 Task: Purchase a PVR Cinemas gift card for movie tickets on Amazon and add it to your cart.
Action: Mouse moved to (209, 44)
Screenshot: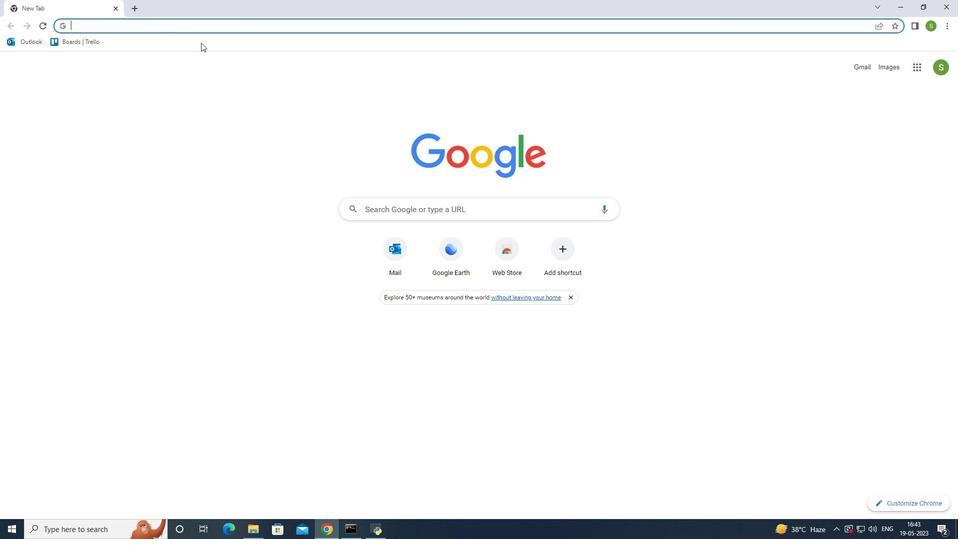 
Action: Key pressed amazon<Key.enter>
Screenshot: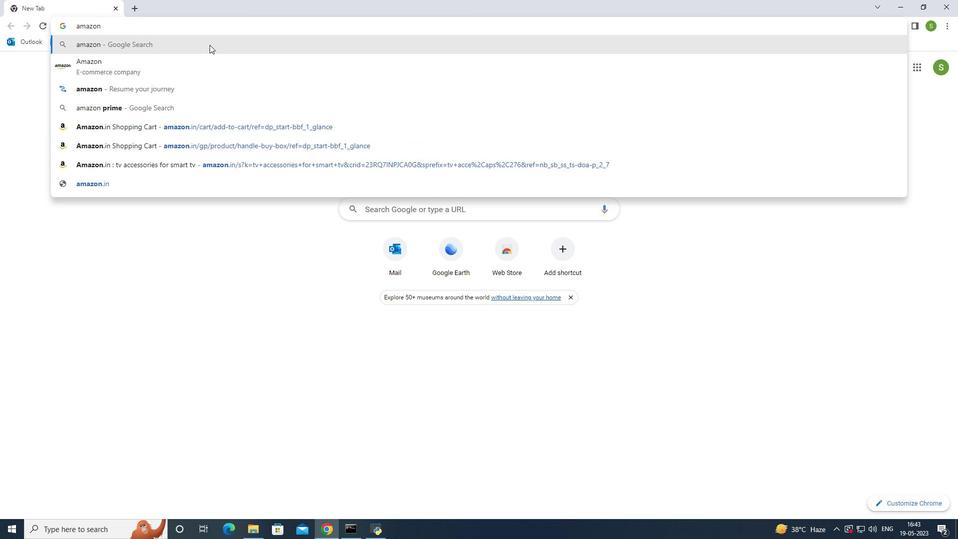 
Action: Mouse moved to (144, 163)
Screenshot: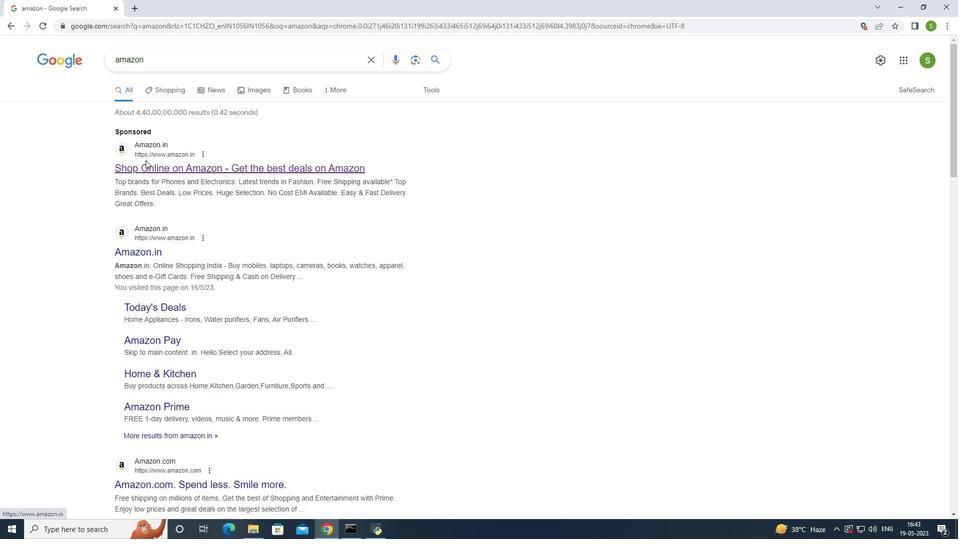 
Action: Mouse pressed left at (144, 163)
Screenshot: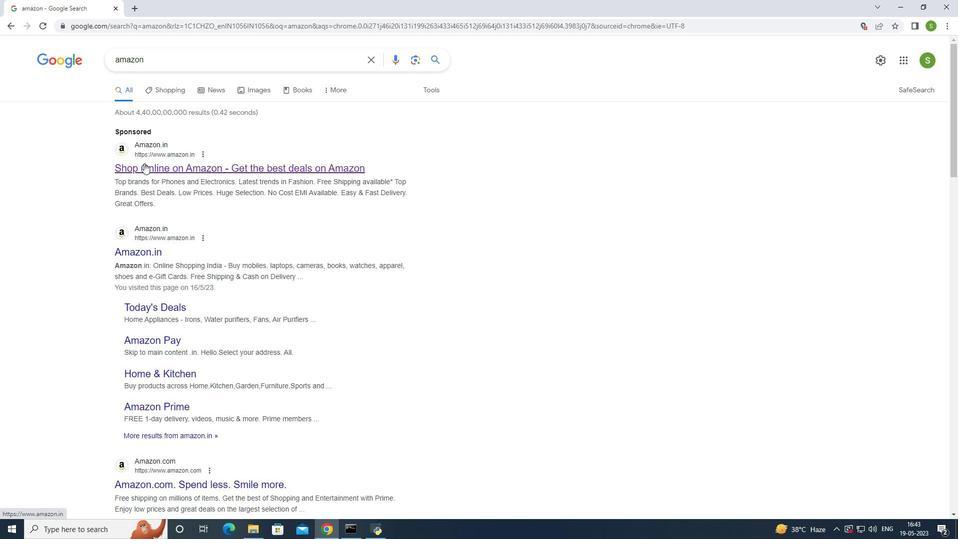 
Action: Mouse moved to (232, 53)
Screenshot: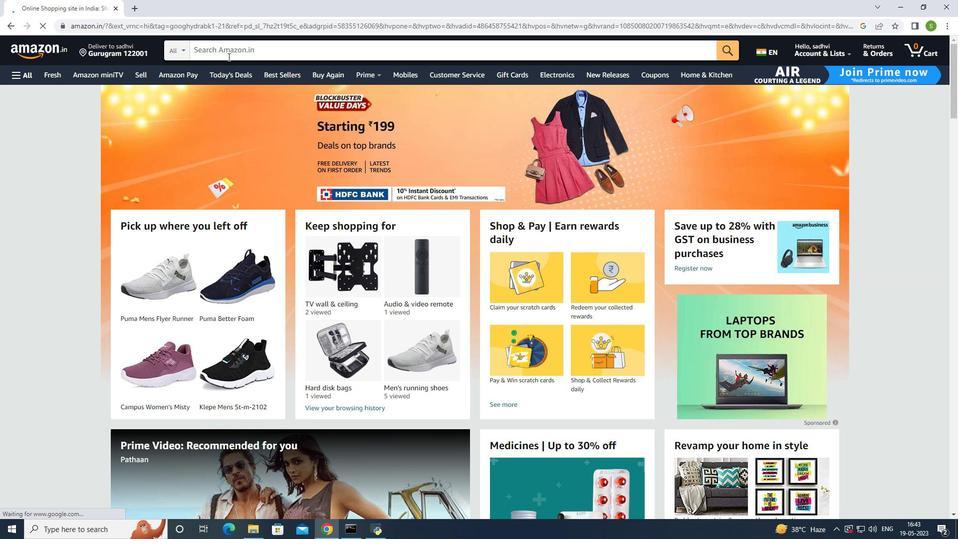 
Action: Mouse pressed left at (232, 53)
Screenshot: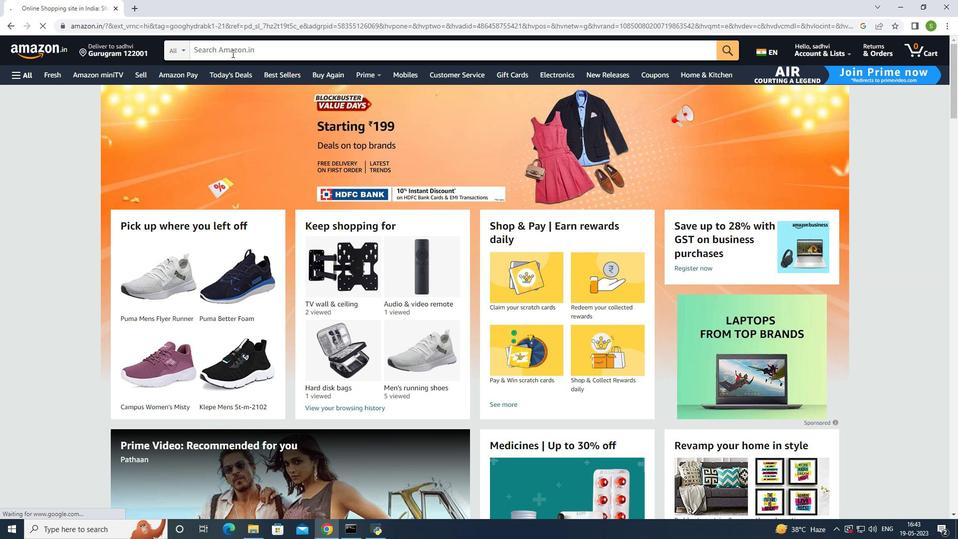 
Action: Key pressed amazon<Key.space>ticketing<Key.space>service<Key.enter>
Screenshot: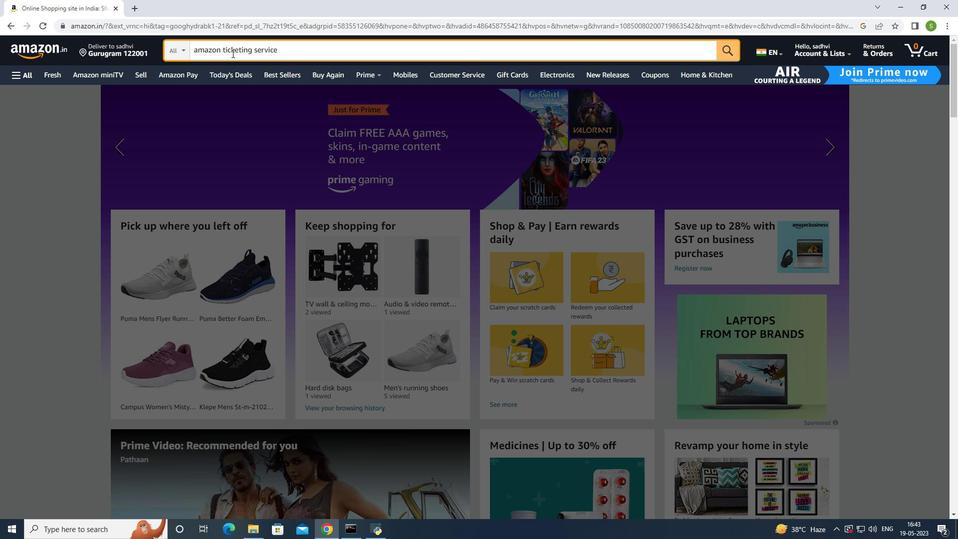 
Action: Mouse moved to (364, 228)
Screenshot: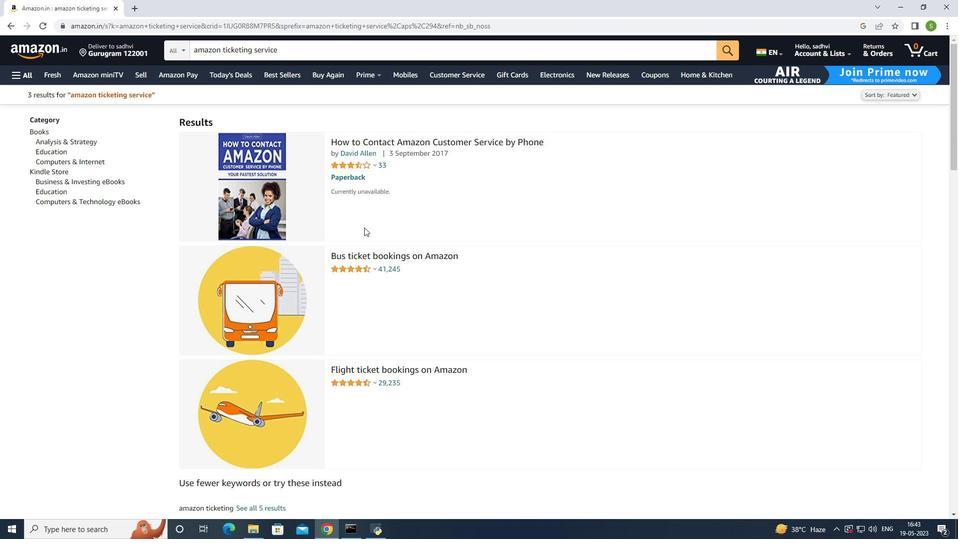 
Action: Mouse scrolled (364, 228) with delta (0, 0)
Screenshot: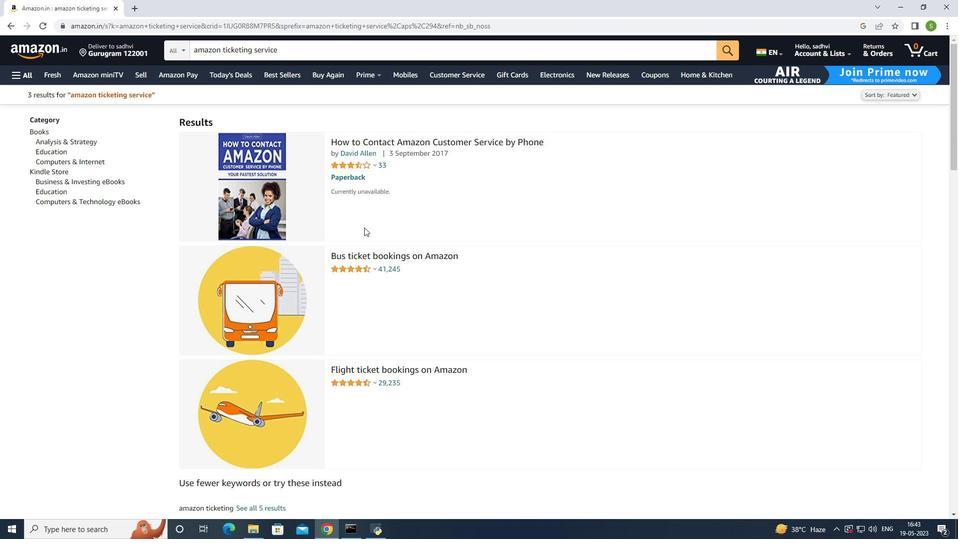 
Action: Mouse moved to (364, 229)
Screenshot: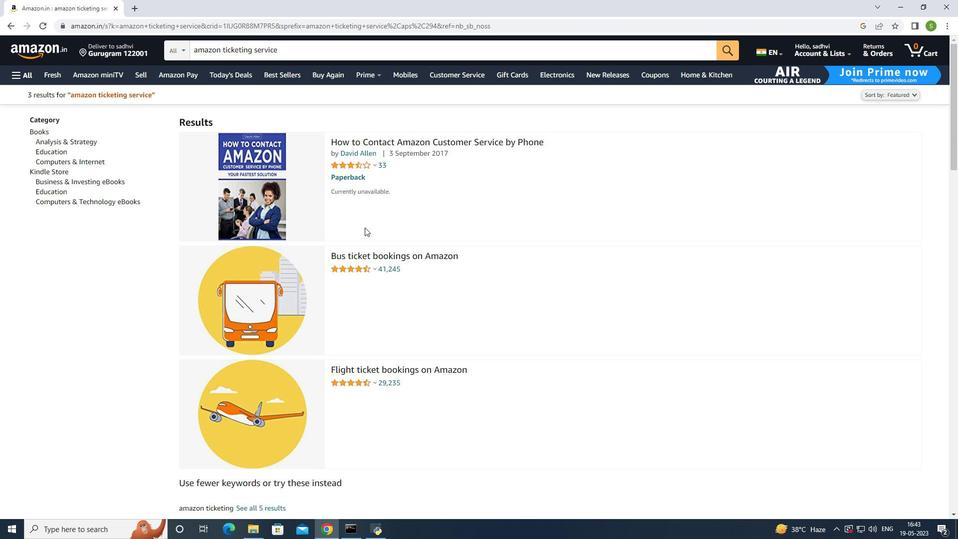 
Action: Mouse scrolled (364, 228) with delta (0, 0)
Screenshot: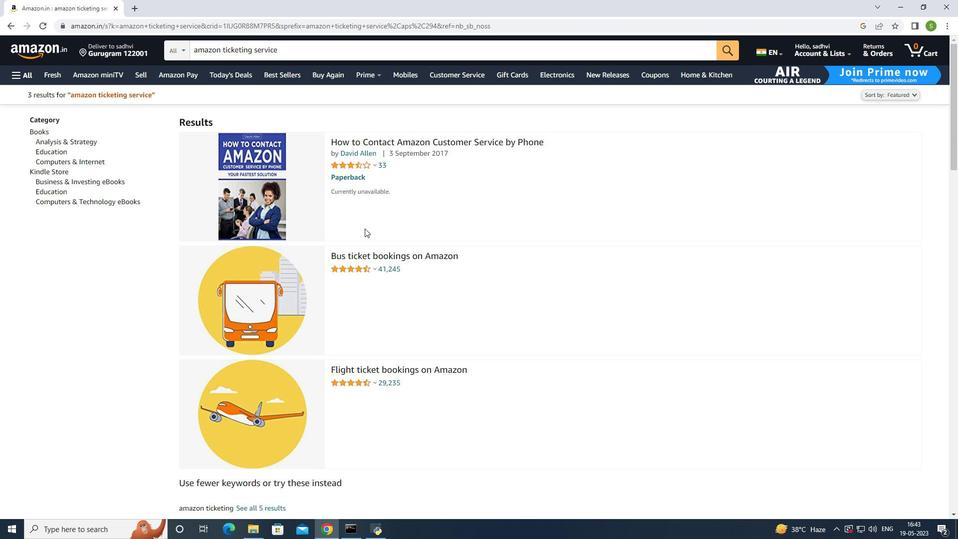 
Action: Mouse scrolled (364, 228) with delta (0, 0)
Screenshot: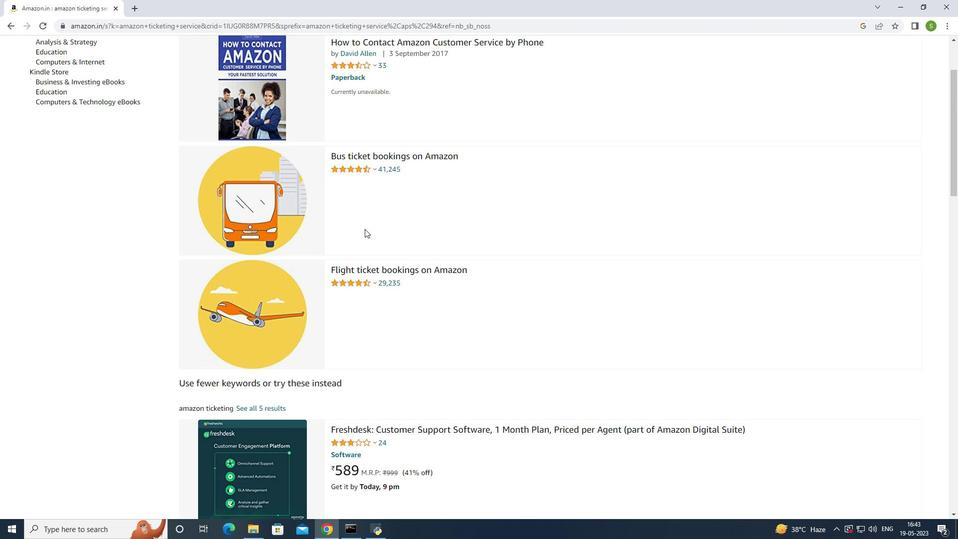 
Action: Mouse scrolled (364, 228) with delta (0, 0)
Screenshot: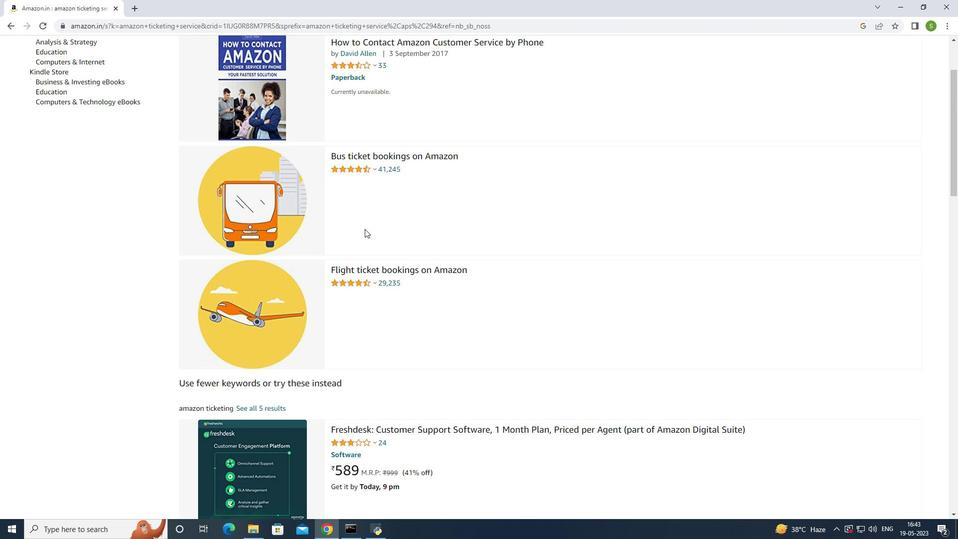 
Action: Mouse scrolled (364, 228) with delta (0, 0)
Screenshot: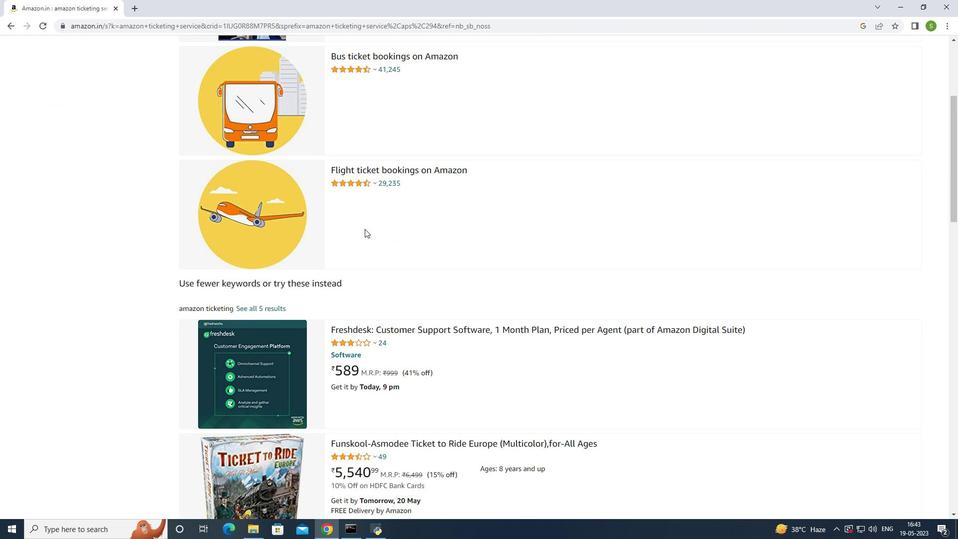 
Action: Mouse scrolled (364, 228) with delta (0, 0)
Screenshot: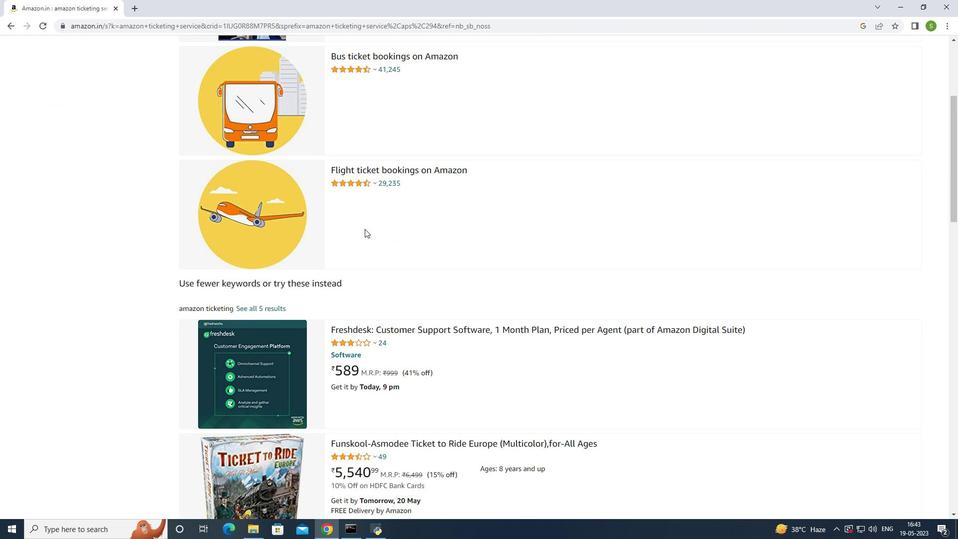 
Action: Mouse scrolled (364, 228) with delta (0, 0)
Screenshot: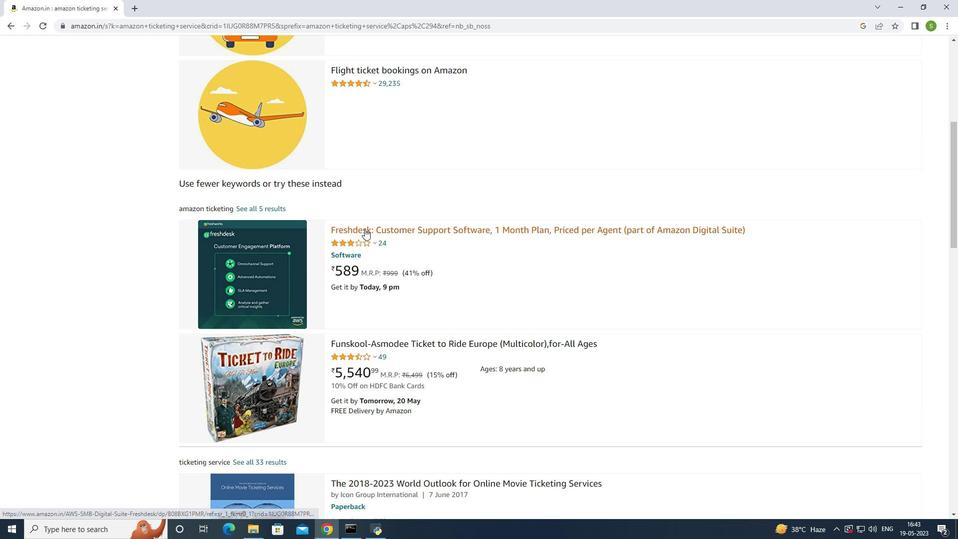
Action: Mouse scrolled (364, 228) with delta (0, 0)
Screenshot: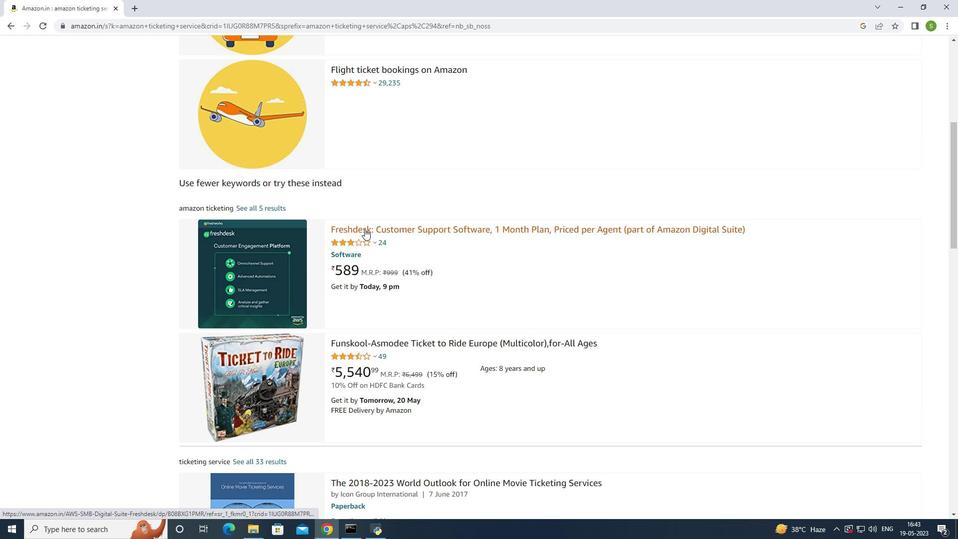 
Action: Mouse scrolled (364, 228) with delta (0, 0)
Screenshot: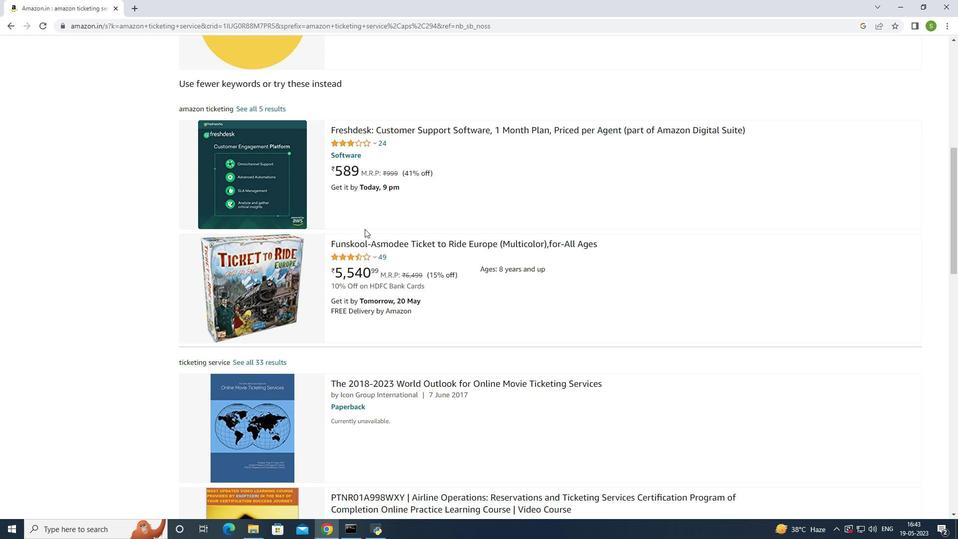 
Action: Mouse scrolled (364, 228) with delta (0, 0)
Screenshot: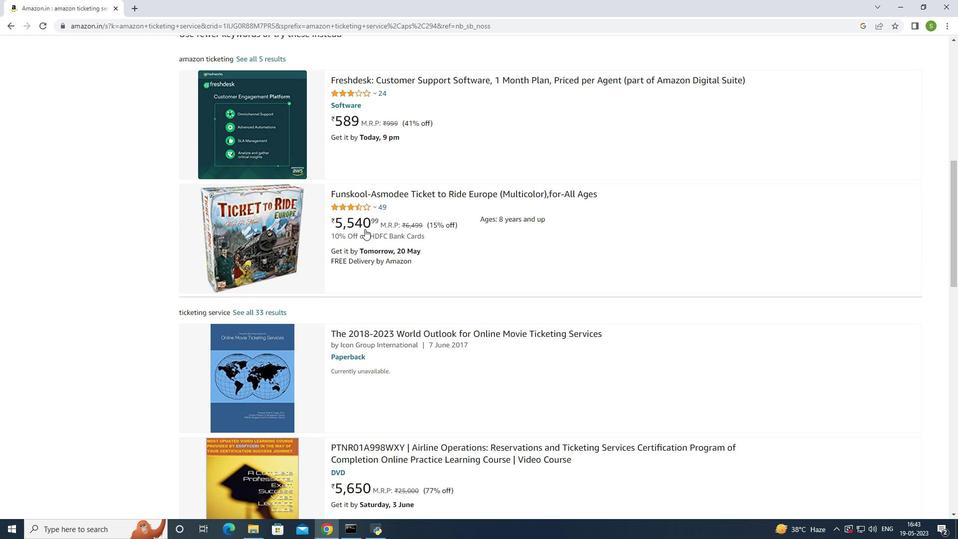 
Action: Mouse scrolled (364, 228) with delta (0, 0)
Screenshot: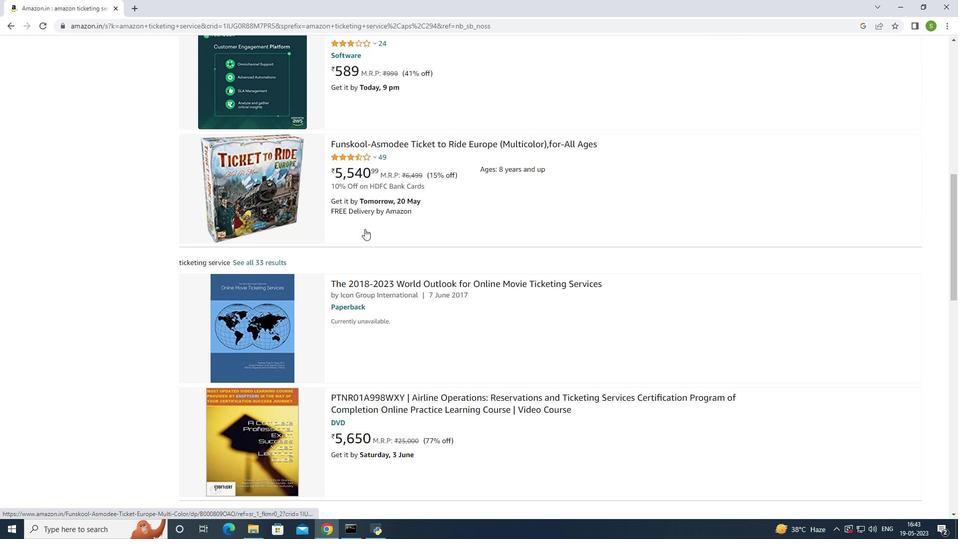 
Action: Mouse scrolled (364, 228) with delta (0, 0)
Screenshot: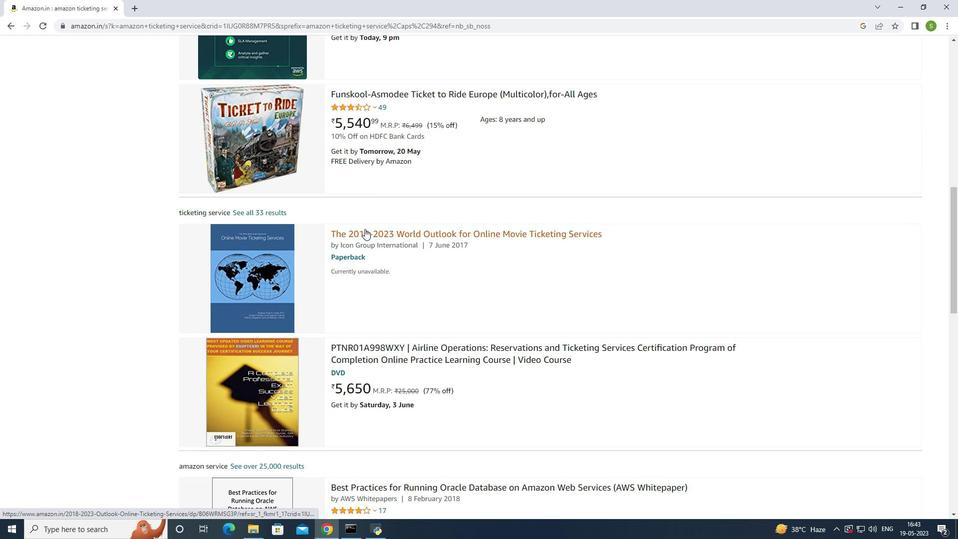 
Action: Mouse scrolled (364, 228) with delta (0, 0)
Screenshot: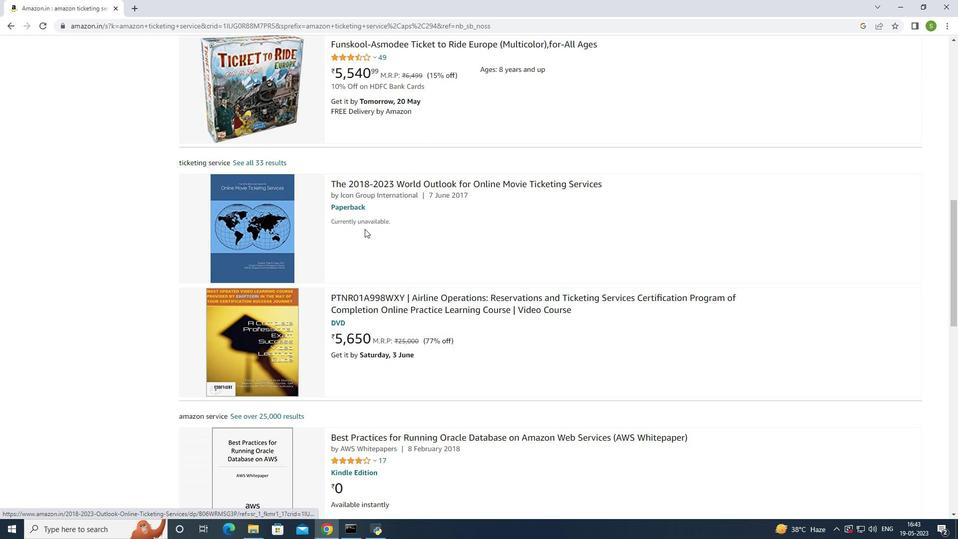 
Action: Mouse scrolled (364, 228) with delta (0, 0)
Screenshot: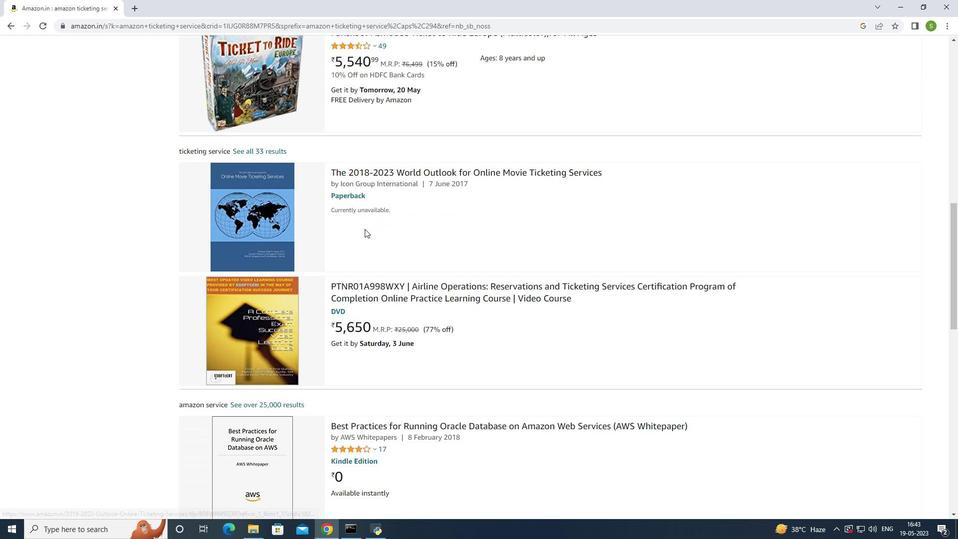 
Action: Mouse scrolled (364, 228) with delta (0, 0)
Screenshot: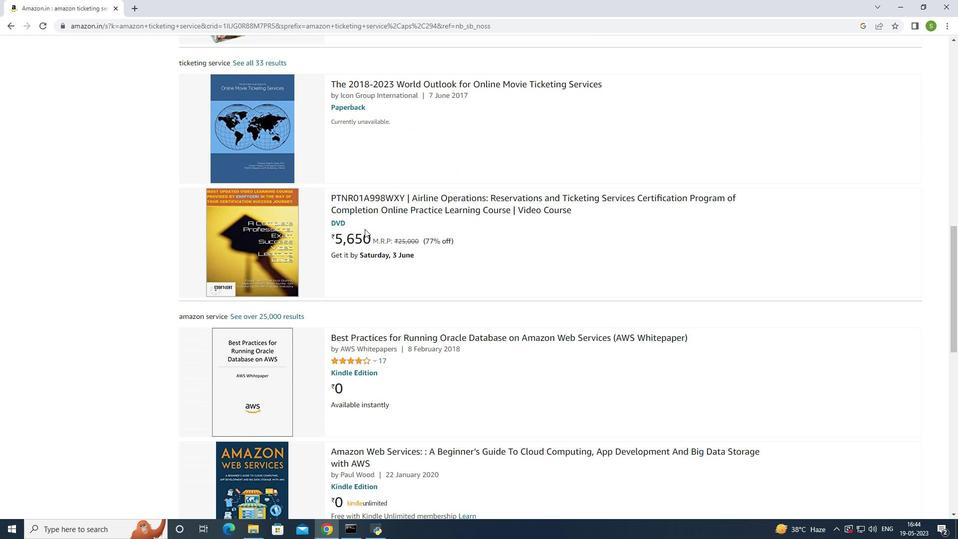 
Action: Mouse scrolled (364, 228) with delta (0, 0)
Screenshot: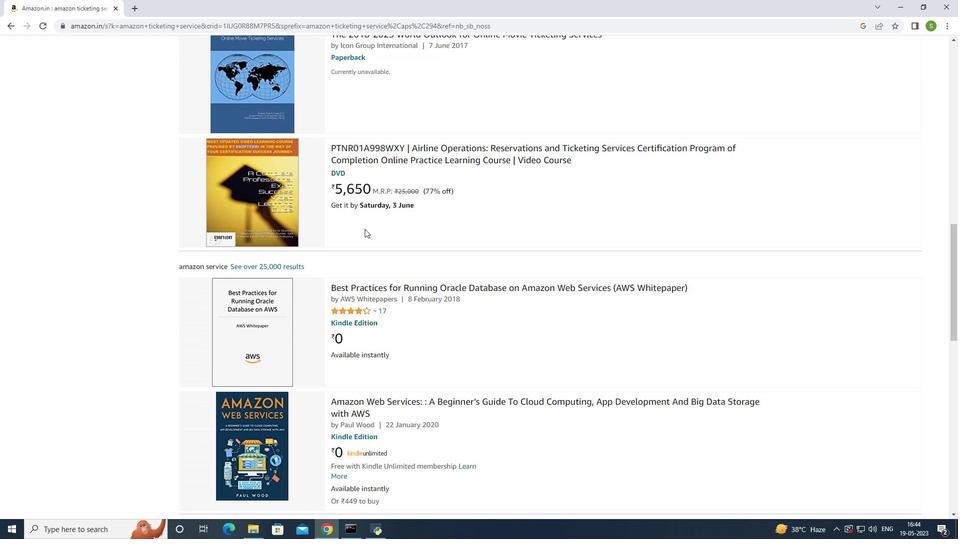 
Action: Mouse scrolled (364, 228) with delta (0, 0)
Screenshot: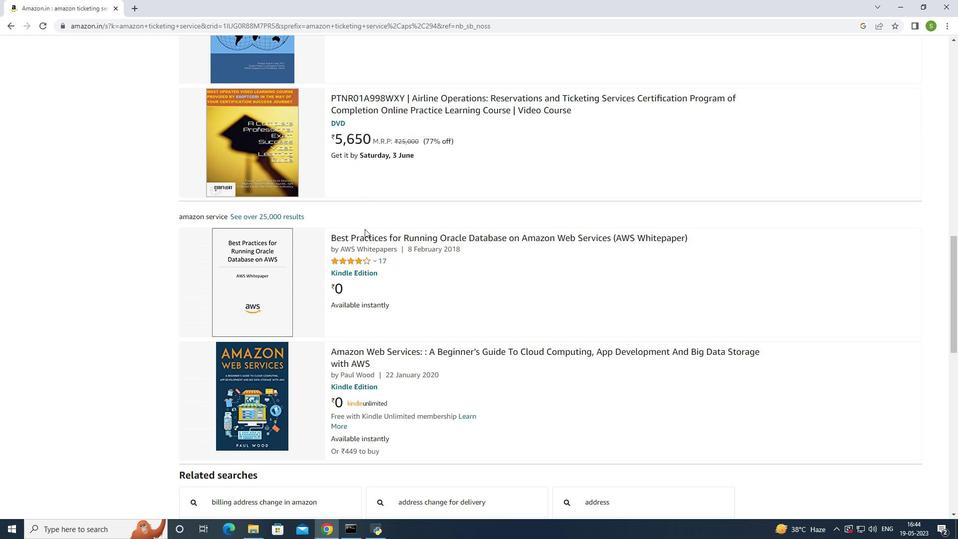 
Action: Mouse scrolled (364, 228) with delta (0, 0)
Screenshot: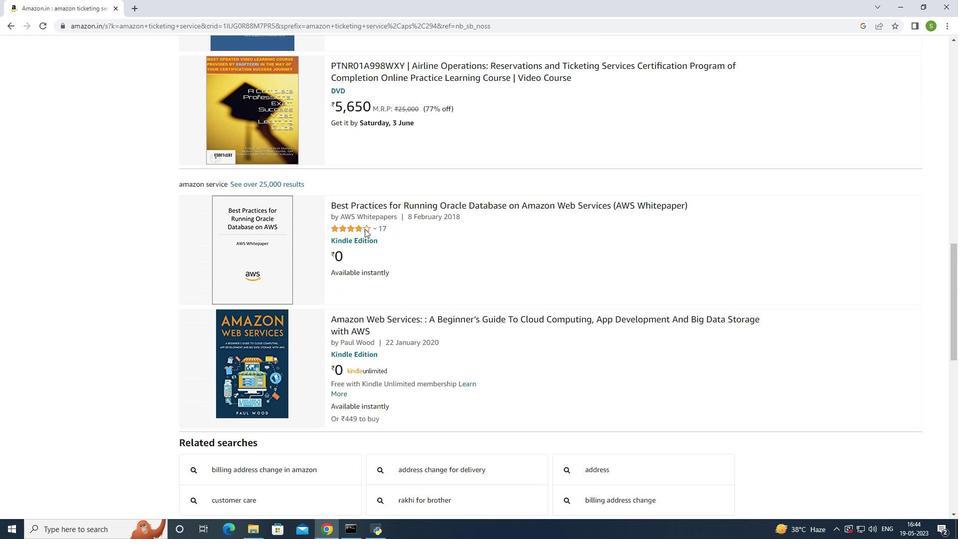 
Action: Mouse scrolled (364, 228) with delta (0, 0)
Screenshot: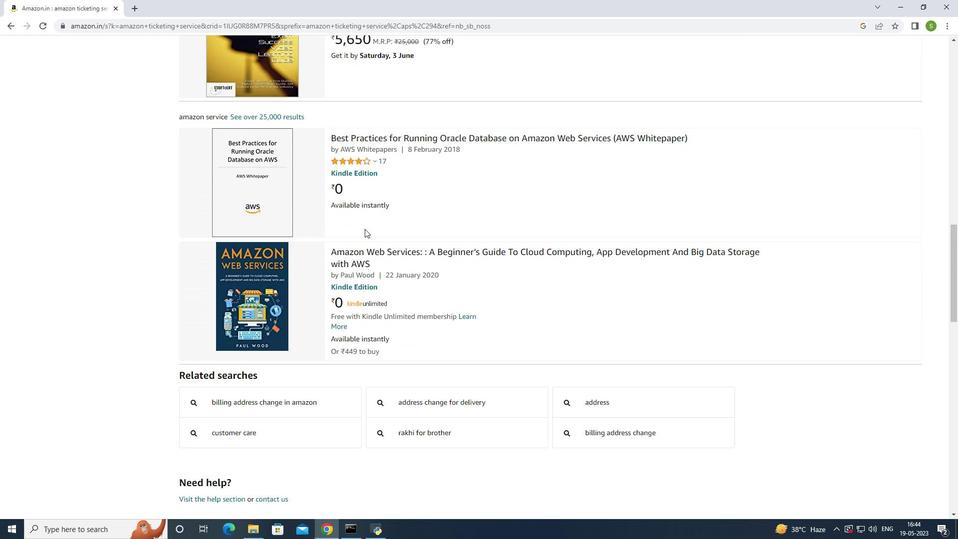 
Action: Mouse scrolled (364, 228) with delta (0, 0)
Screenshot: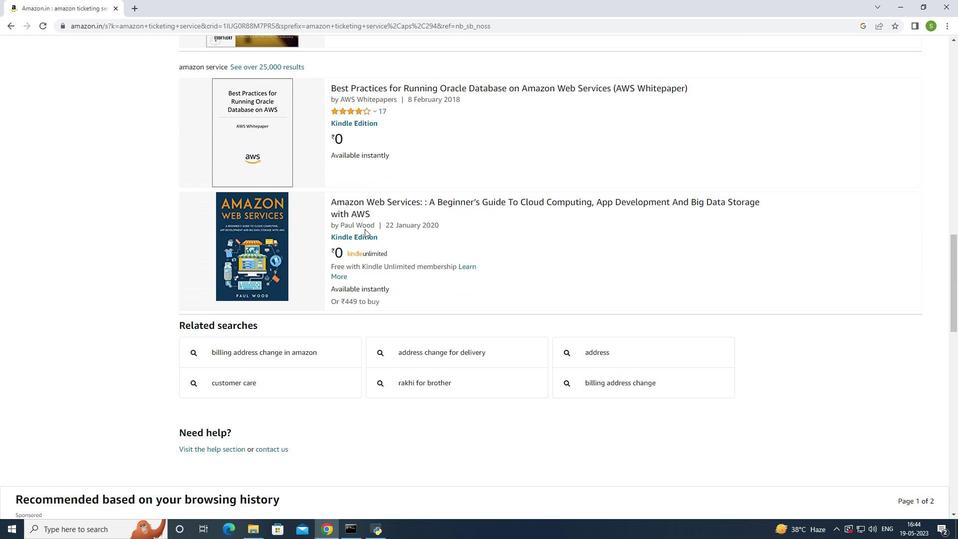 
Action: Mouse scrolled (364, 228) with delta (0, 0)
Screenshot: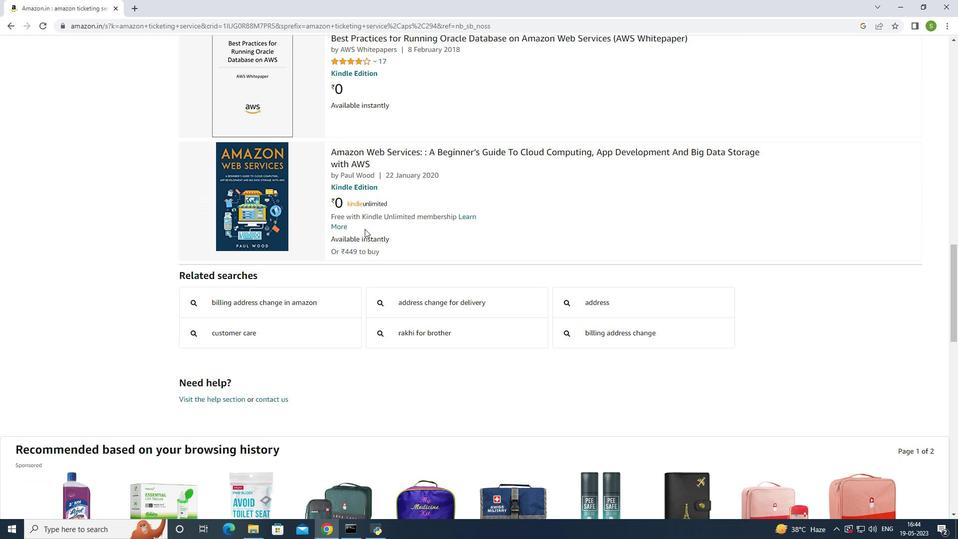 
Action: Mouse scrolled (364, 228) with delta (0, 0)
Screenshot: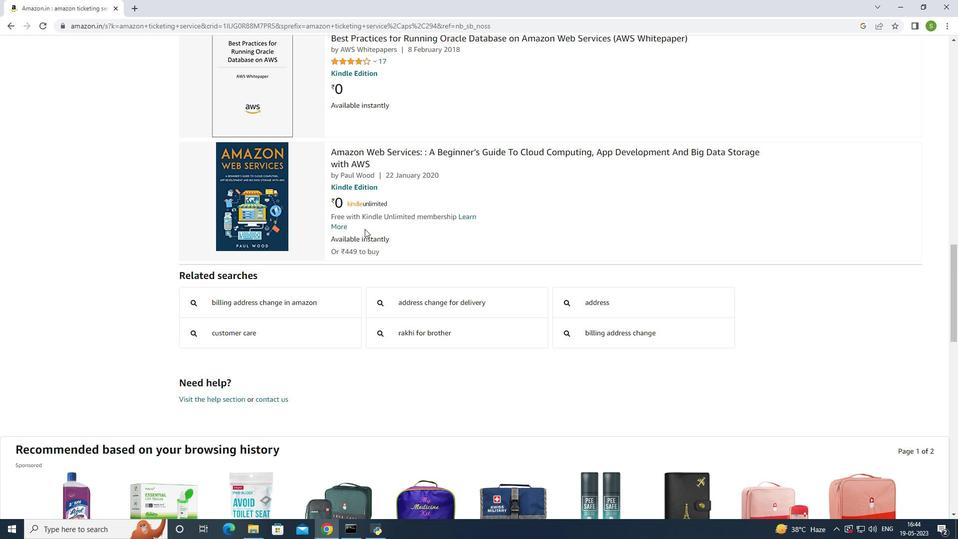 
Action: Mouse scrolled (364, 228) with delta (0, 0)
Screenshot: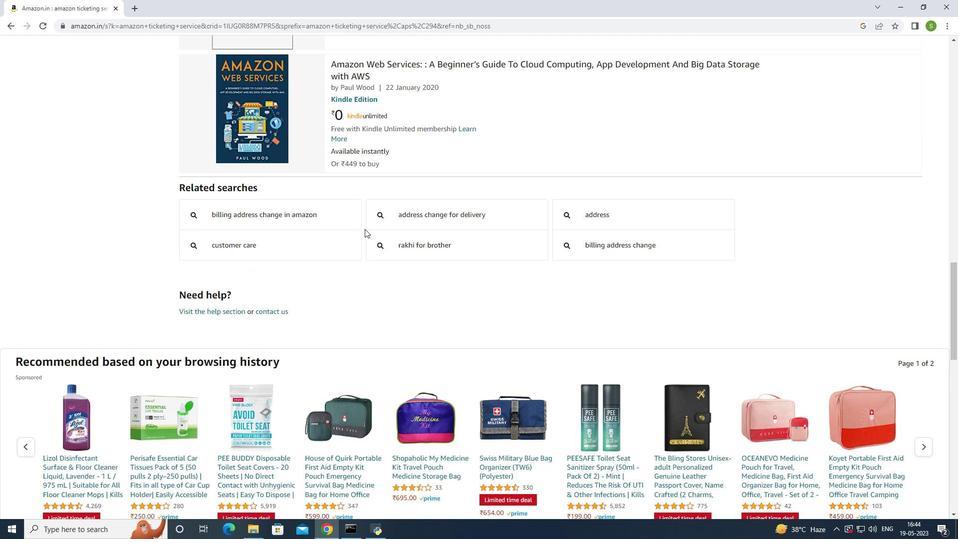 
Action: Mouse scrolled (364, 229) with delta (0, 0)
Screenshot: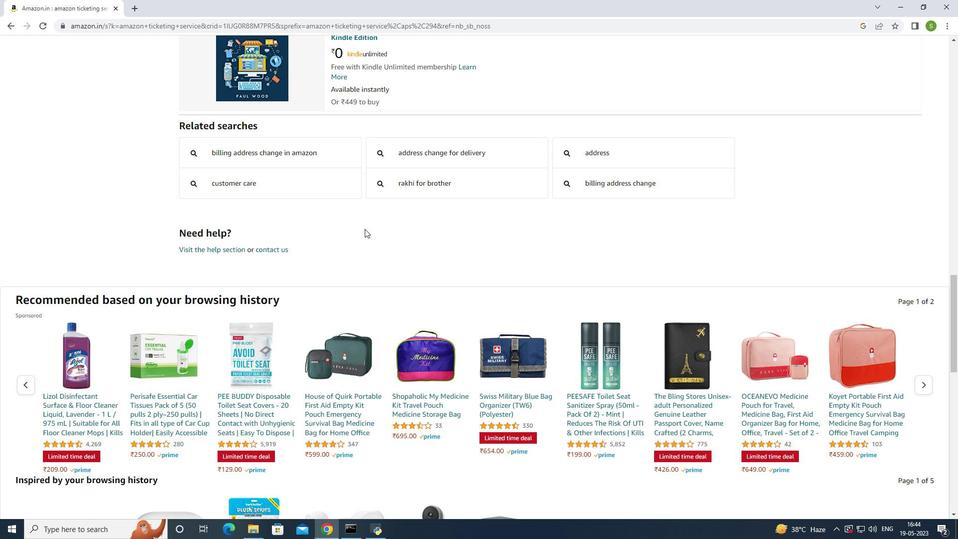 
Action: Mouse scrolled (364, 229) with delta (0, 0)
Screenshot: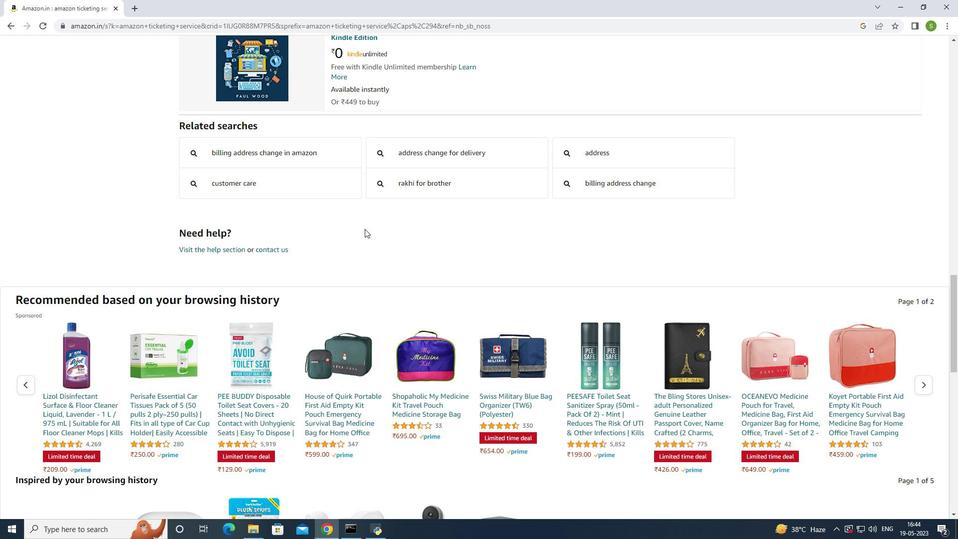 
Action: Mouse scrolled (364, 229) with delta (0, 0)
Screenshot: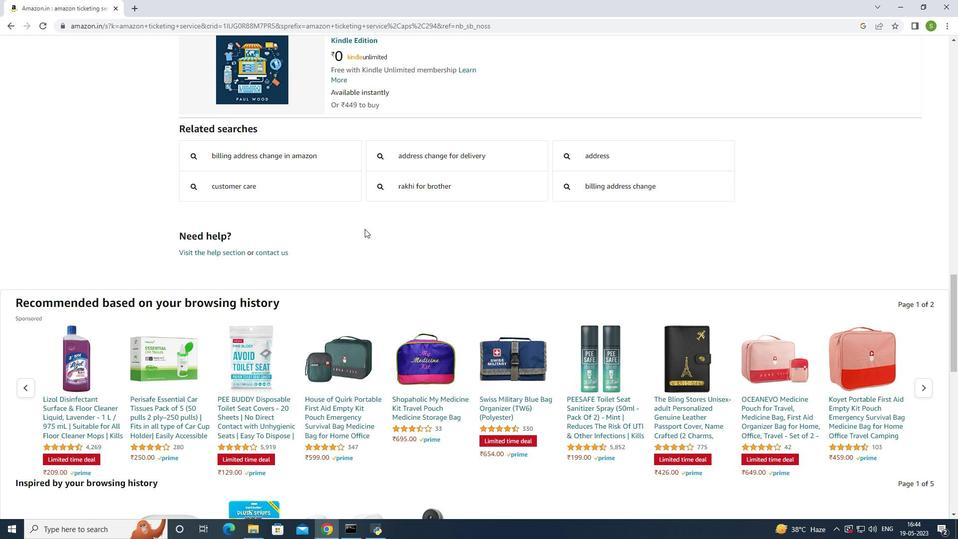 
Action: Mouse moved to (365, 229)
Screenshot: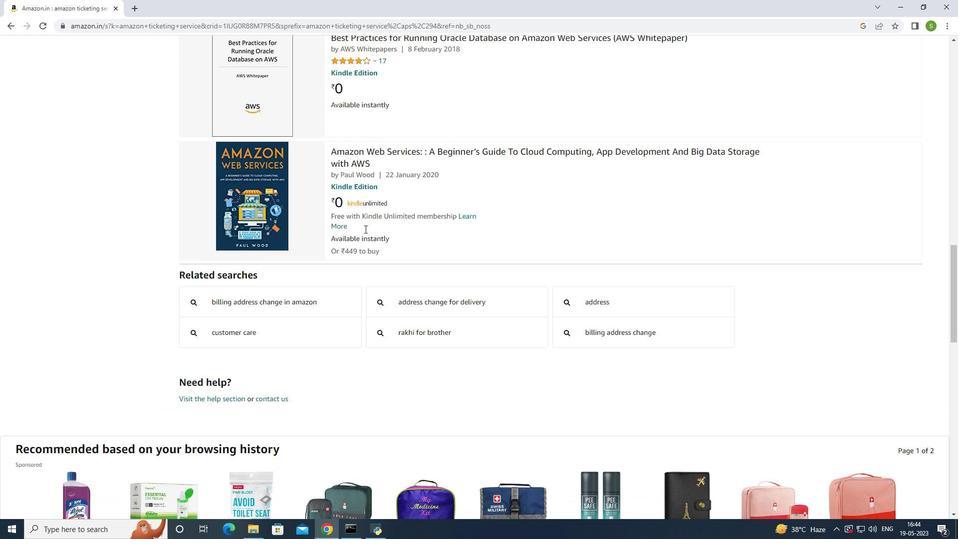 
Action: Mouse scrolled (365, 229) with delta (0, 0)
Screenshot: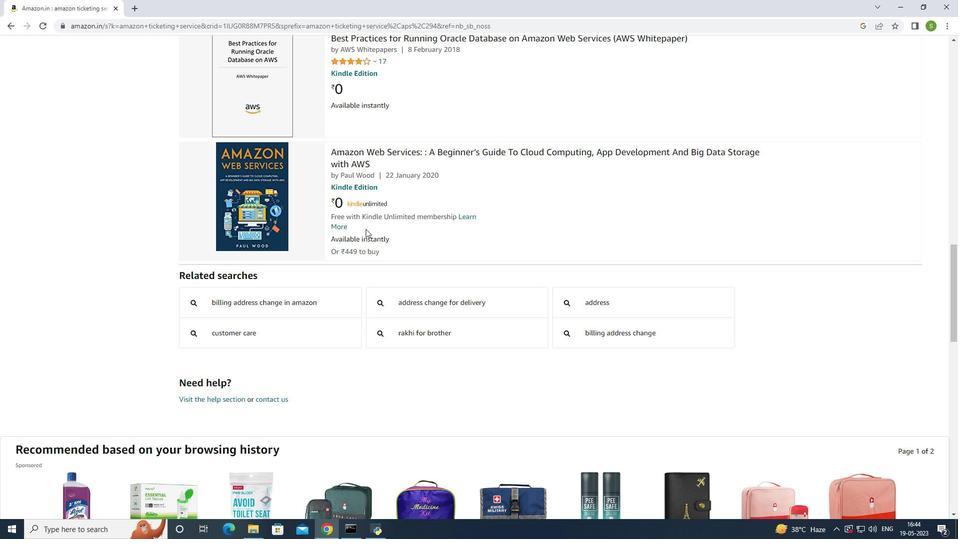 
Action: Mouse scrolled (365, 229) with delta (0, 0)
Screenshot: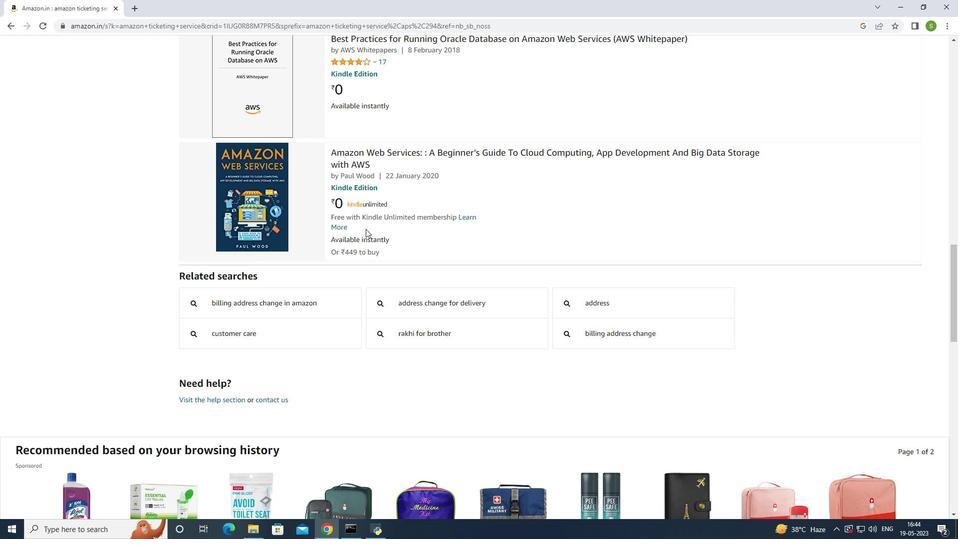 
Action: Mouse scrolled (365, 229) with delta (0, 0)
Screenshot: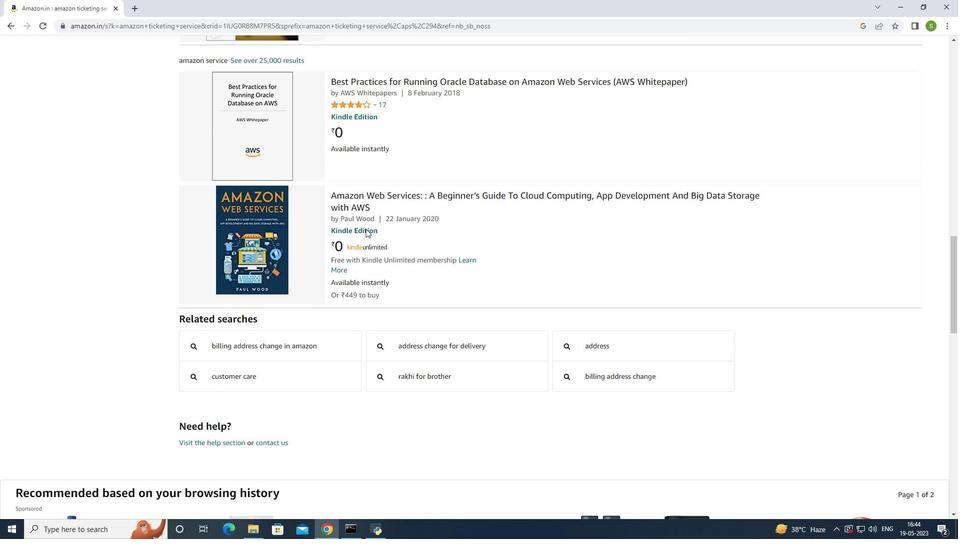 
Action: Mouse scrolled (365, 229) with delta (0, 0)
Screenshot: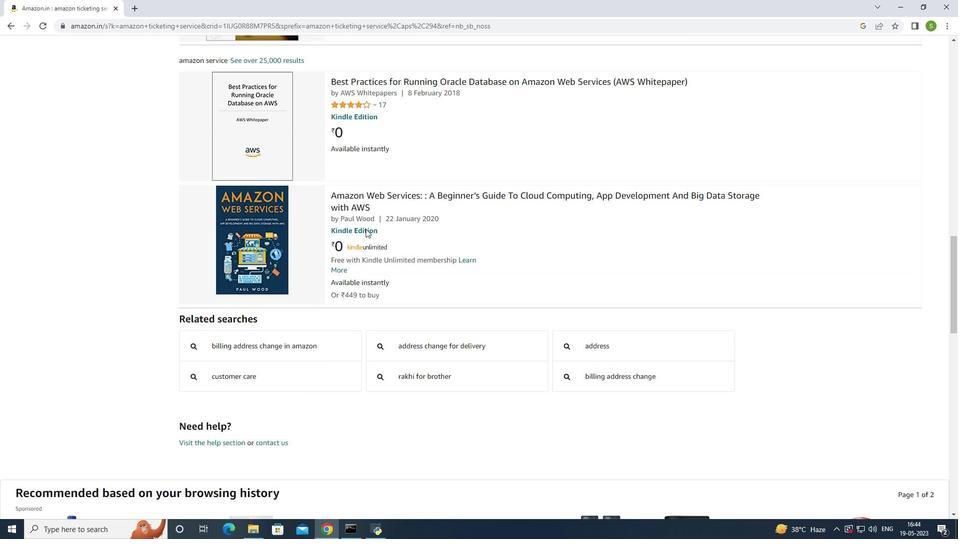 
Action: Mouse scrolled (365, 229) with delta (0, 0)
Screenshot: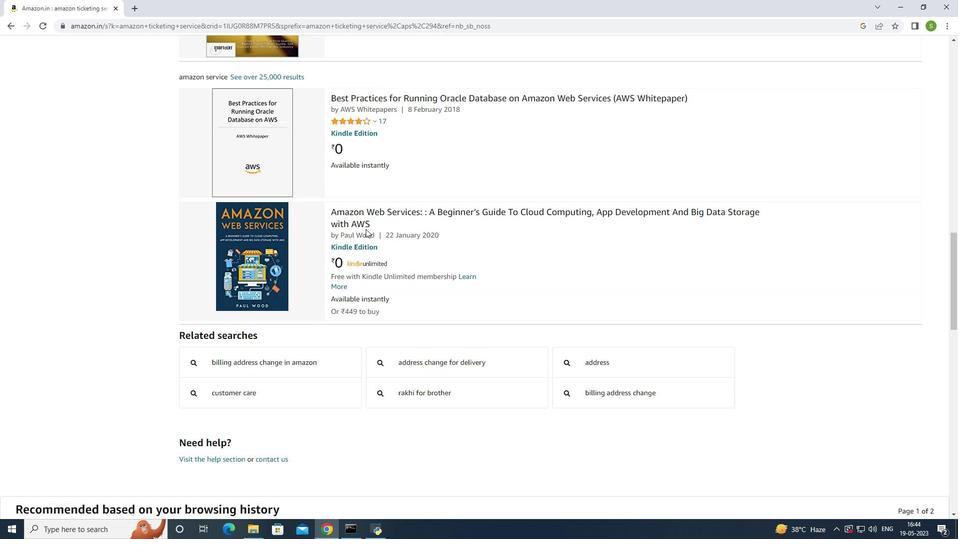 
Action: Mouse moved to (368, 224)
Screenshot: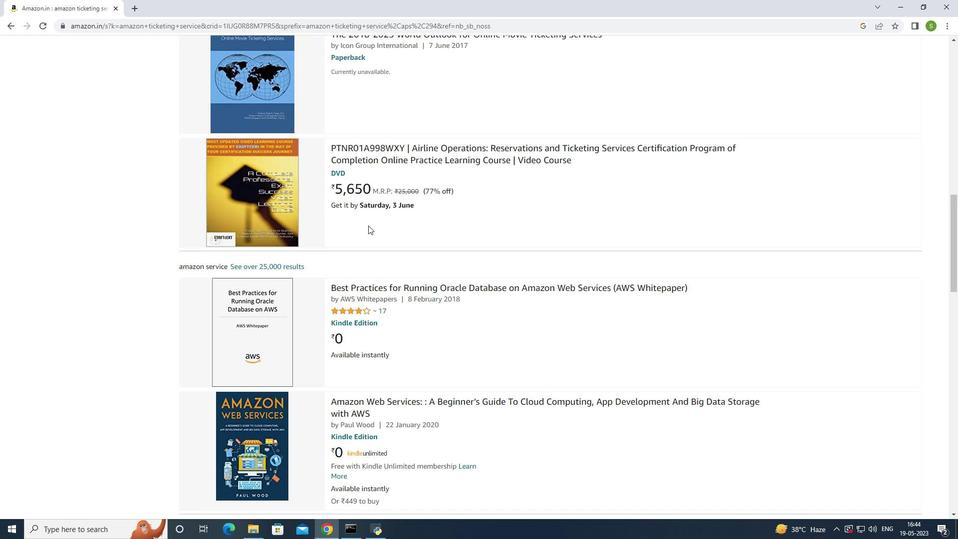 
Action: Mouse scrolled (368, 224) with delta (0, 0)
Screenshot: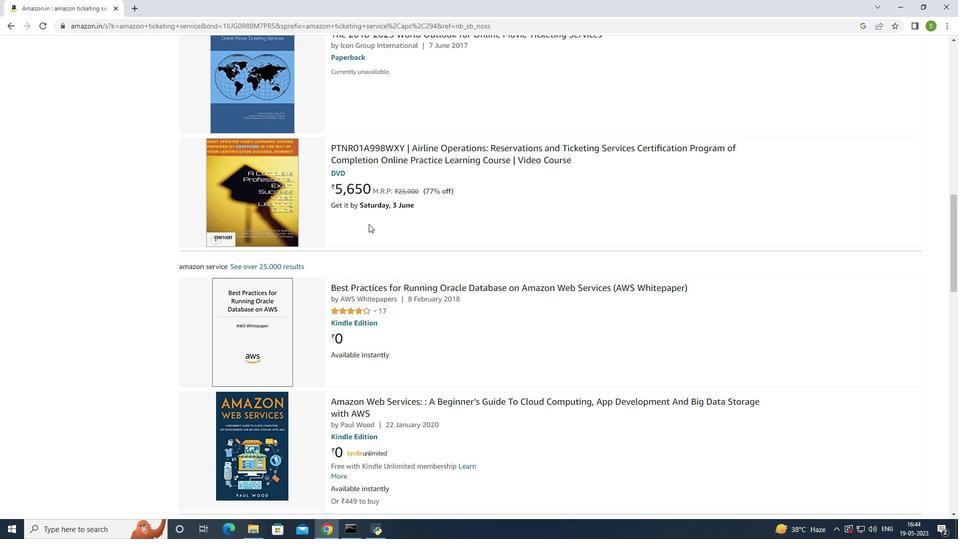 
Action: Mouse scrolled (368, 224) with delta (0, 0)
Screenshot: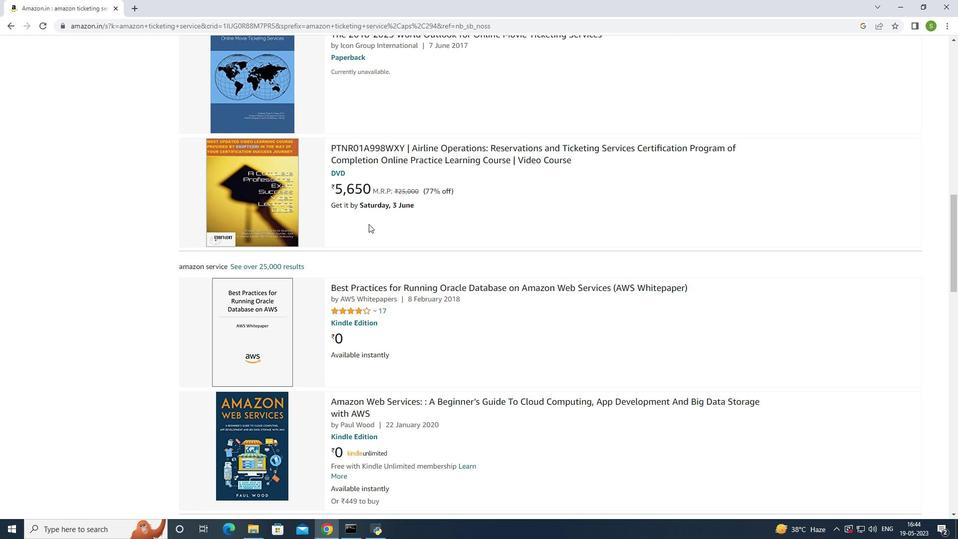 
Action: Mouse scrolled (368, 224) with delta (0, 0)
Screenshot: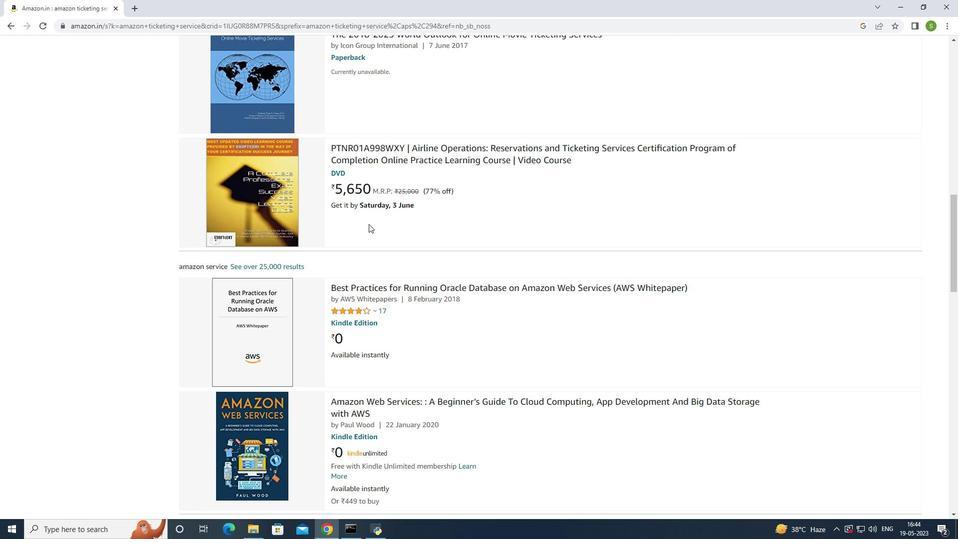 
Action: Mouse scrolled (368, 224) with delta (0, 0)
Screenshot: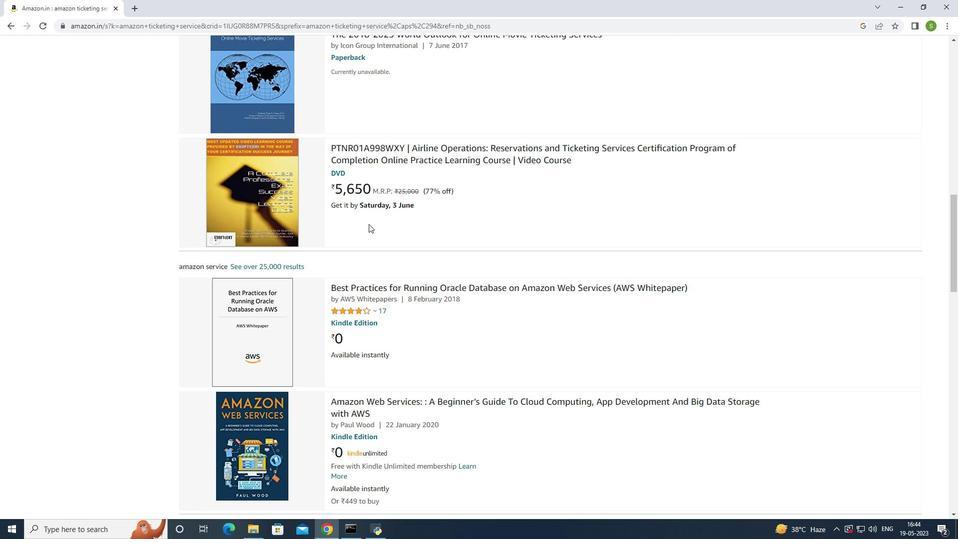 
Action: Mouse scrolled (368, 224) with delta (0, 0)
Screenshot: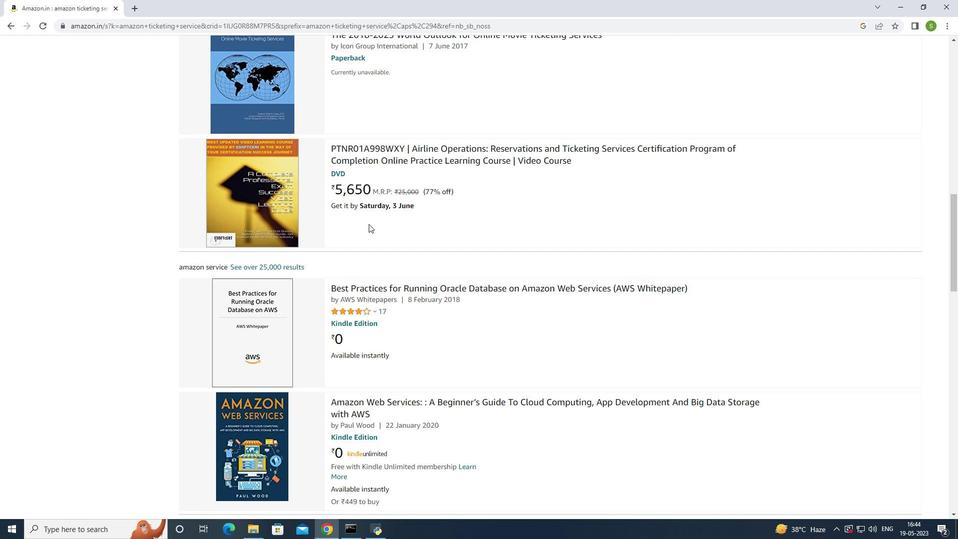 
Action: Mouse moved to (365, 212)
Screenshot: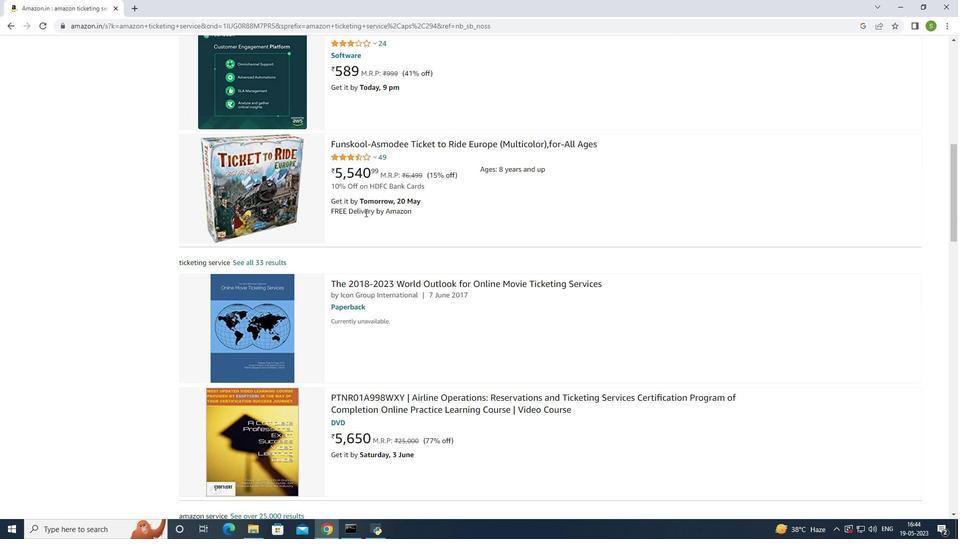 
Action: Mouse scrolled (365, 212) with delta (0, 0)
Screenshot: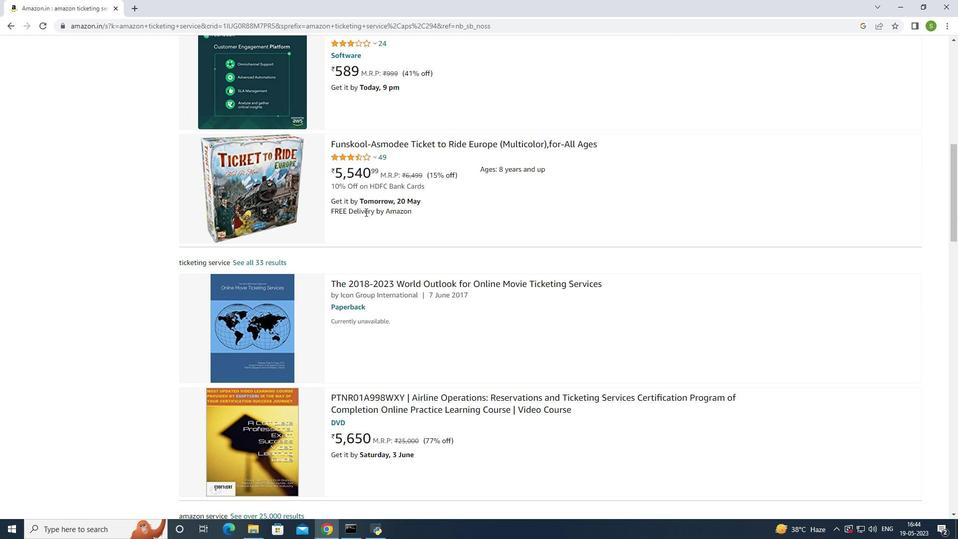 
Action: Mouse scrolled (365, 212) with delta (0, 0)
Screenshot: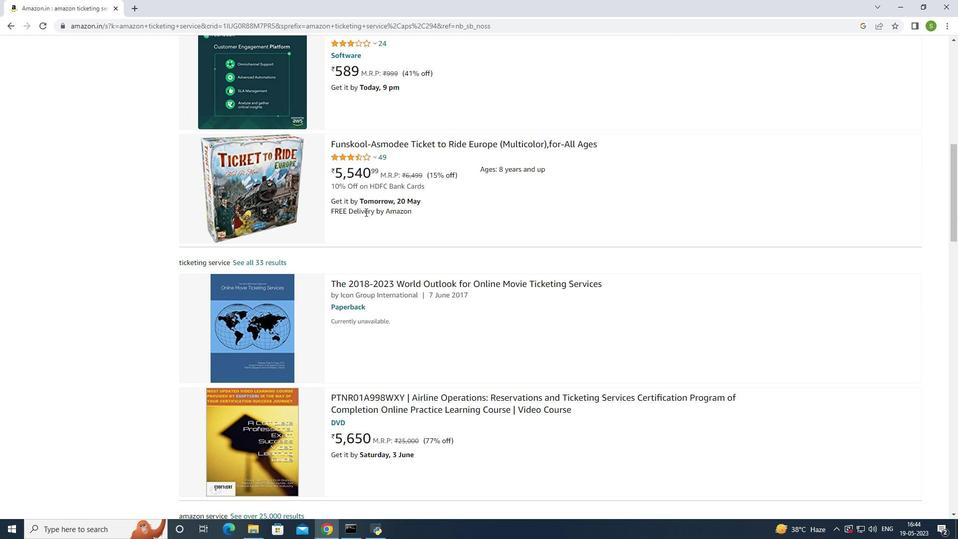 
Action: Mouse scrolled (365, 212) with delta (0, 0)
Screenshot: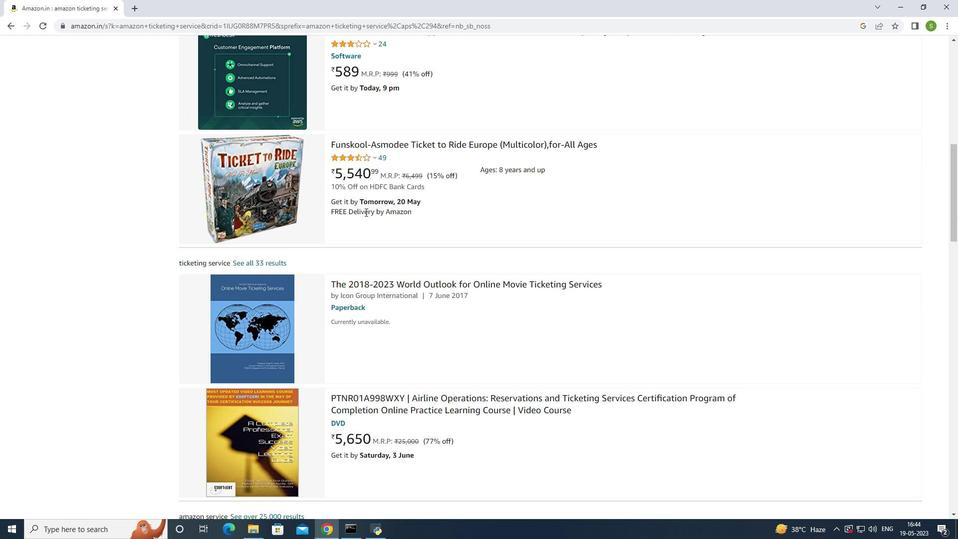 
Action: Mouse scrolled (365, 212) with delta (0, 0)
Screenshot: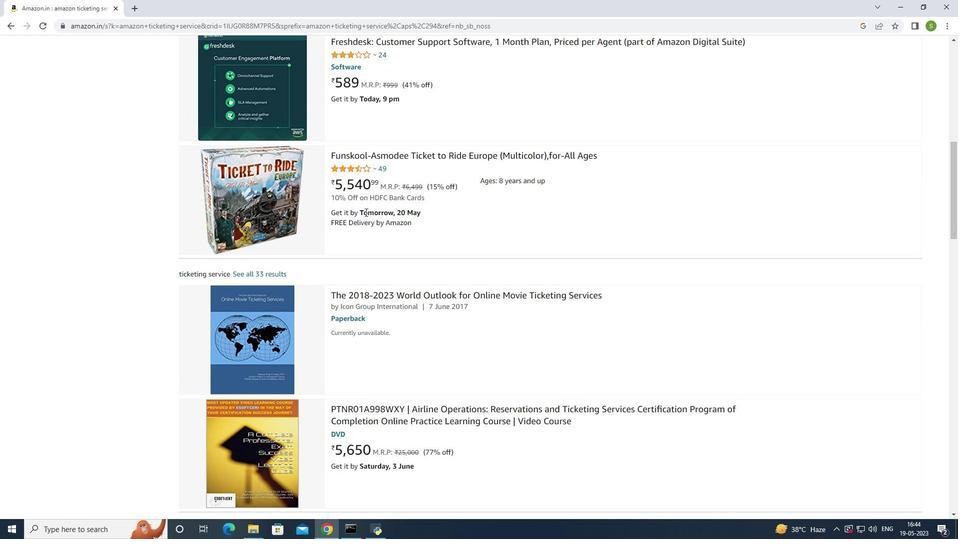 
Action: Mouse scrolled (365, 212) with delta (0, 0)
Screenshot: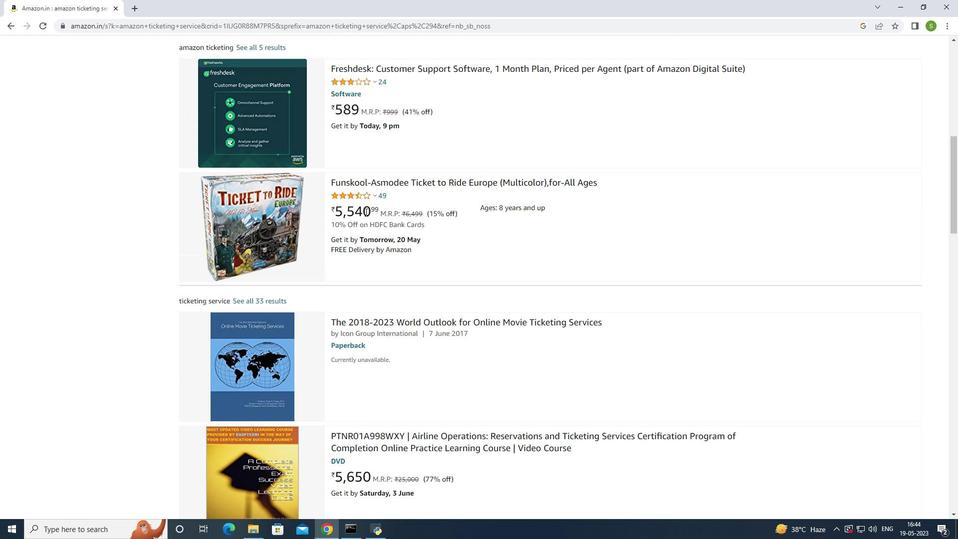 
Action: Mouse moved to (6, 24)
Screenshot: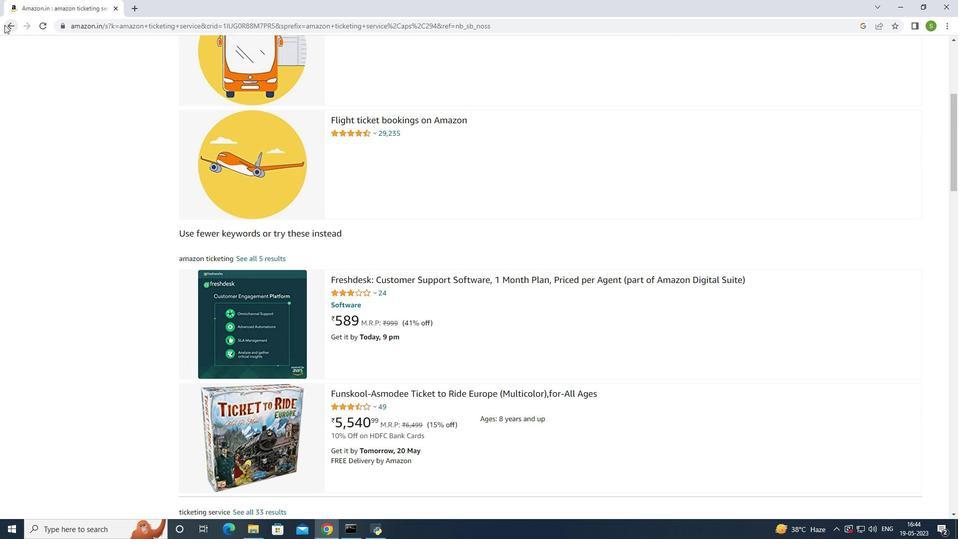 
Action: Mouse pressed left at (6, 24)
Screenshot: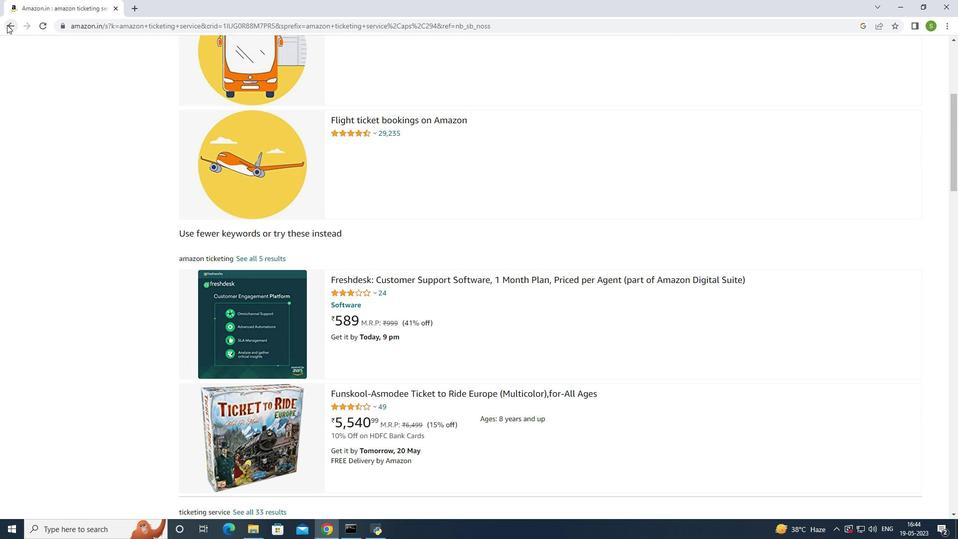 
Action: Mouse moved to (362, 72)
Screenshot: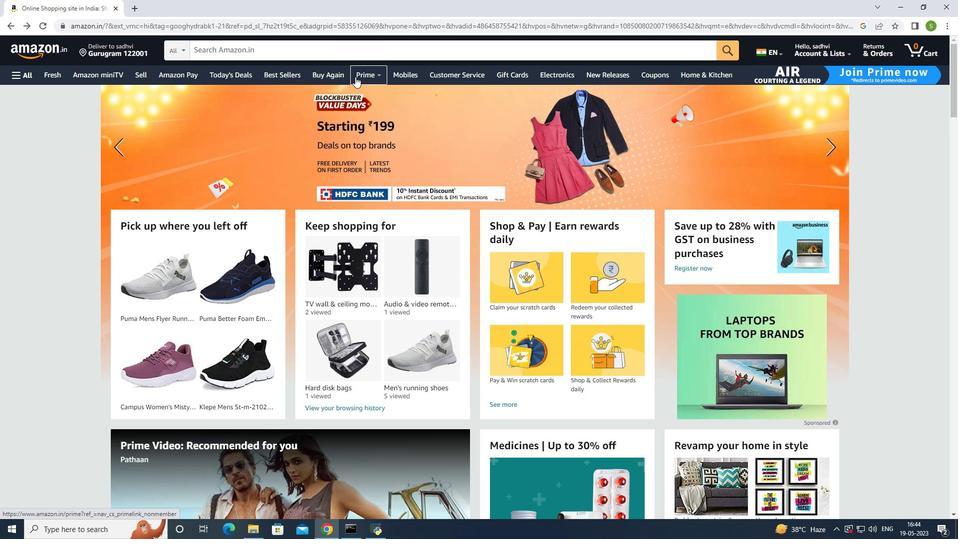 
Action: Mouse pressed left at (362, 72)
Screenshot: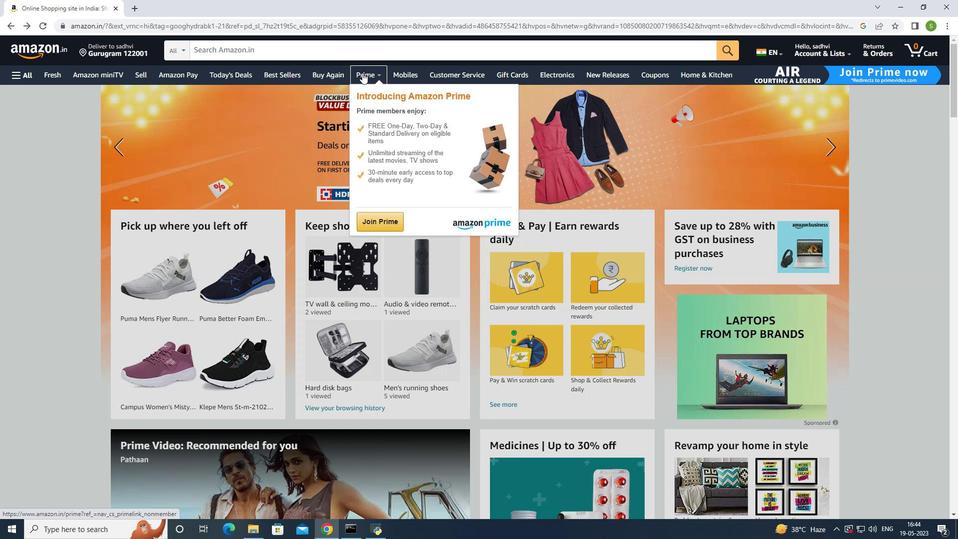 
Action: Mouse moved to (420, 349)
Screenshot: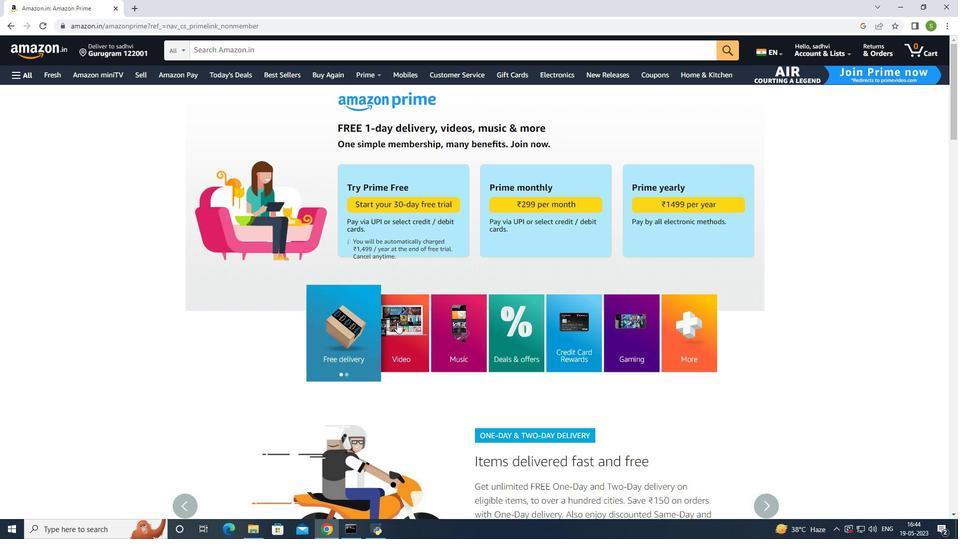 
Action: Mouse scrolled (420, 349) with delta (0, 0)
Screenshot: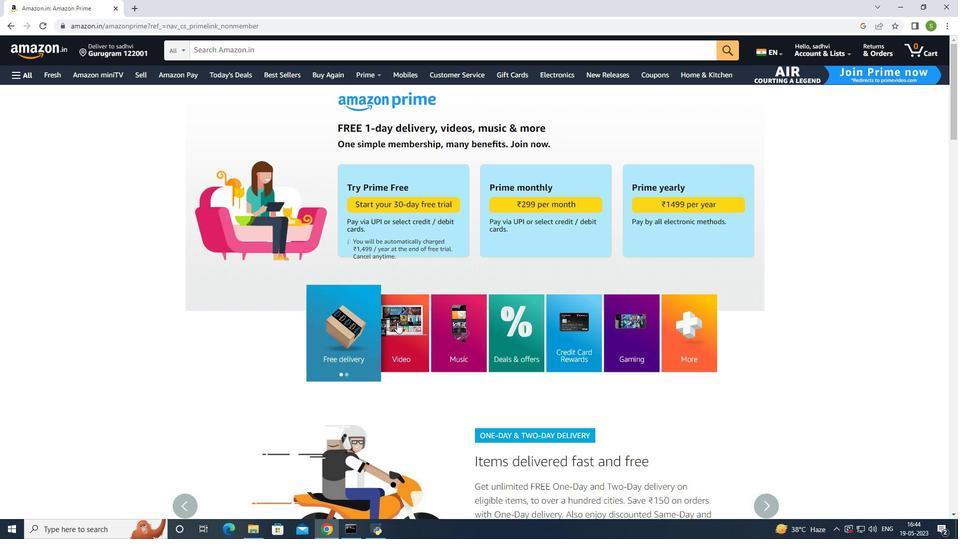 
Action: Mouse moved to (421, 350)
Screenshot: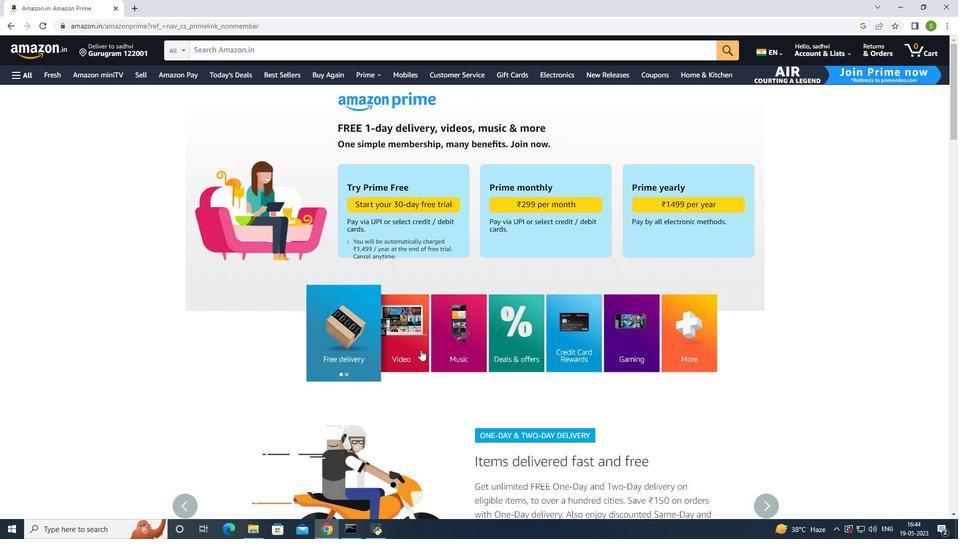 
Action: Mouse scrolled (421, 349) with delta (0, 0)
Screenshot: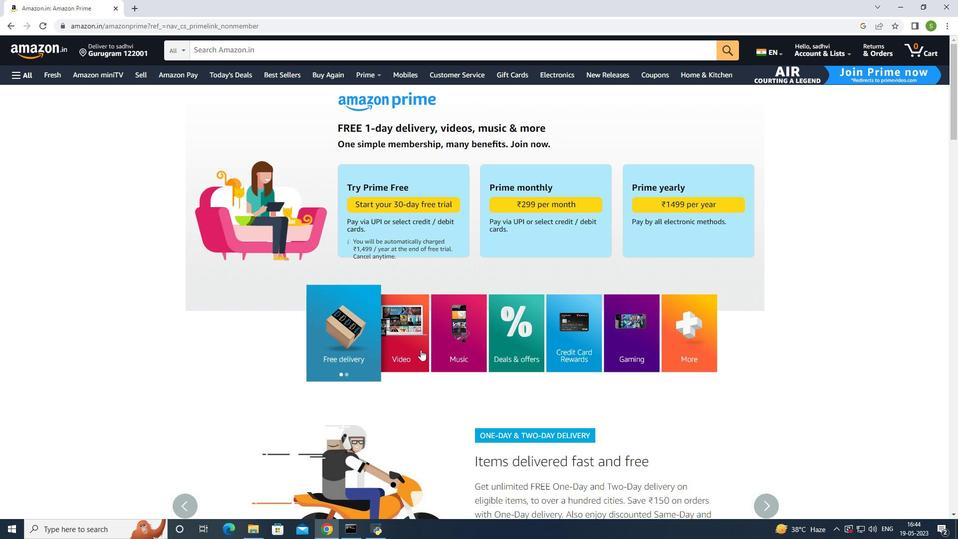
Action: Mouse moved to (423, 349)
Screenshot: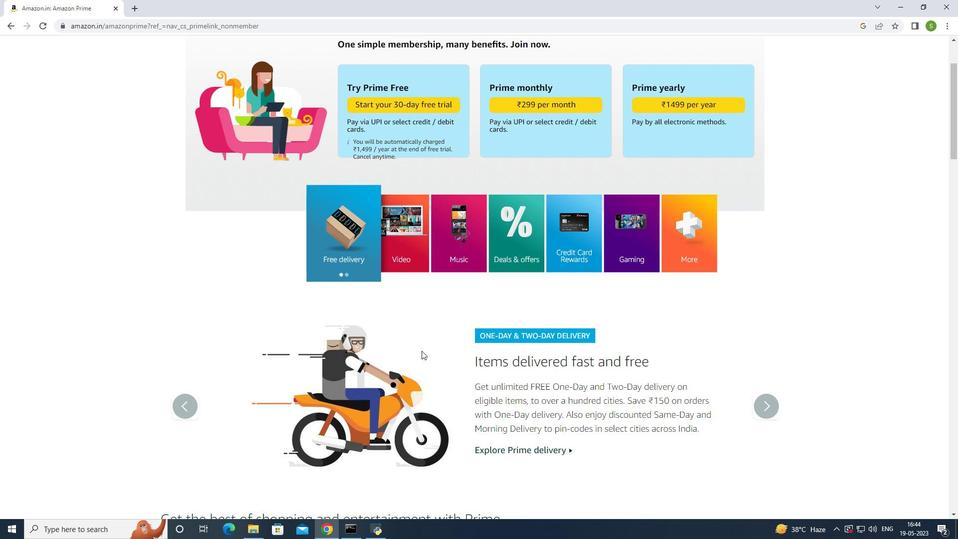 
Action: Mouse scrolled (423, 349) with delta (0, 0)
Screenshot: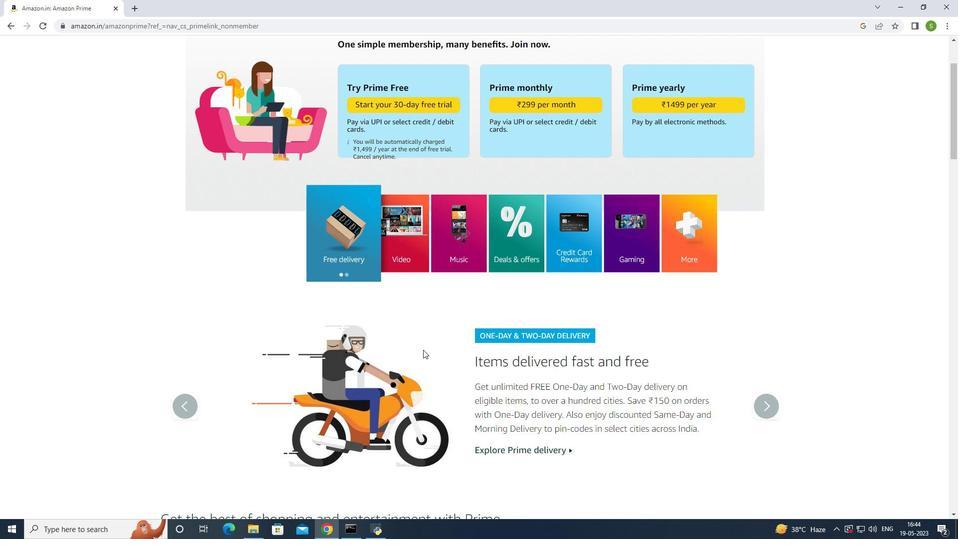 
Action: Mouse scrolled (423, 349) with delta (0, 0)
Screenshot: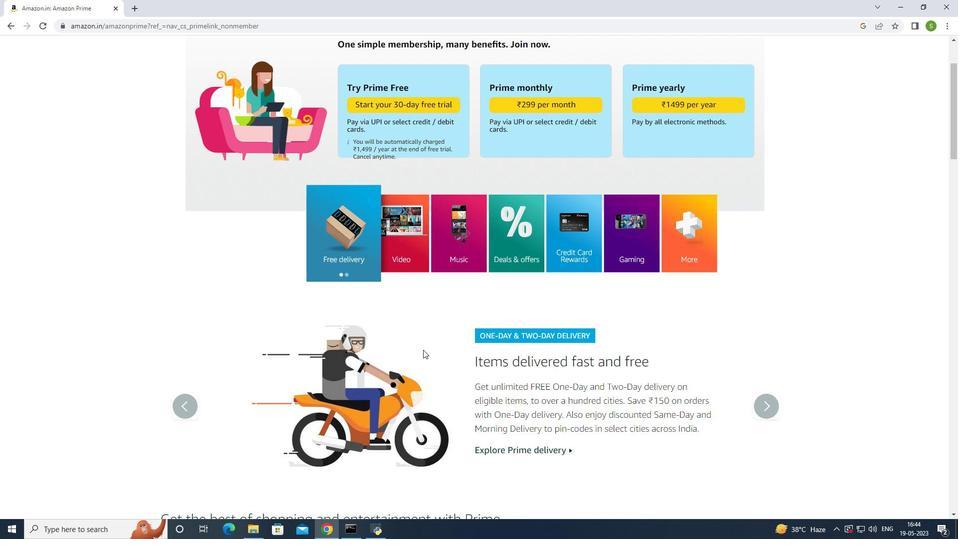 
Action: Mouse moved to (424, 347)
Screenshot: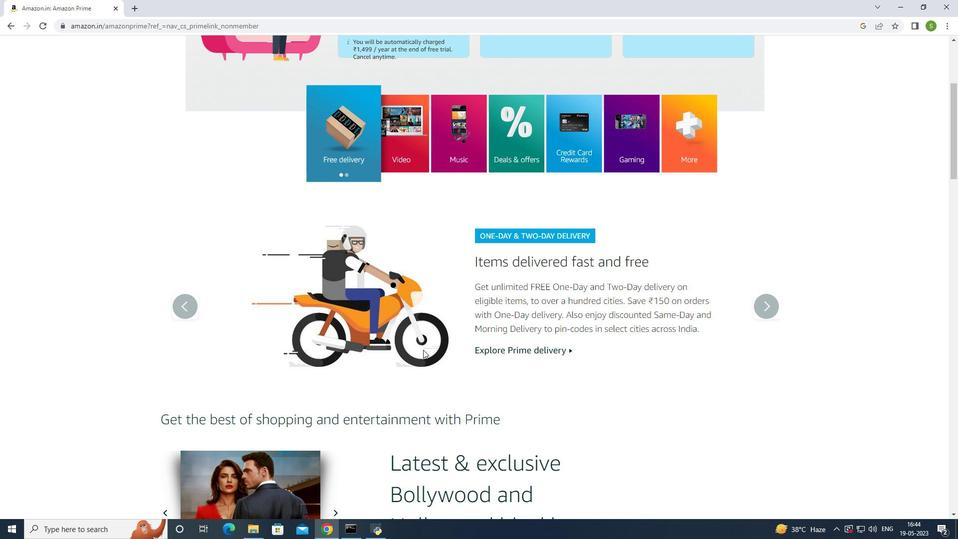 
Action: Mouse scrolled (424, 347) with delta (0, 0)
Screenshot: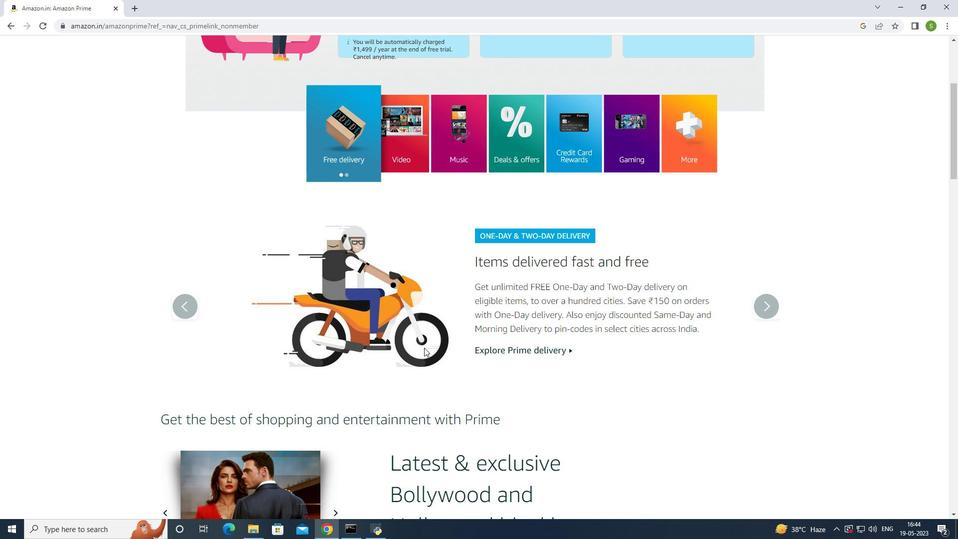 
Action: Mouse scrolled (424, 347) with delta (0, 0)
Screenshot: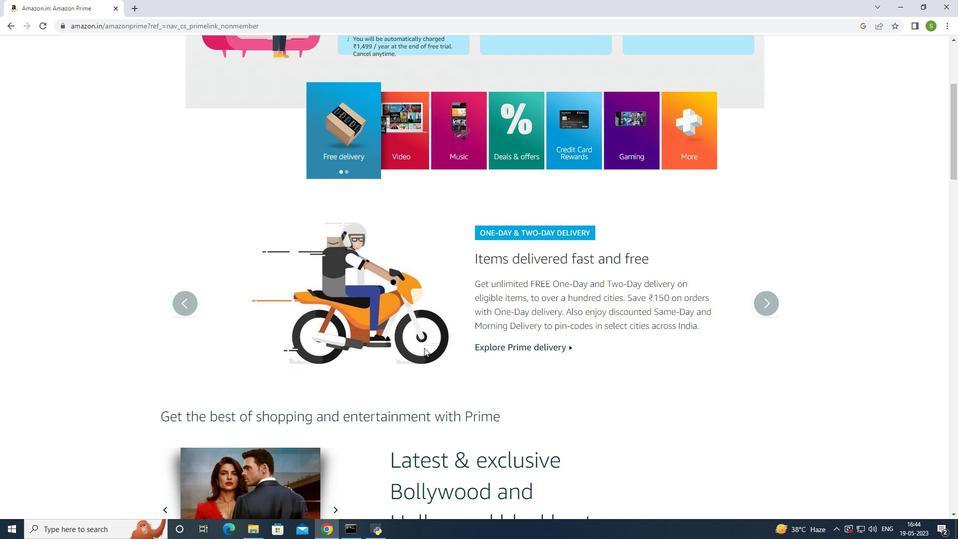 
Action: Mouse scrolled (424, 347) with delta (0, 0)
Screenshot: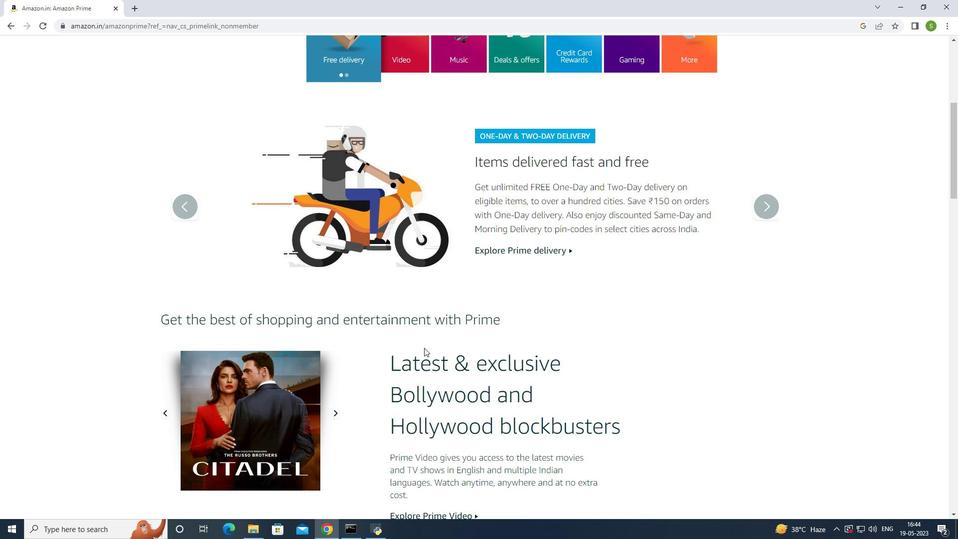 
Action: Mouse scrolled (424, 347) with delta (0, 0)
Screenshot: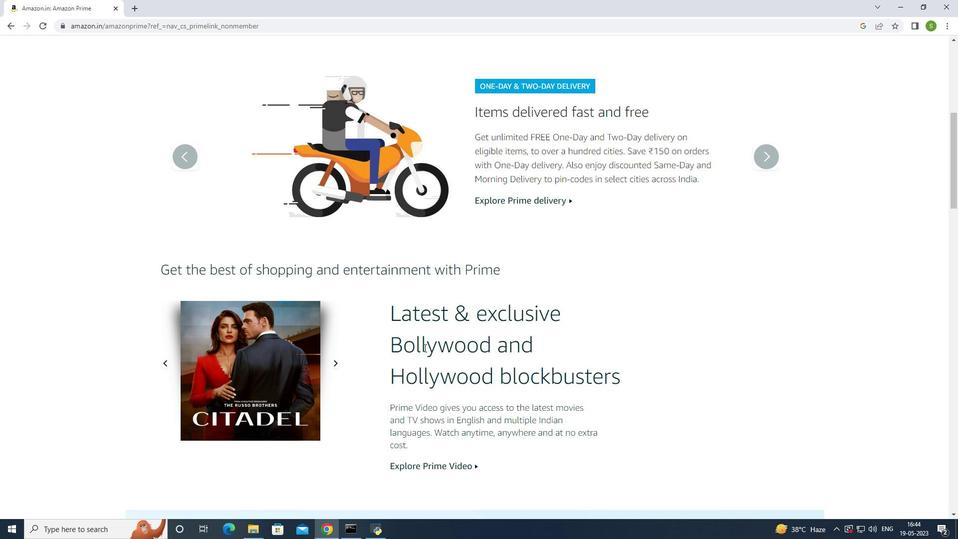 
Action: Mouse moved to (272, 335)
Screenshot: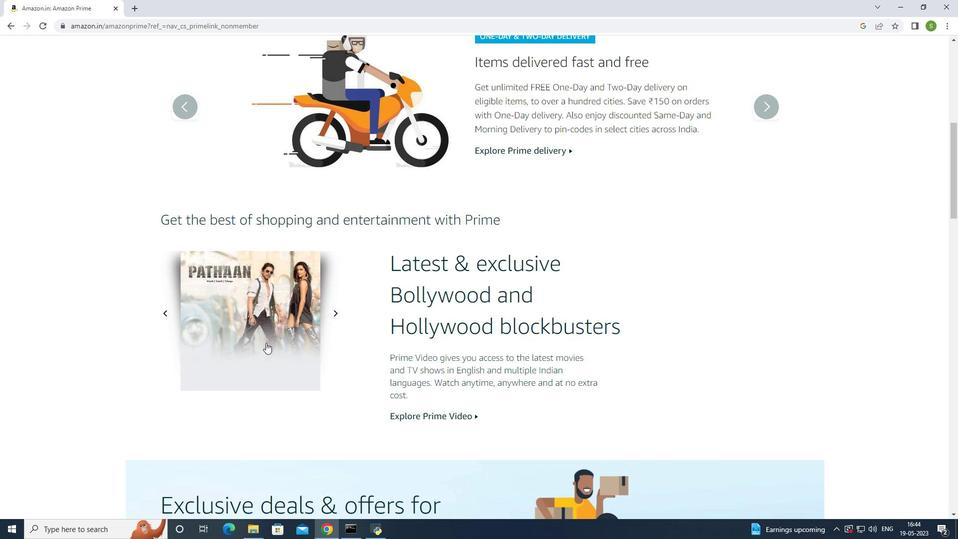 
Action: Mouse pressed left at (272, 335)
Screenshot: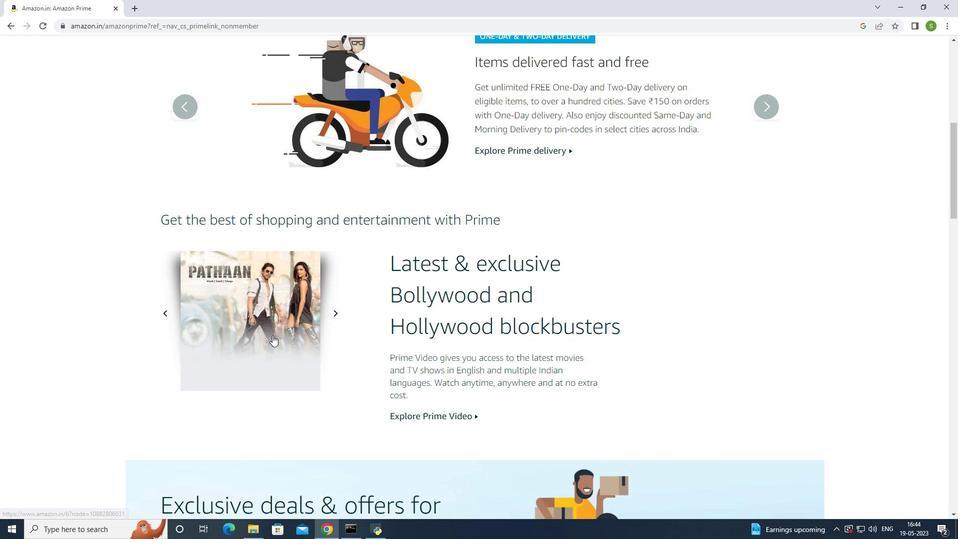 
Action: Mouse pressed left at (272, 335)
Screenshot: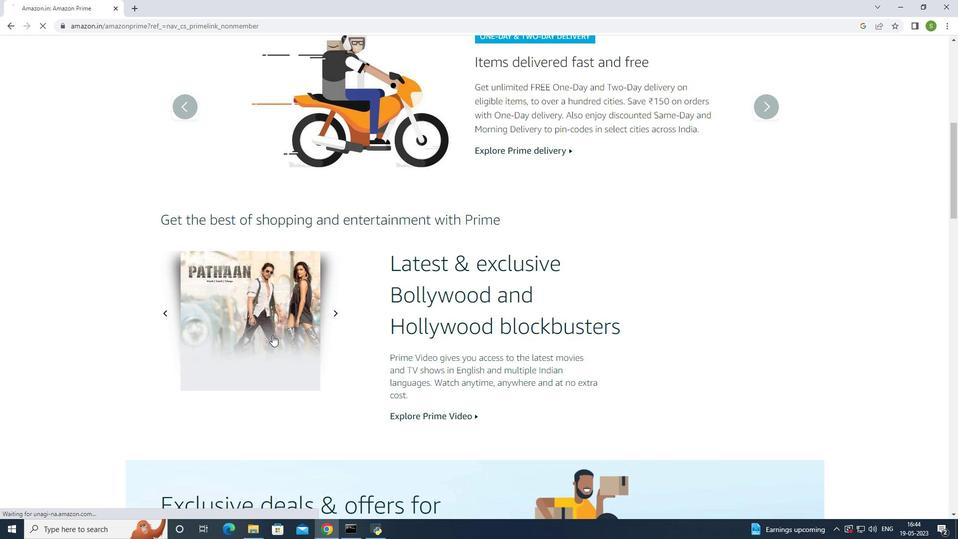 
Action: Mouse moved to (281, 328)
Screenshot: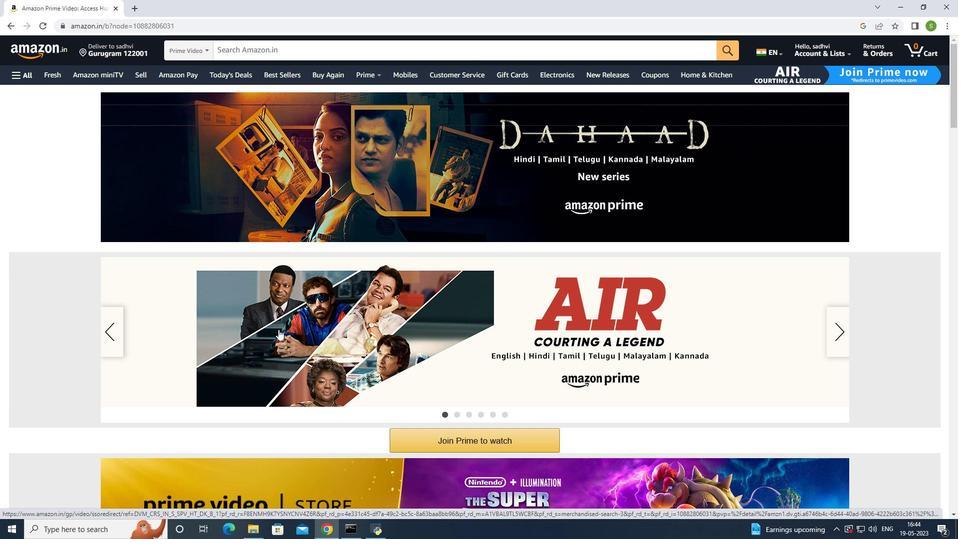 
Action: Mouse scrolled (281, 327) with delta (0, 0)
Screenshot: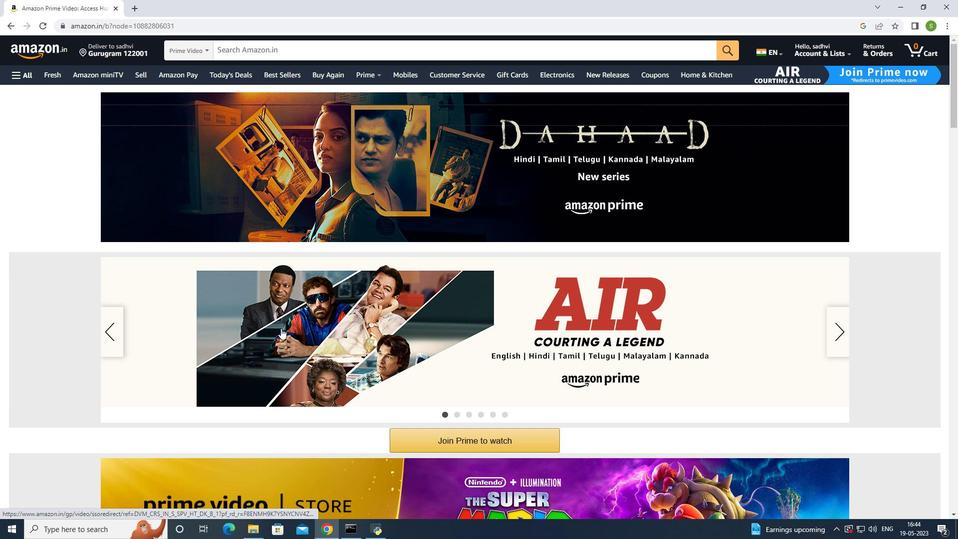 
Action: Mouse scrolled (281, 327) with delta (0, 0)
Screenshot: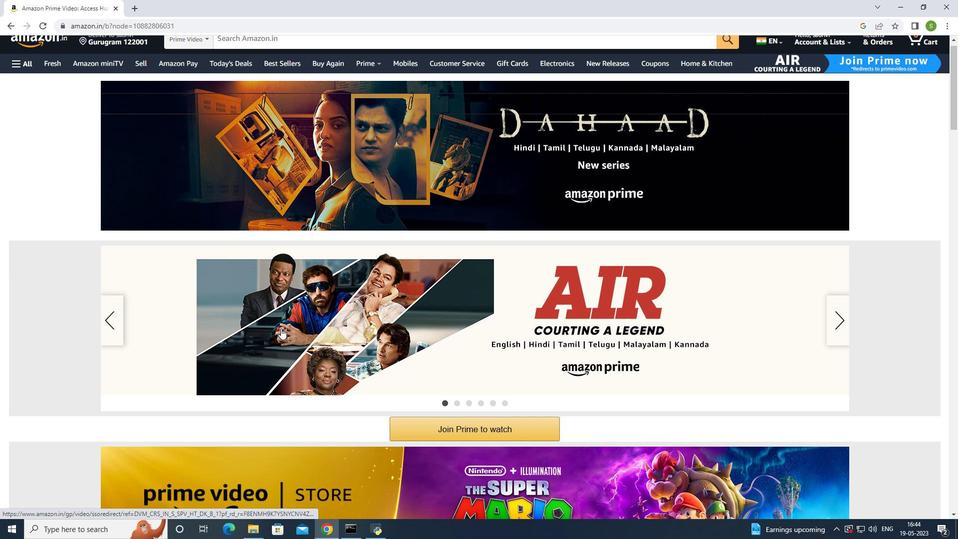 
Action: Mouse moved to (560, 347)
Screenshot: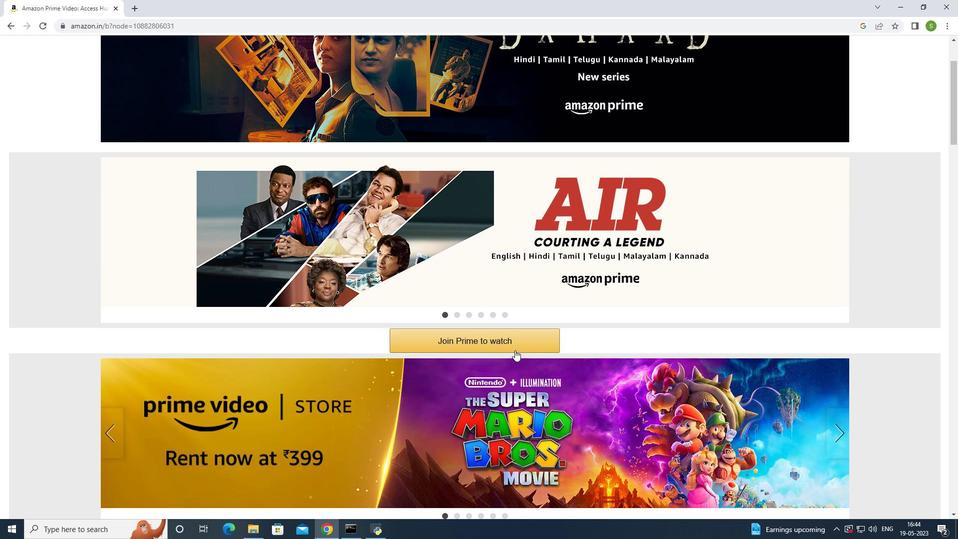 
Action: Mouse scrolled (560, 347) with delta (0, 0)
Screenshot: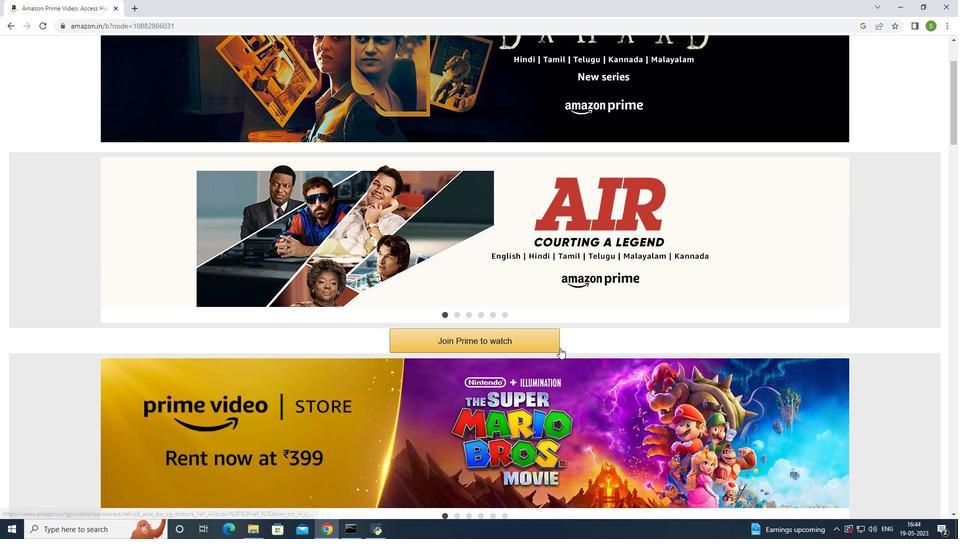 
Action: Mouse scrolled (560, 347) with delta (0, 0)
Screenshot: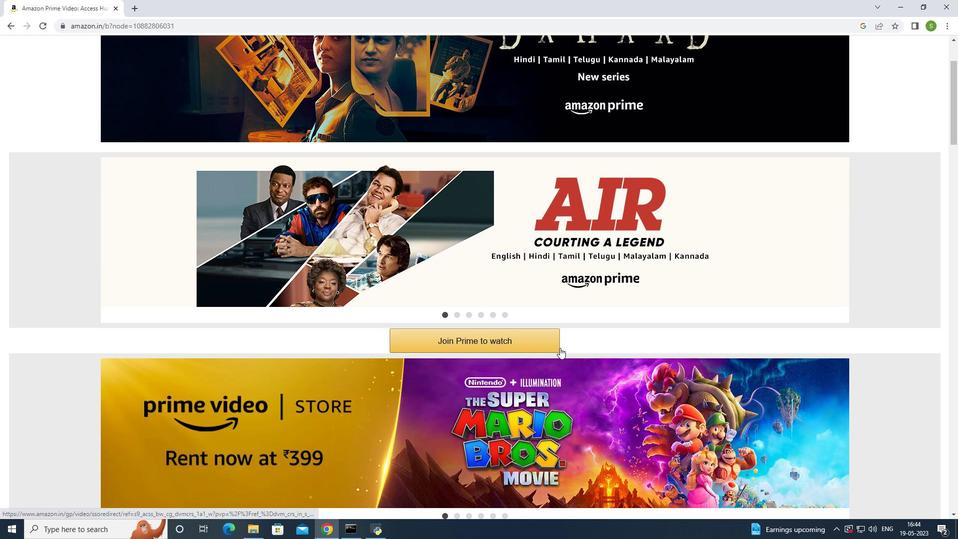 
Action: Mouse scrolled (560, 347) with delta (0, 0)
Screenshot: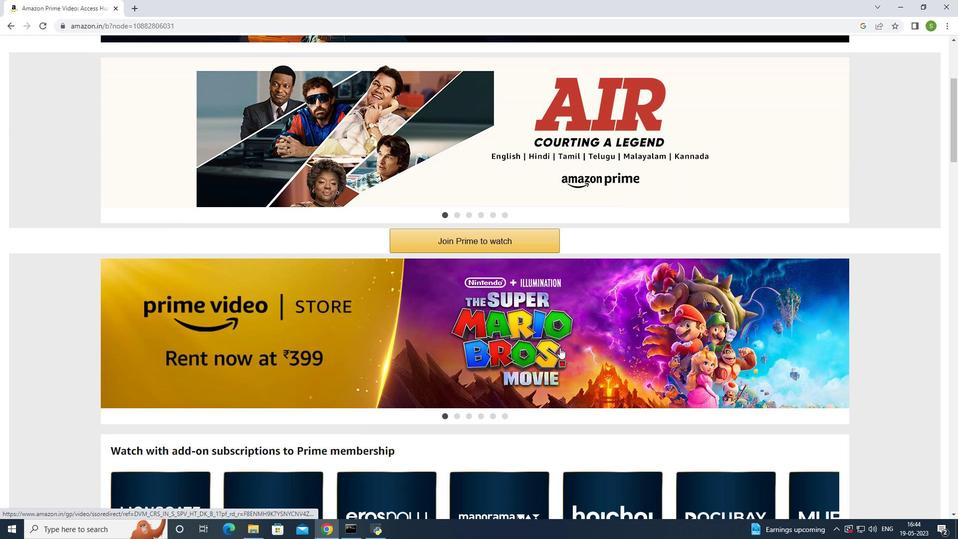 
Action: Mouse moved to (560, 344)
Screenshot: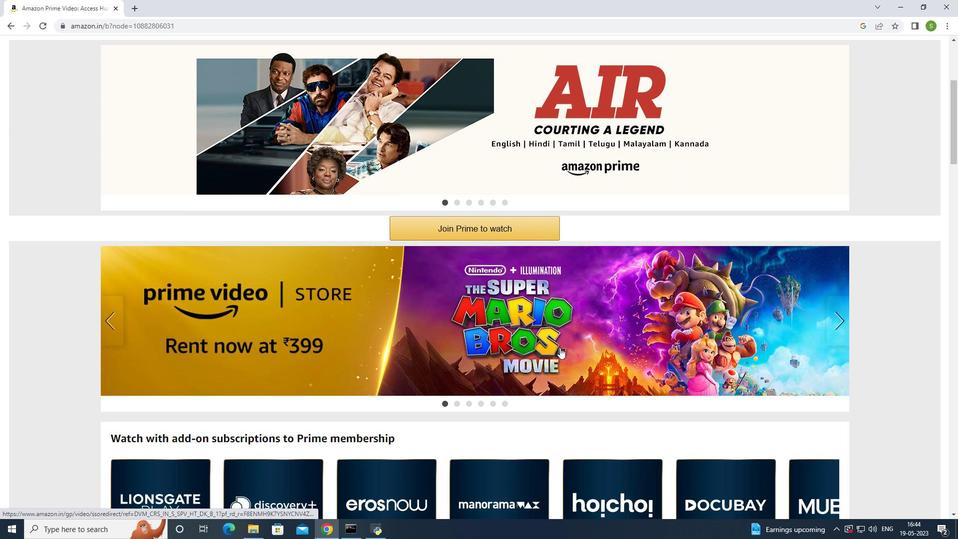 
Action: Mouse scrolled (560, 343) with delta (0, 0)
Screenshot: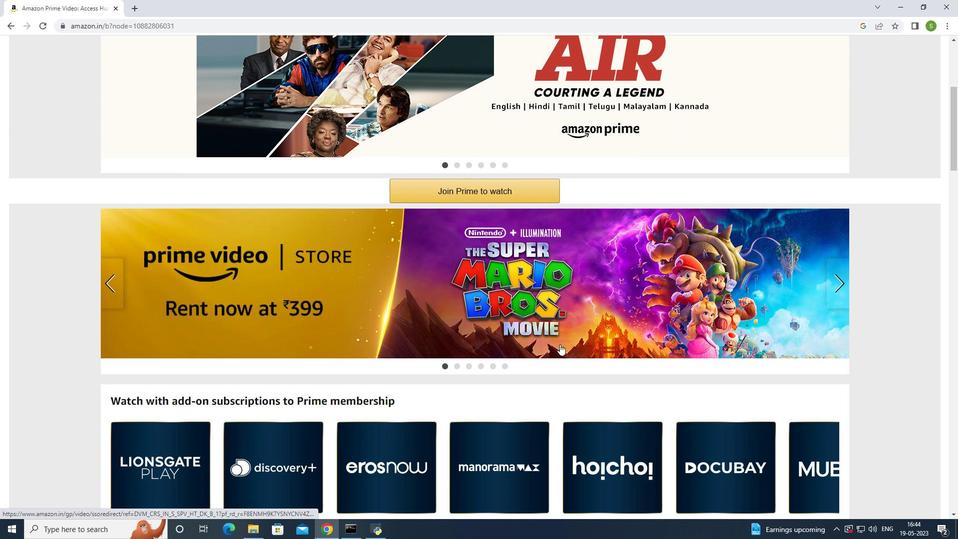 
Action: Mouse scrolled (560, 343) with delta (0, 0)
Screenshot: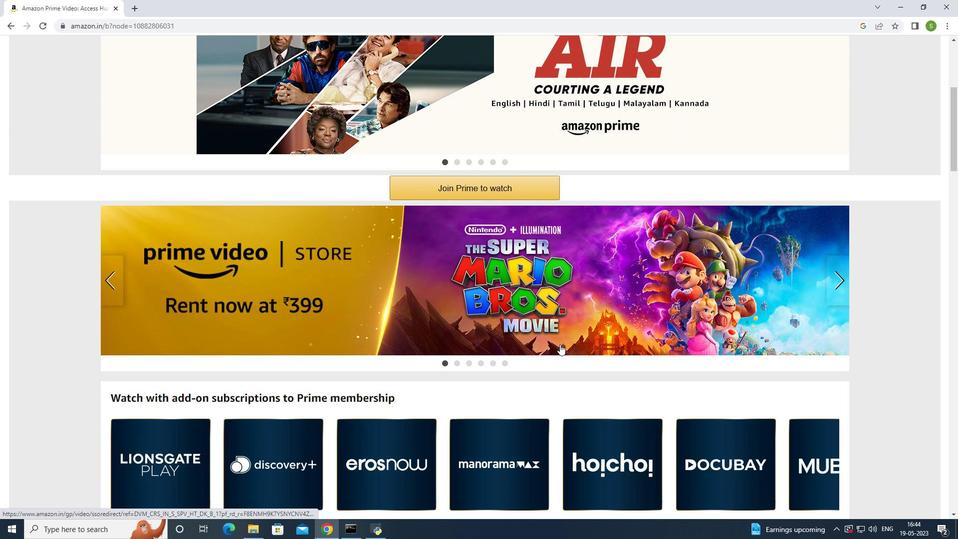 
Action: Mouse moved to (560, 343)
Screenshot: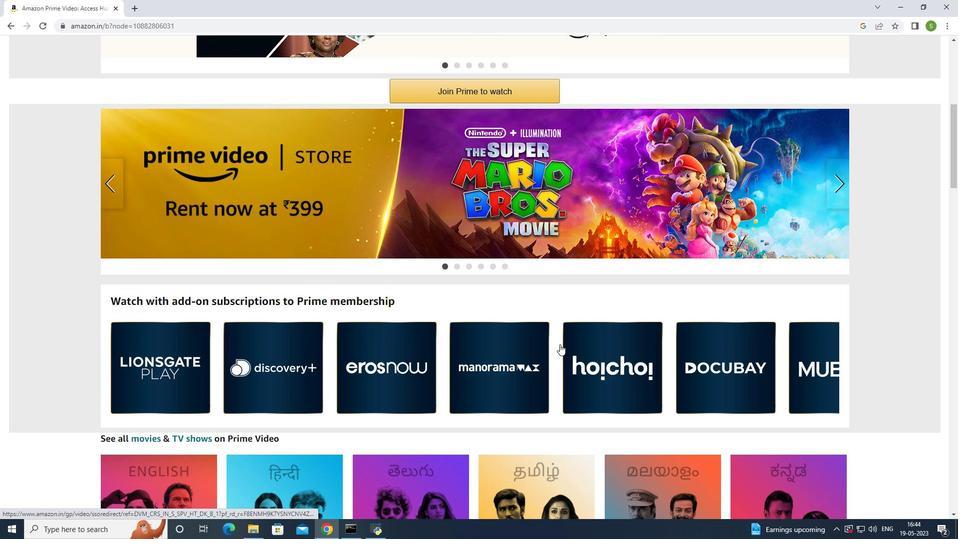 
Action: Mouse scrolled (560, 343) with delta (0, 0)
Screenshot: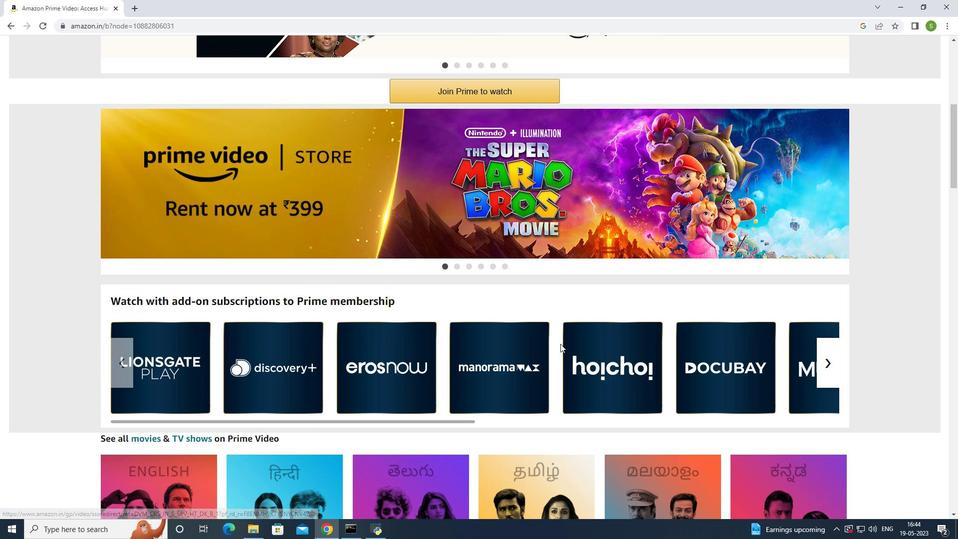 
Action: Mouse scrolled (560, 343) with delta (0, 0)
Screenshot: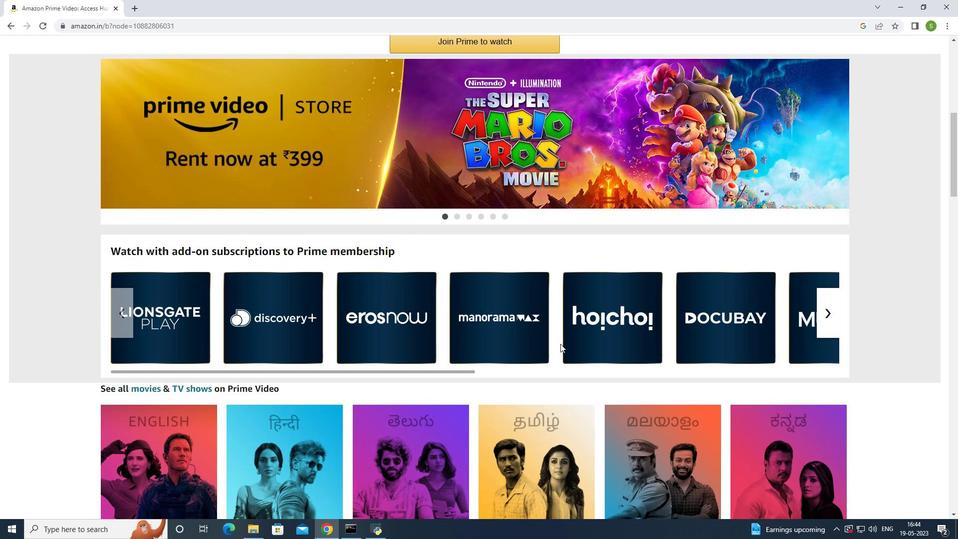 
Action: Mouse scrolled (560, 343) with delta (0, 0)
Screenshot: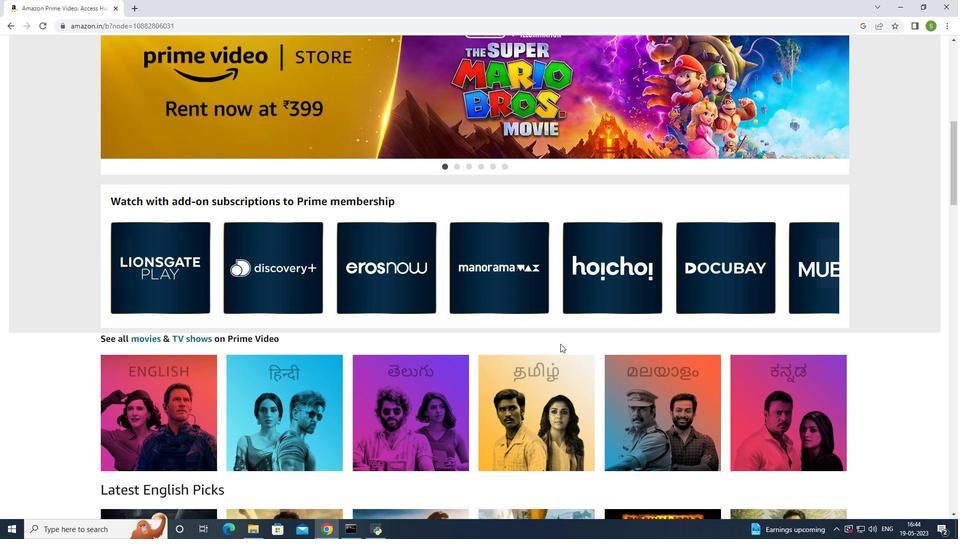 
Action: Mouse scrolled (560, 343) with delta (0, 0)
Screenshot: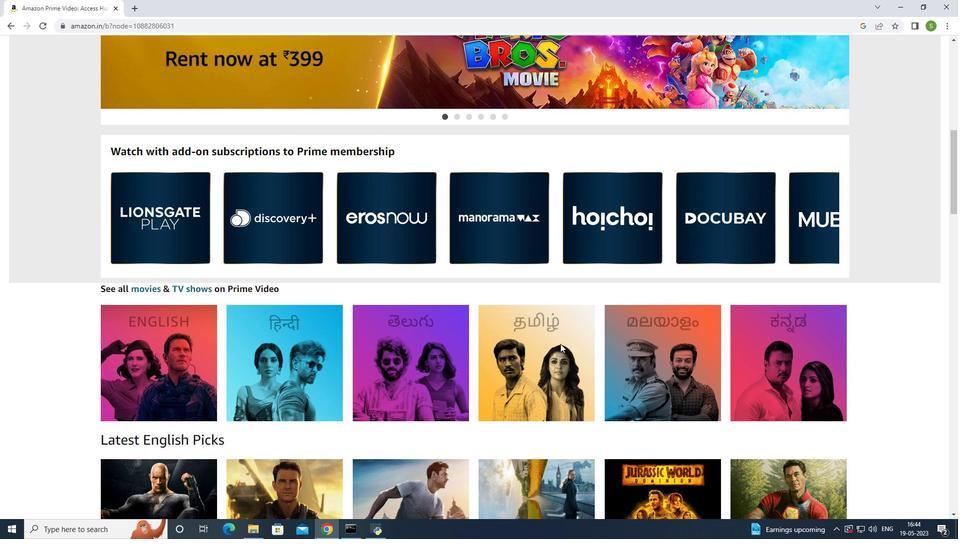 
Action: Mouse scrolled (560, 343) with delta (0, 0)
Screenshot: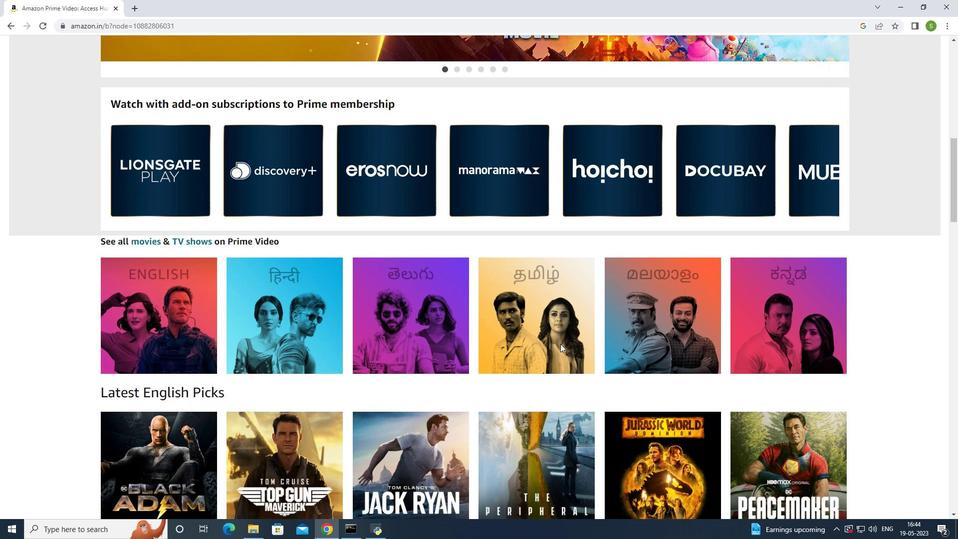 
Action: Mouse moved to (433, 305)
Screenshot: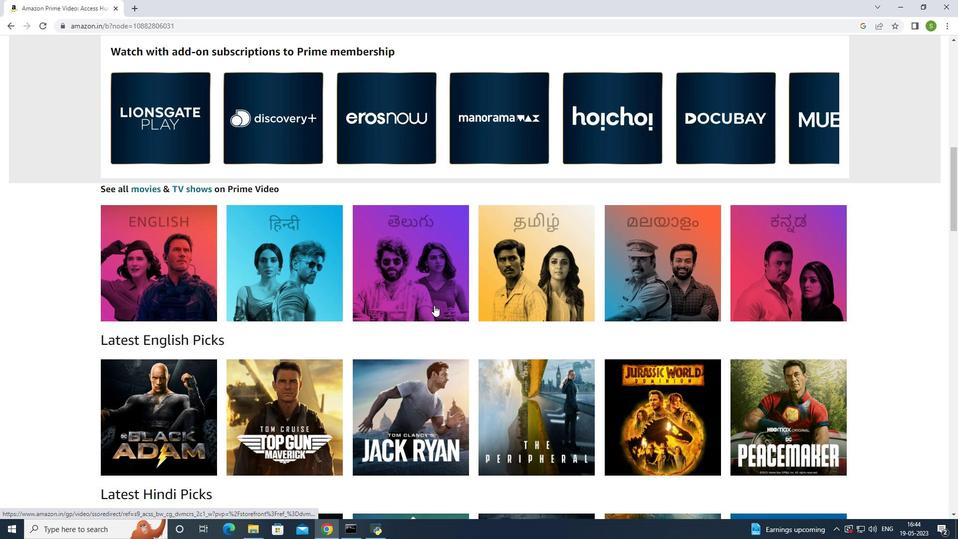 
Action: Mouse scrolled (433, 304) with delta (0, 0)
Screenshot: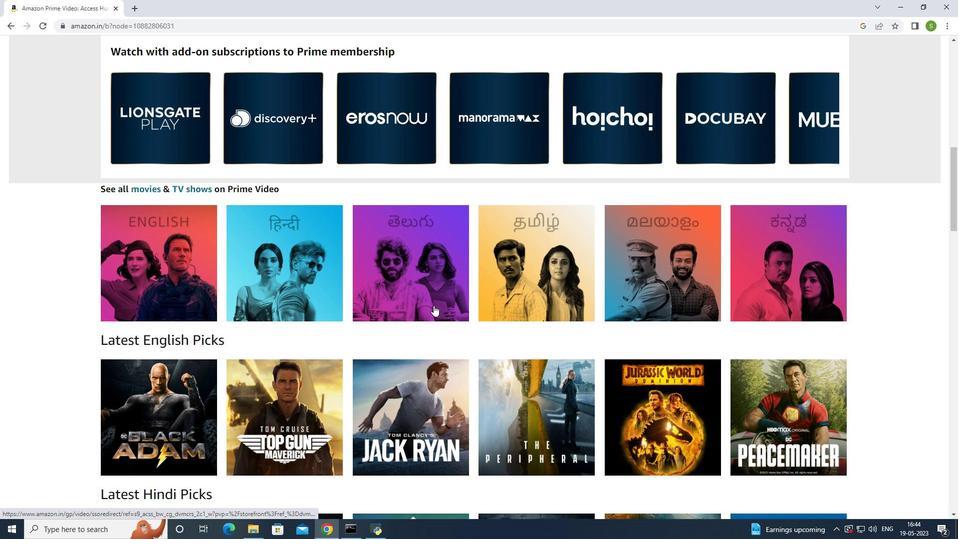 
Action: Mouse scrolled (433, 304) with delta (0, 0)
Screenshot: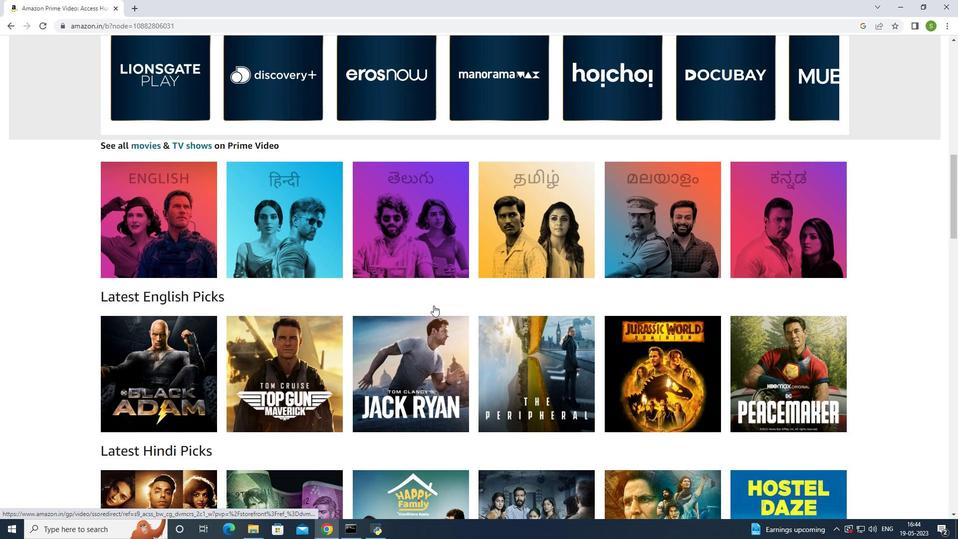 
Action: Mouse scrolled (433, 304) with delta (0, 0)
Screenshot: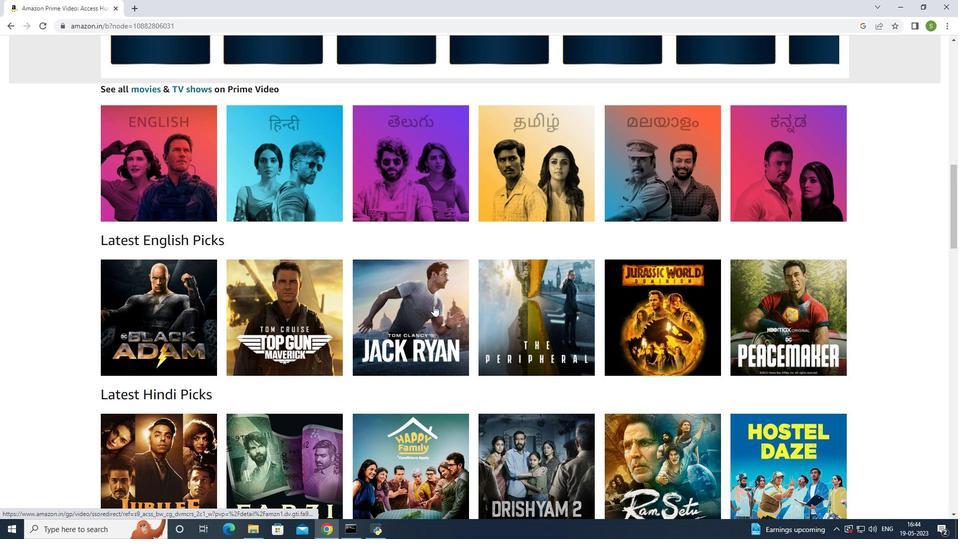 
Action: Mouse scrolled (433, 304) with delta (0, 0)
Screenshot: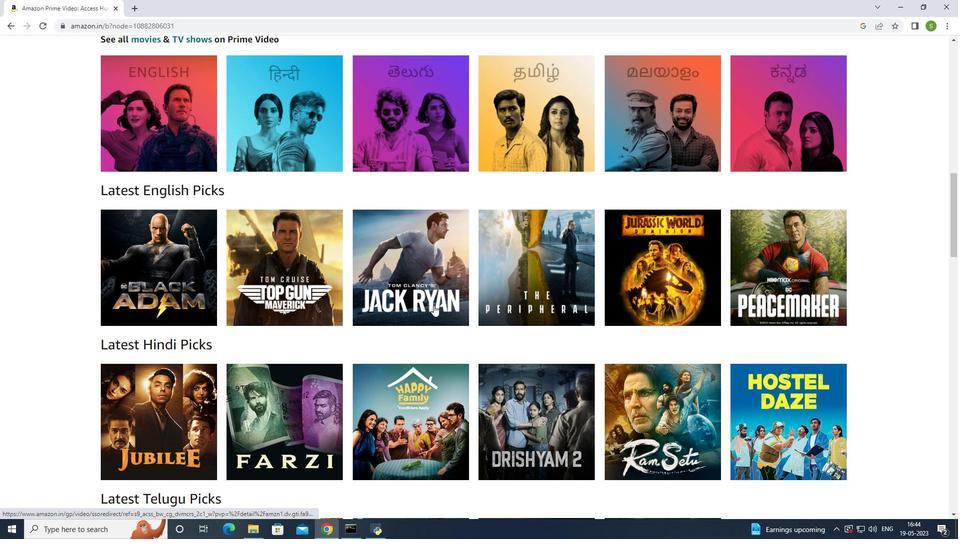 
Action: Mouse scrolled (433, 304) with delta (0, 0)
Screenshot: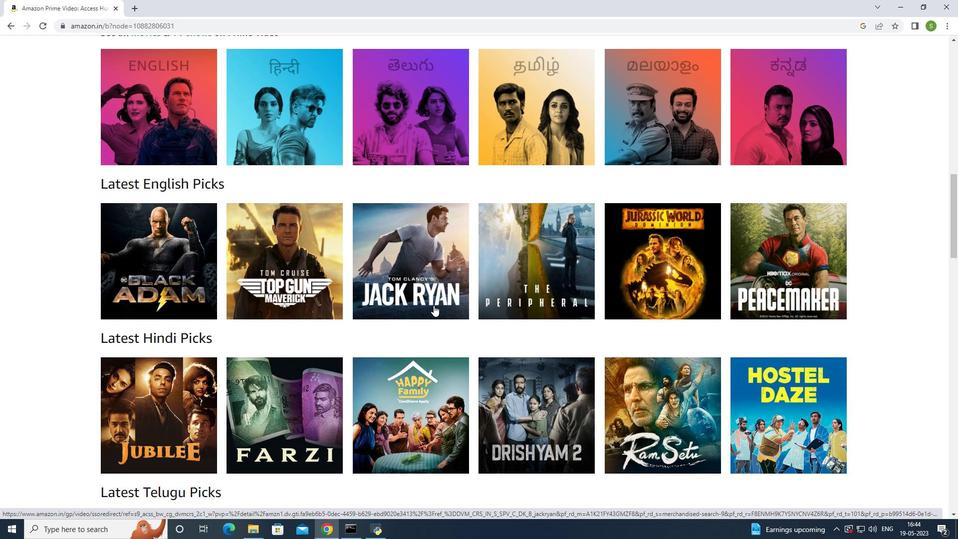 
Action: Mouse moved to (775, 302)
Screenshot: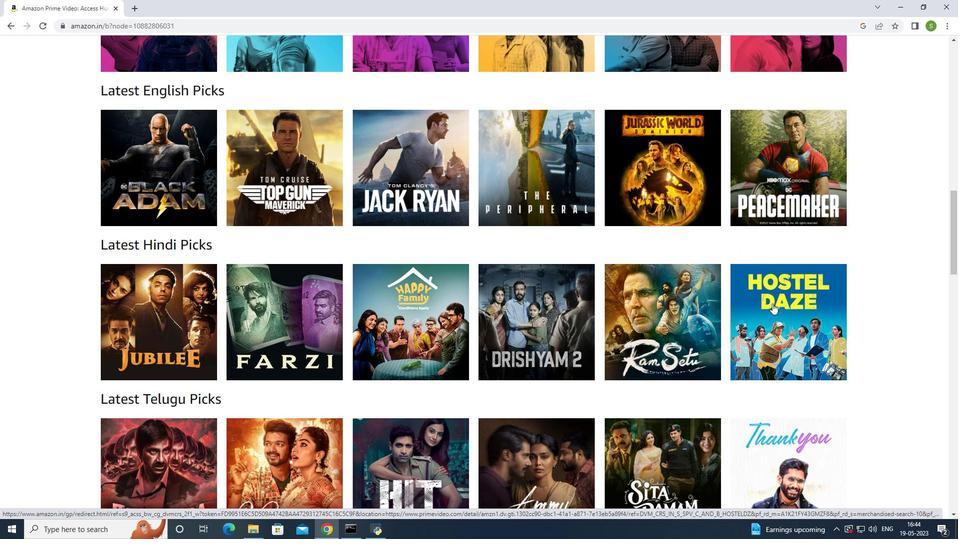 
Action: Mouse pressed left at (775, 302)
Screenshot: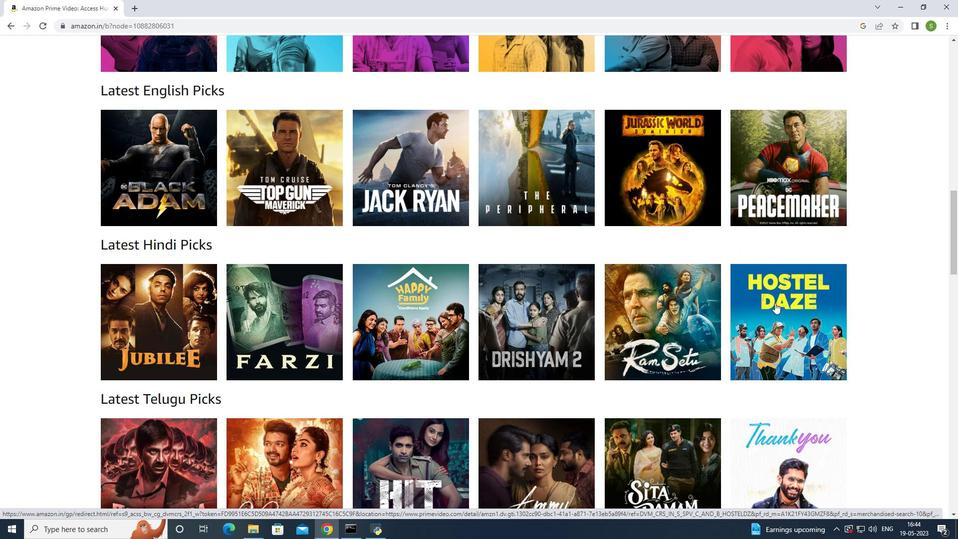 
Action: Mouse pressed left at (775, 302)
Screenshot: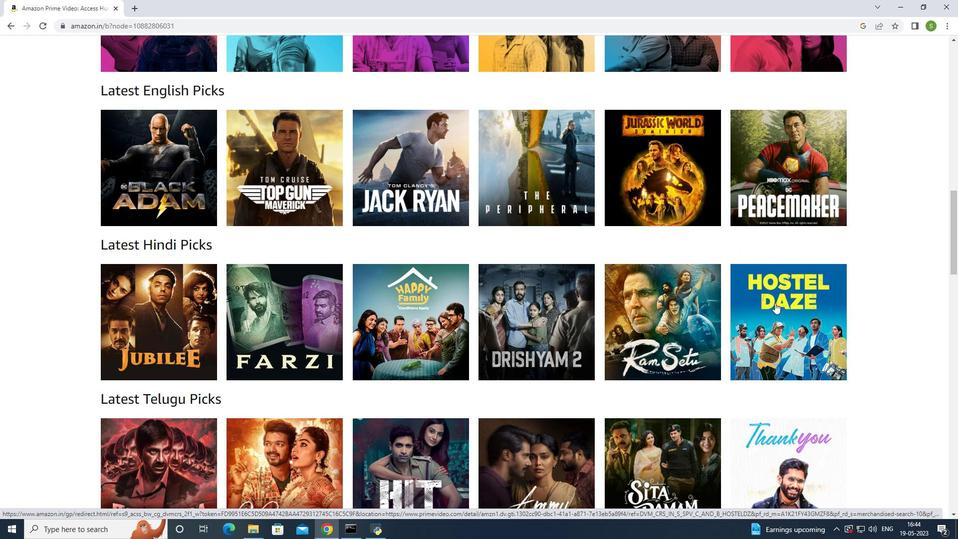 
Action: Mouse moved to (6, 22)
Screenshot: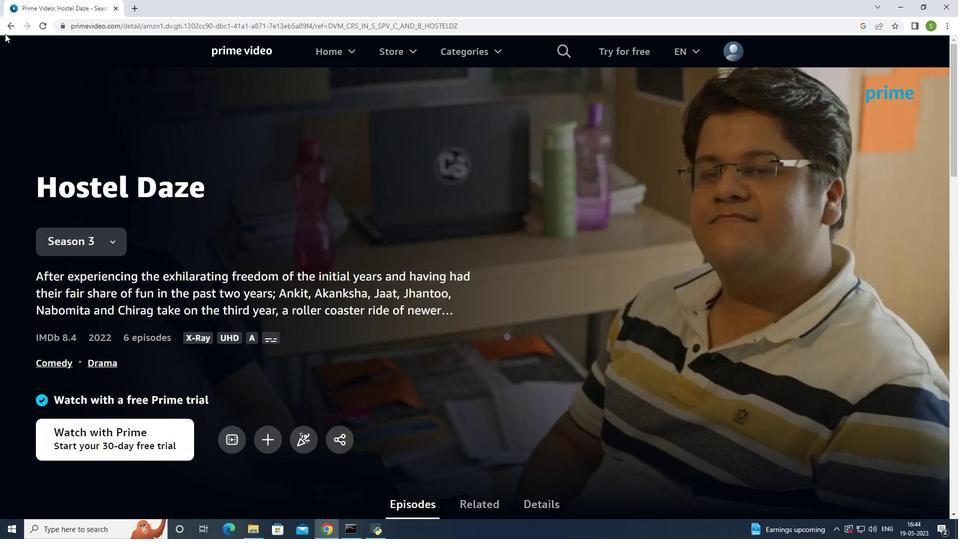 
Action: Mouse pressed left at (6, 22)
Screenshot: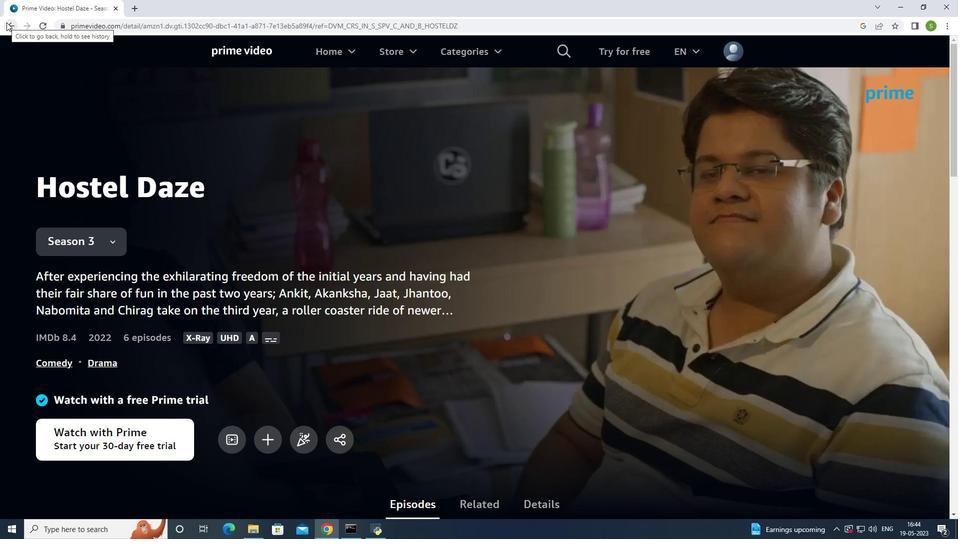 
Action: Mouse moved to (8, 28)
Screenshot: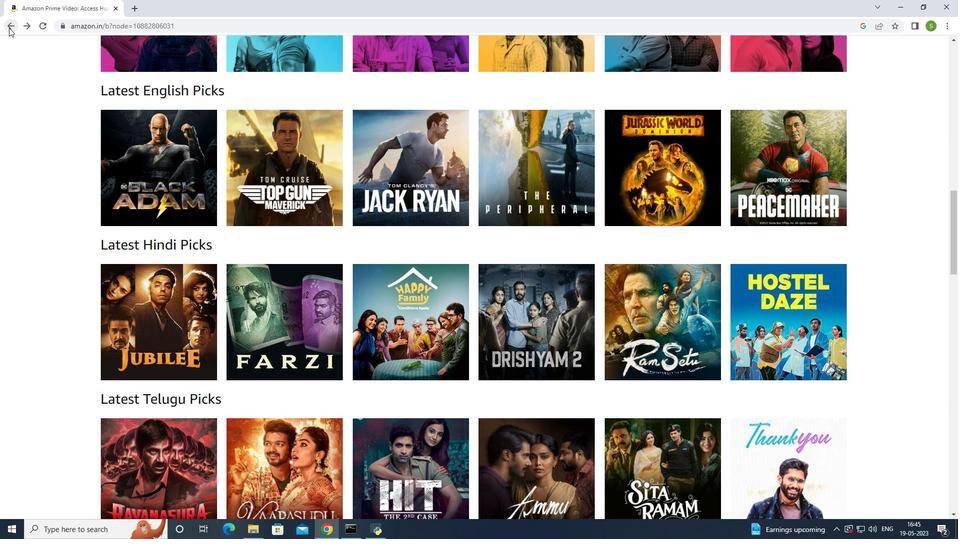 
Action: Mouse pressed left at (8, 28)
Screenshot: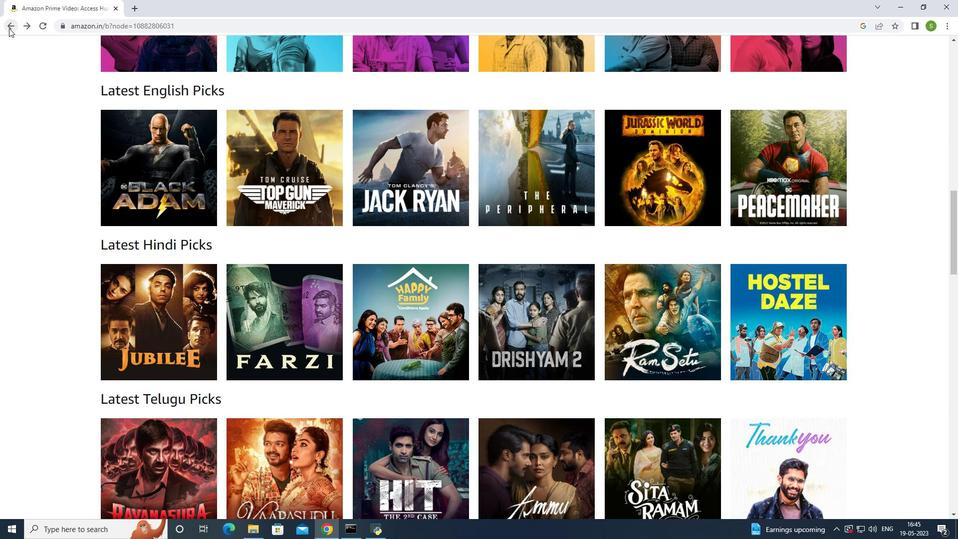 
Action: Mouse pressed left at (8, 28)
Screenshot: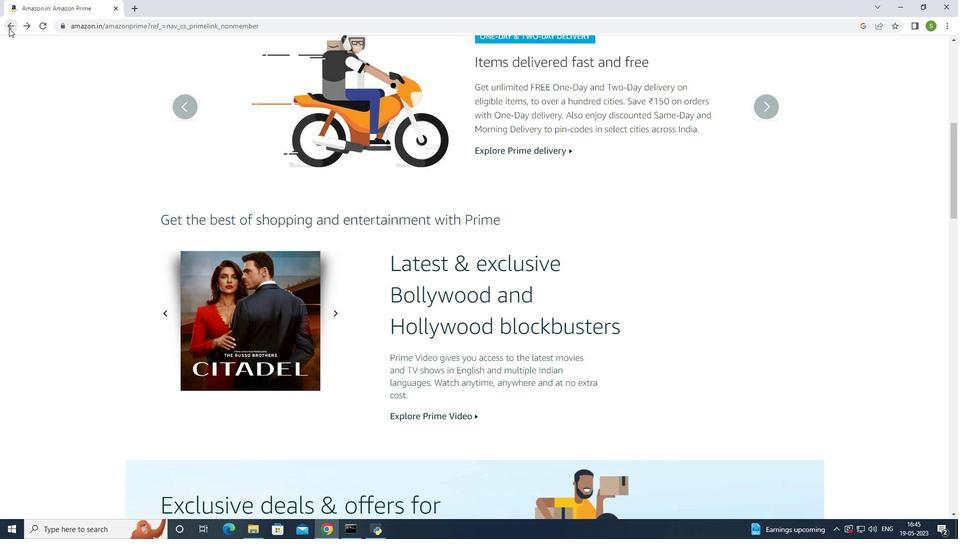 
Action: Mouse moved to (213, 46)
Screenshot: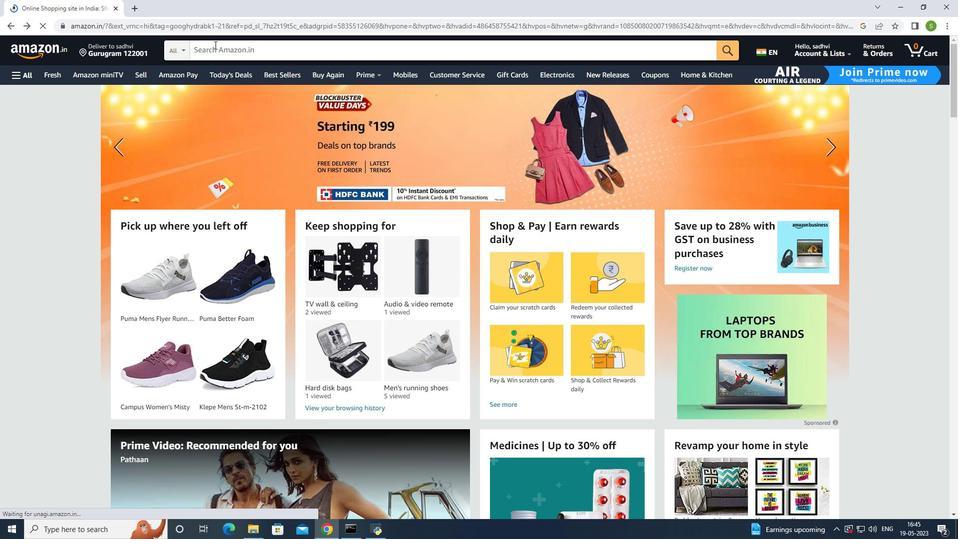 
Action: Mouse pressed left at (213, 46)
Screenshot: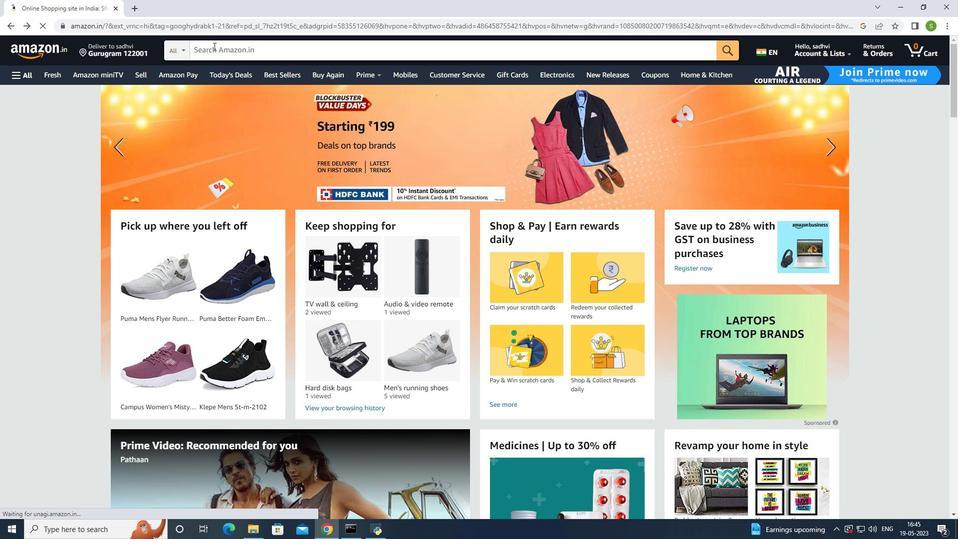 
Action: Key pressed amazon<Key.space>movie<Key.space>
Screenshot: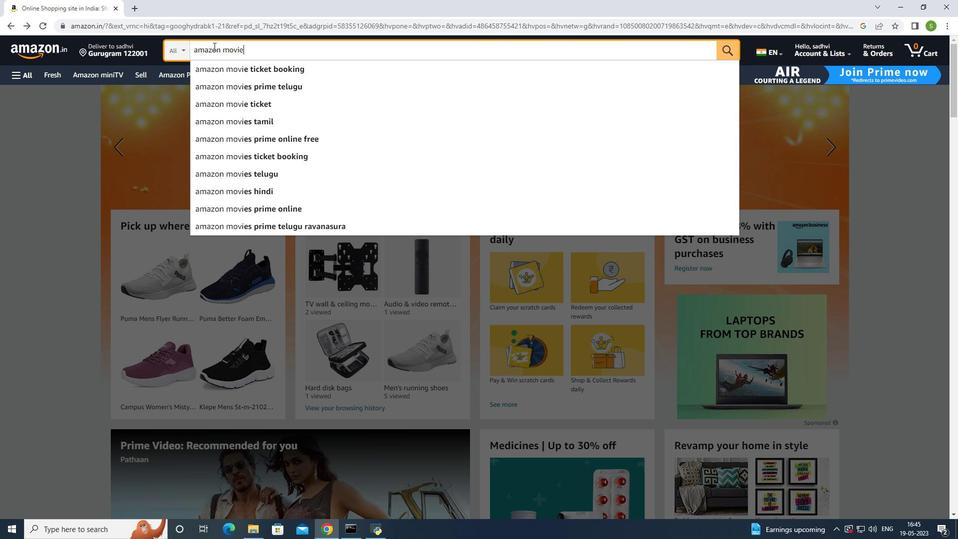 
Action: Mouse moved to (227, 71)
Screenshot: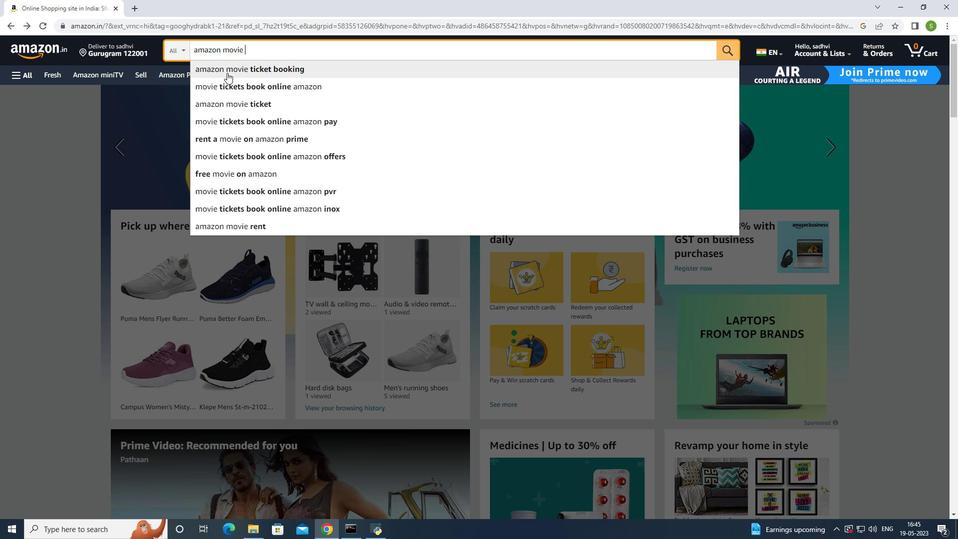 
Action: Mouse pressed left at (227, 71)
Screenshot: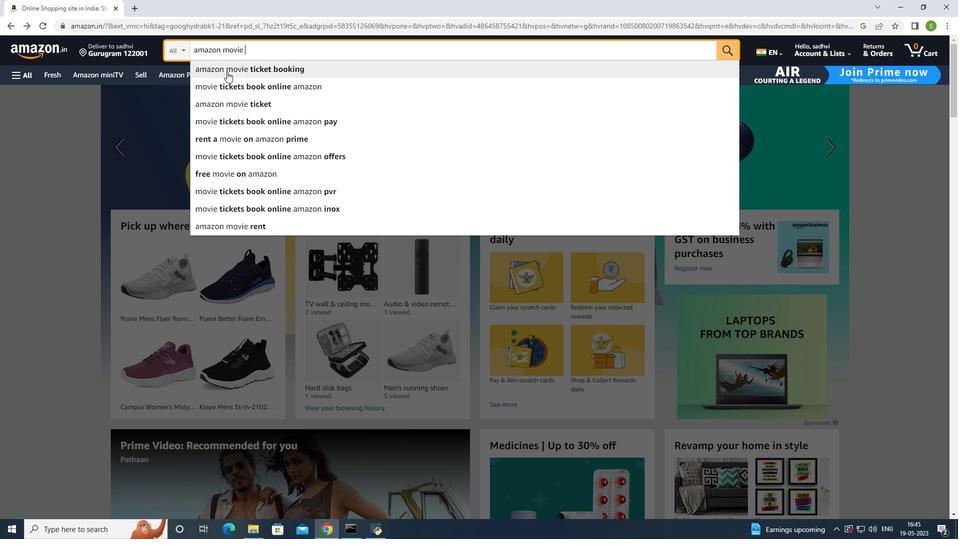 
Action: Mouse moved to (313, 256)
Screenshot: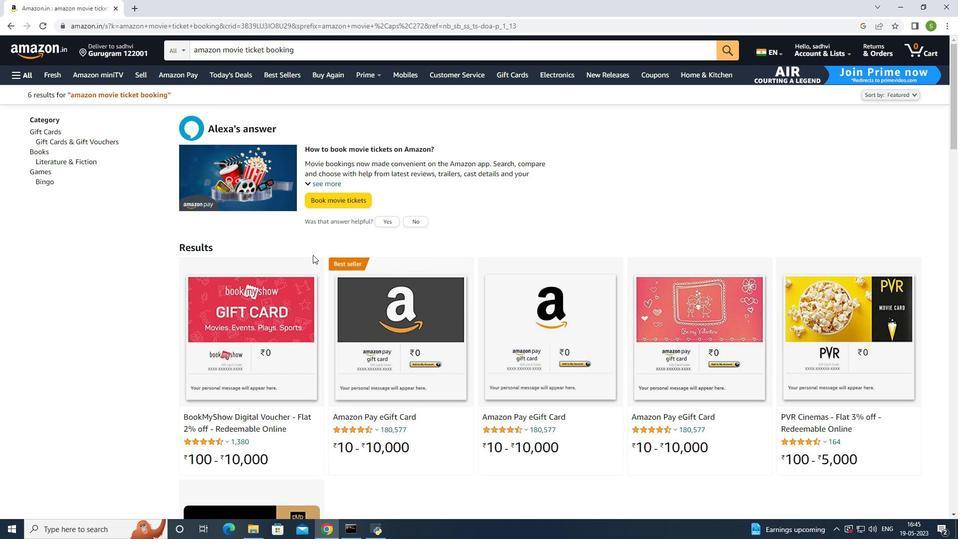 
Action: Mouse scrolled (313, 255) with delta (0, 0)
Screenshot: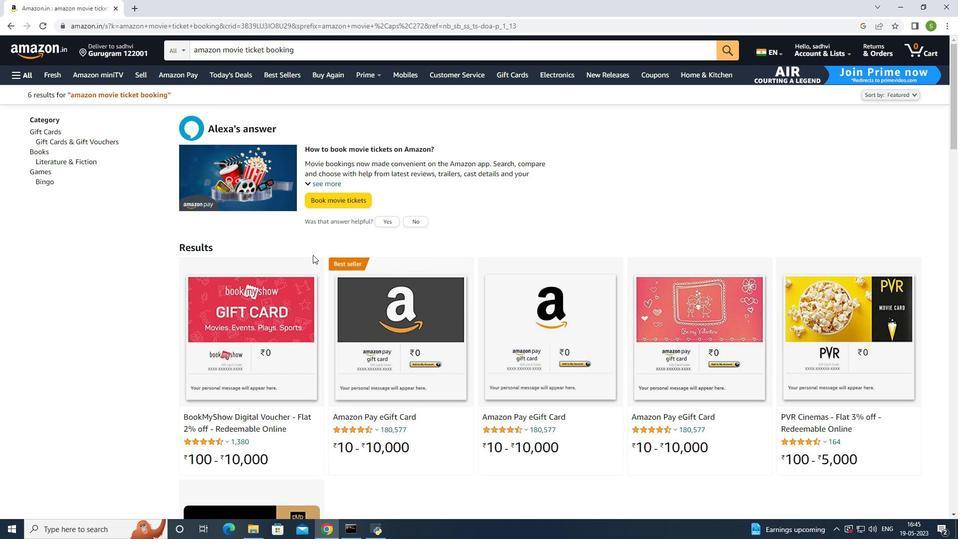 
Action: Mouse moved to (313, 256)
Screenshot: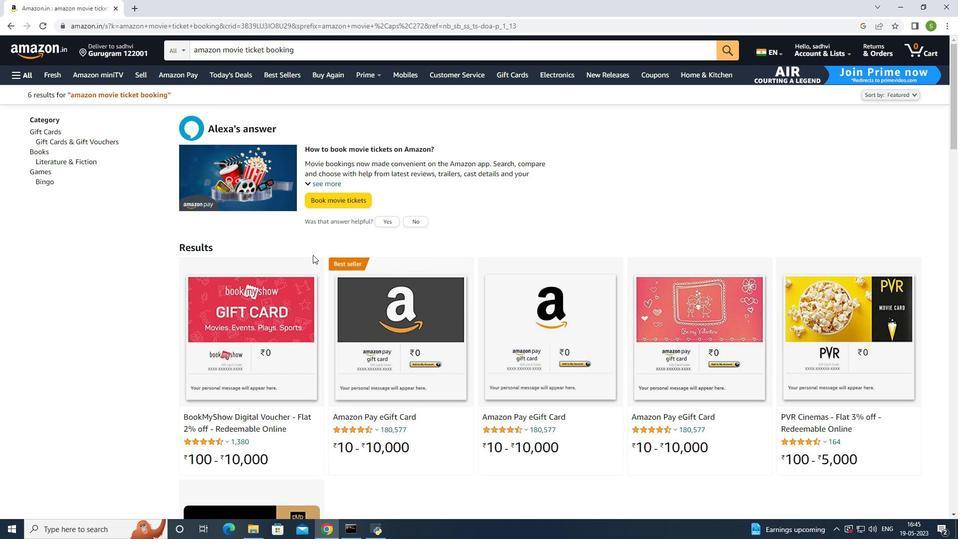 
Action: Mouse scrolled (313, 256) with delta (0, 0)
Screenshot: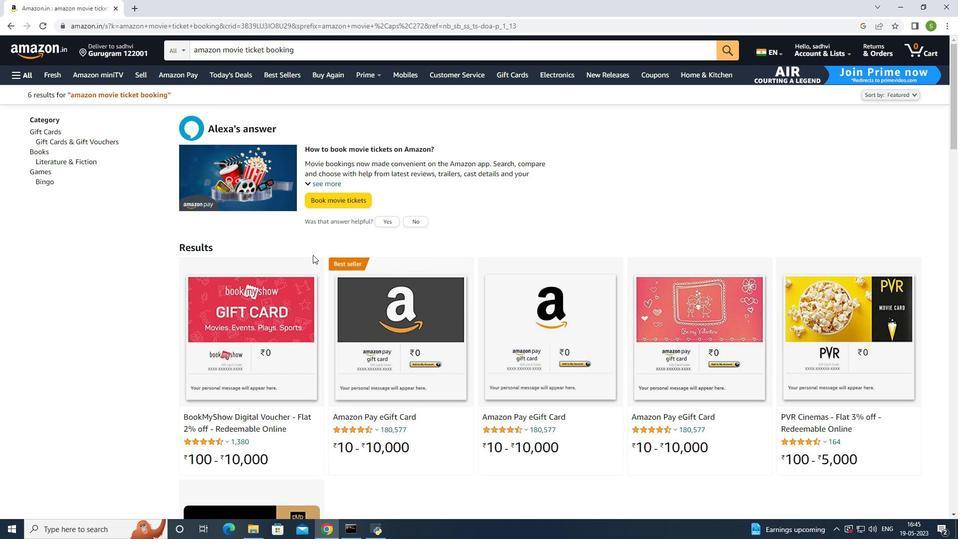 
Action: Mouse moved to (313, 257)
Screenshot: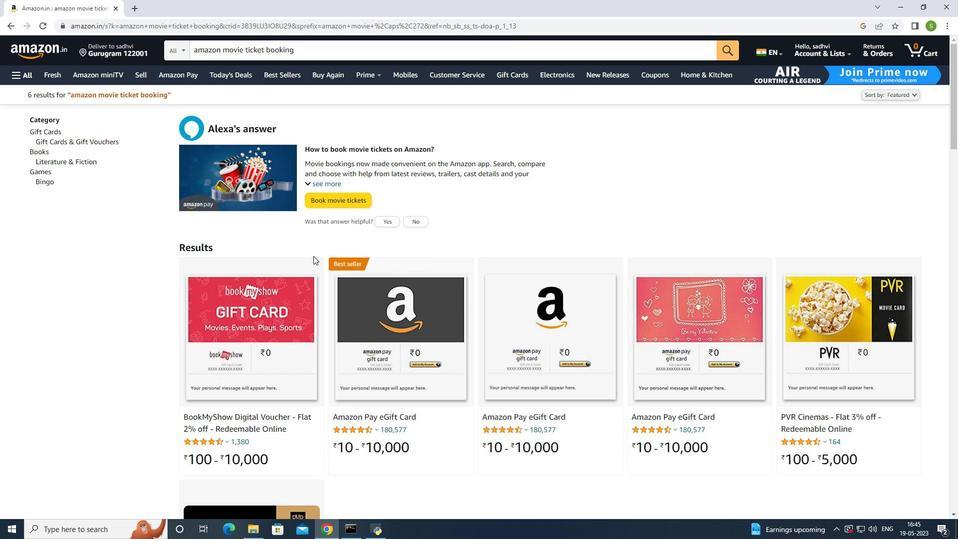 
Action: Mouse scrolled (313, 256) with delta (0, 0)
Screenshot: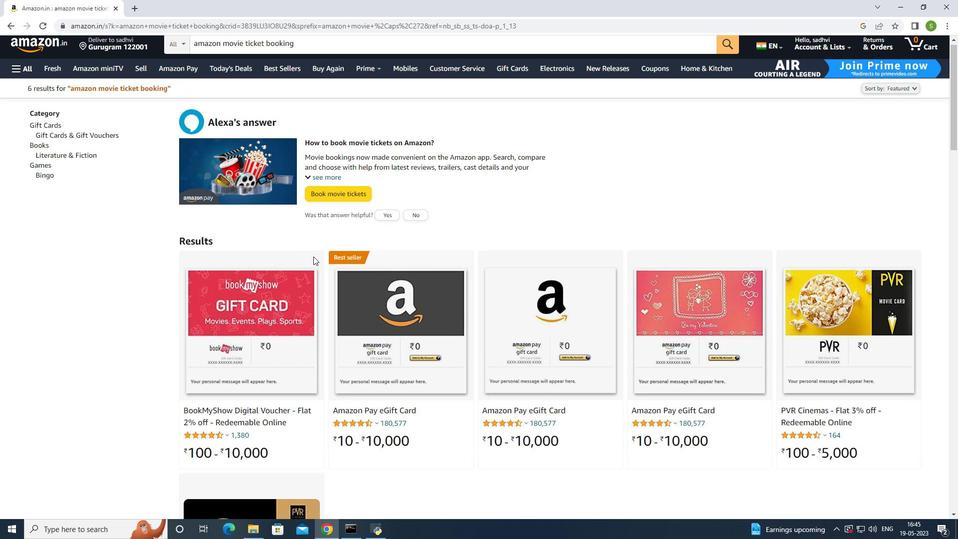 
Action: Mouse scrolled (313, 256) with delta (0, 0)
Screenshot: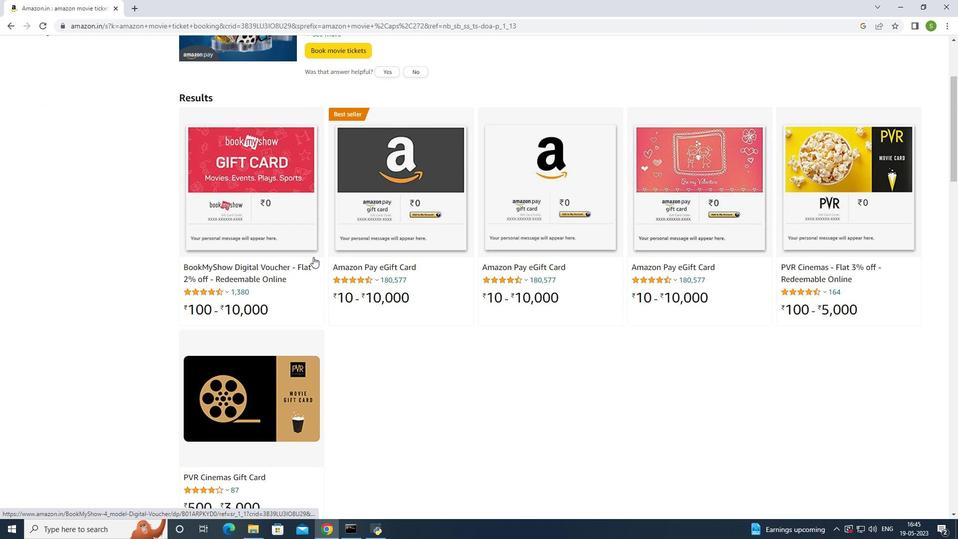 
Action: Mouse scrolled (313, 256) with delta (0, 0)
Screenshot: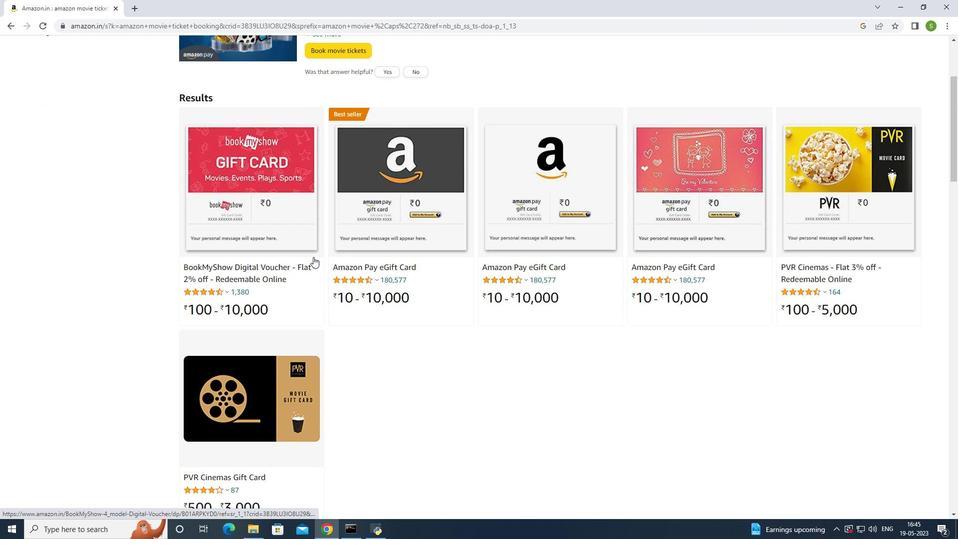 
Action: Mouse scrolled (313, 256) with delta (0, 0)
Screenshot: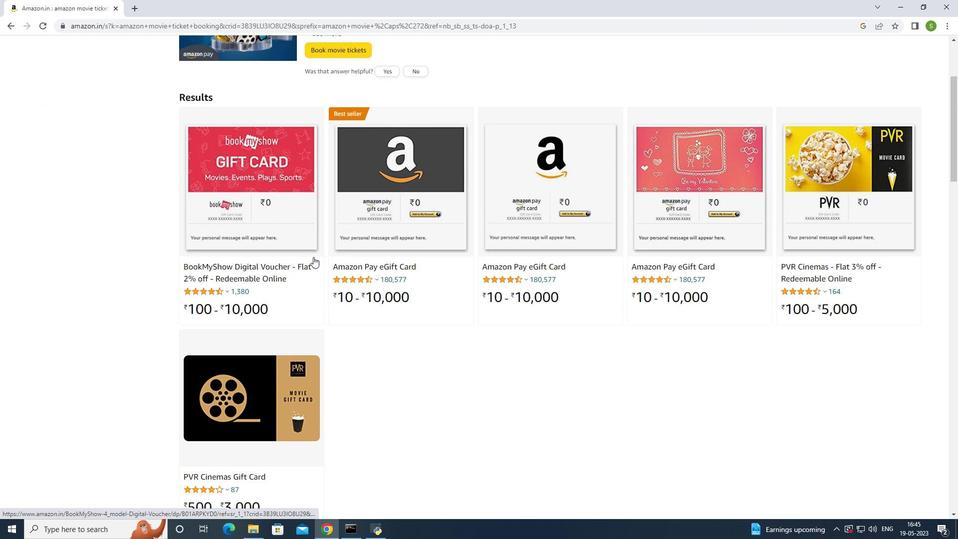 
Action: Mouse scrolled (313, 256) with delta (0, 0)
Screenshot: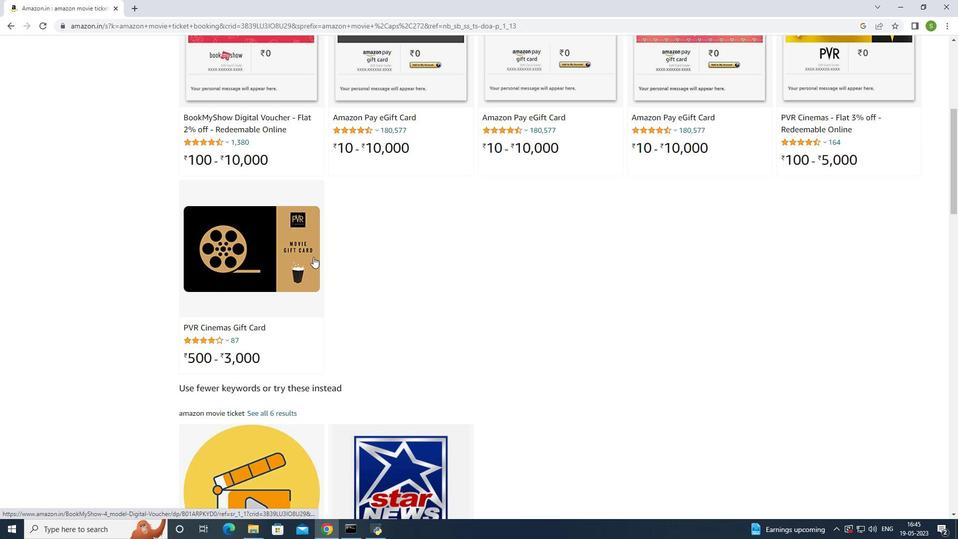 
Action: Mouse moved to (314, 257)
Screenshot: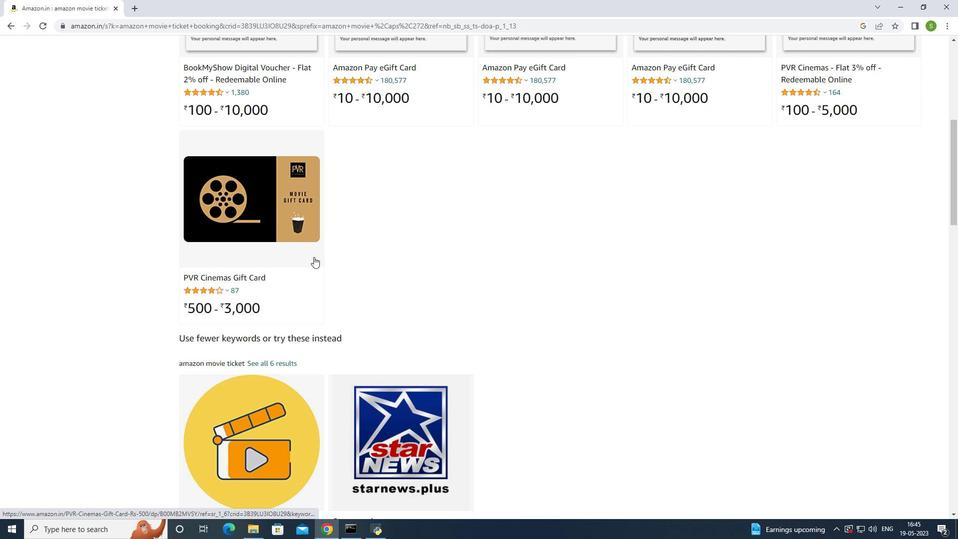 
Action: Mouse scrolled (314, 256) with delta (0, 0)
Screenshot: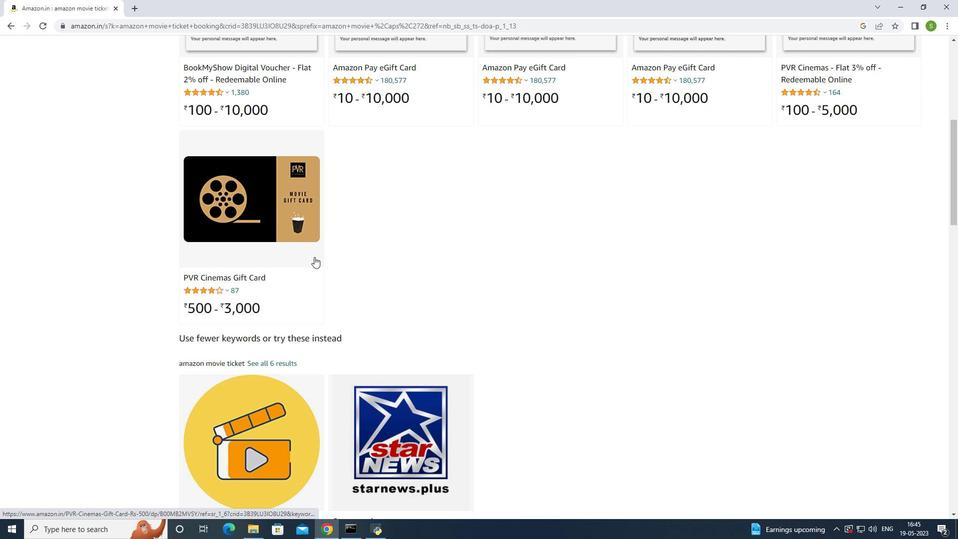 
Action: Mouse scrolled (314, 256) with delta (0, 0)
Screenshot: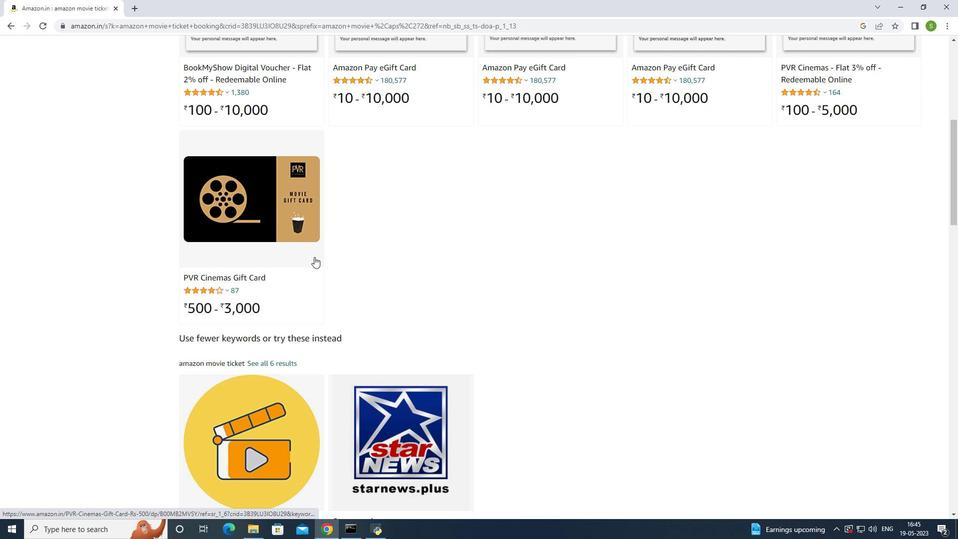 
Action: Mouse scrolled (314, 256) with delta (0, 0)
Screenshot: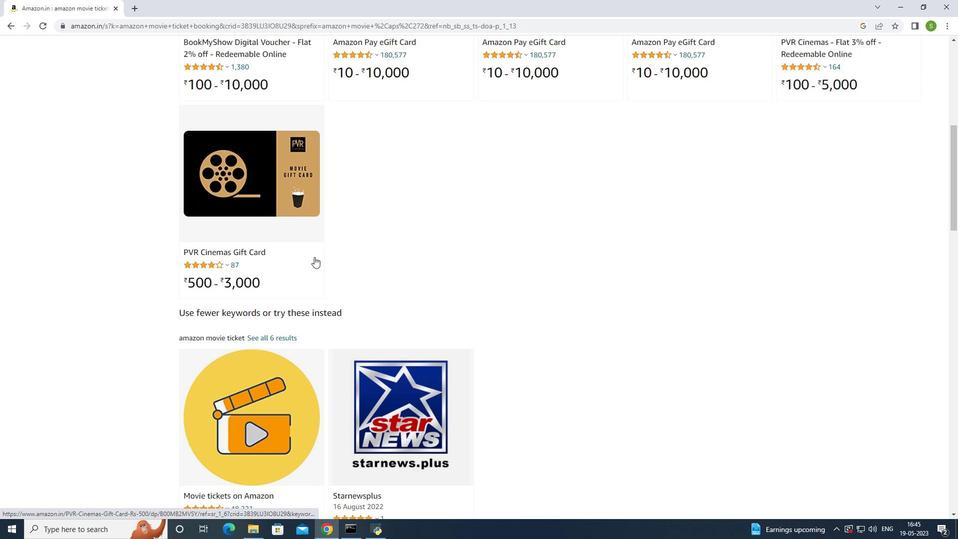 
Action: Mouse moved to (223, 257)
Screenshot: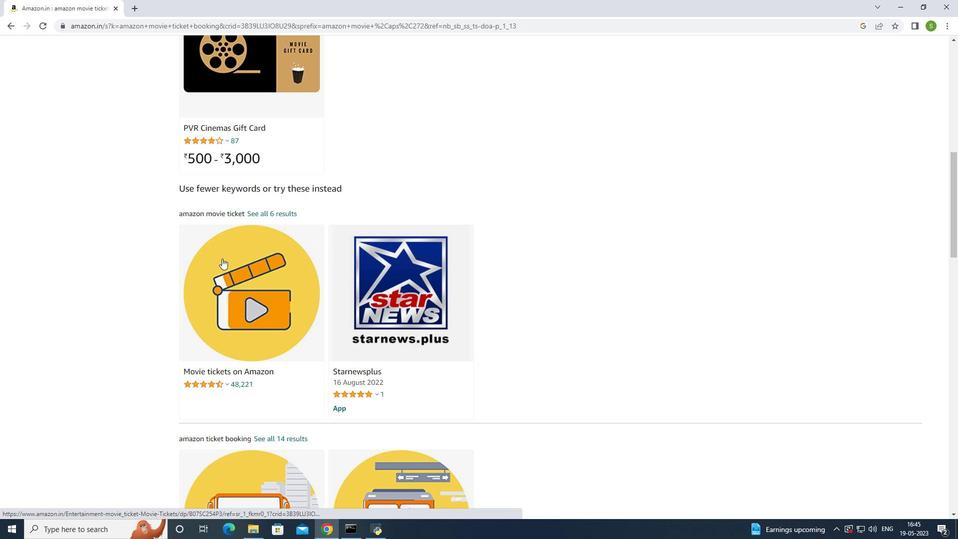 
Action: Mouse scrolled (223, 258) with delta (0, 0)
Screenshot: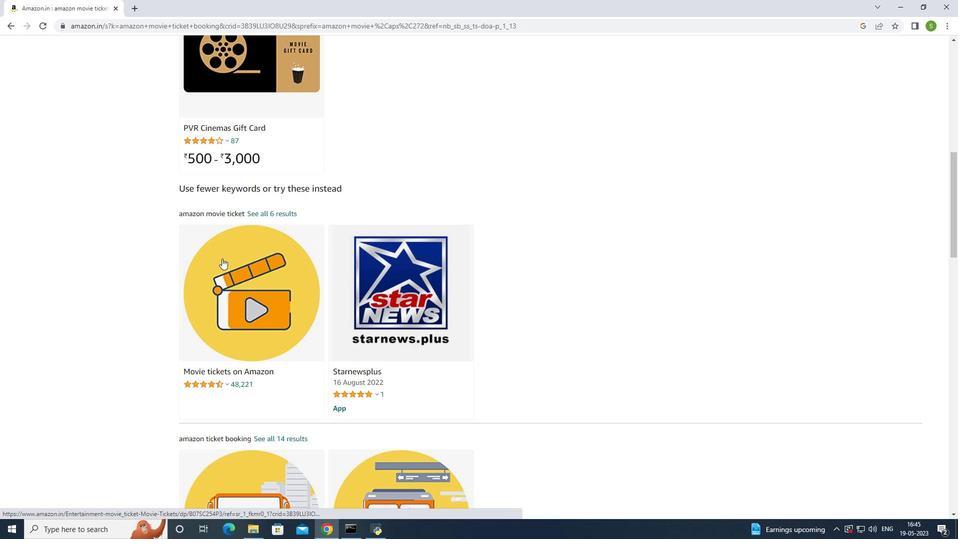 
Action: Mouse moved to (223, 256)
Screenshot: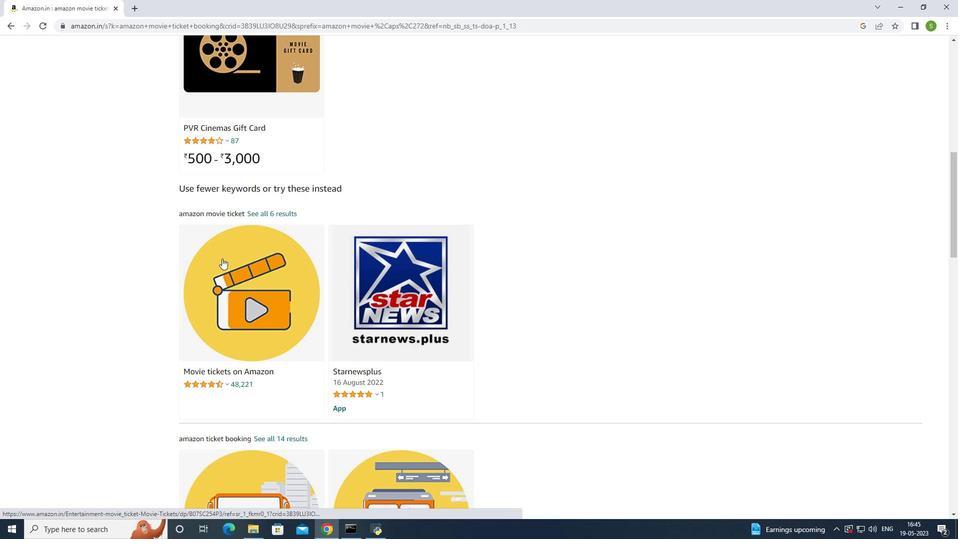 
Action: Mouse scrolled (223, 257) with delta (0, 0)
Screenshot: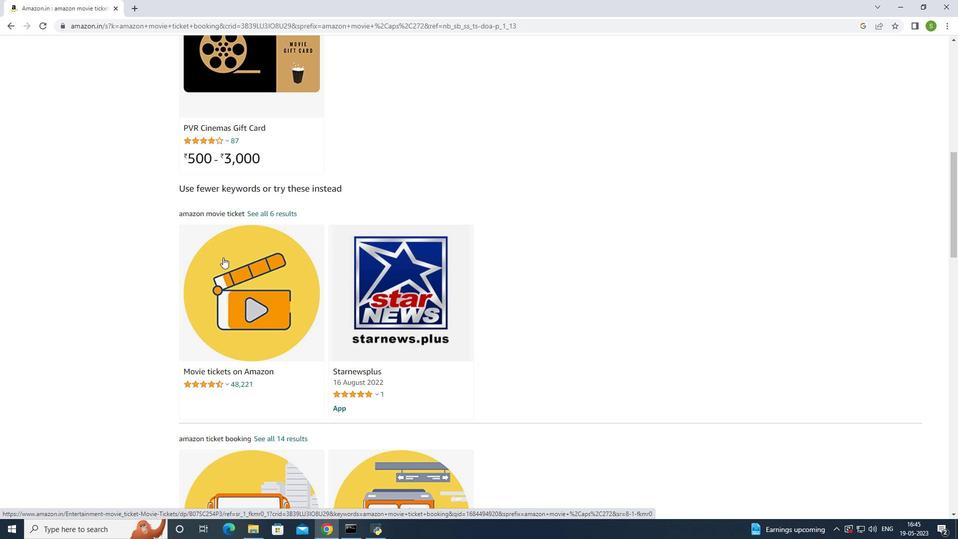 
Action: Mouse scrolled (223, 257) with delta (0, 0)
Screenshot: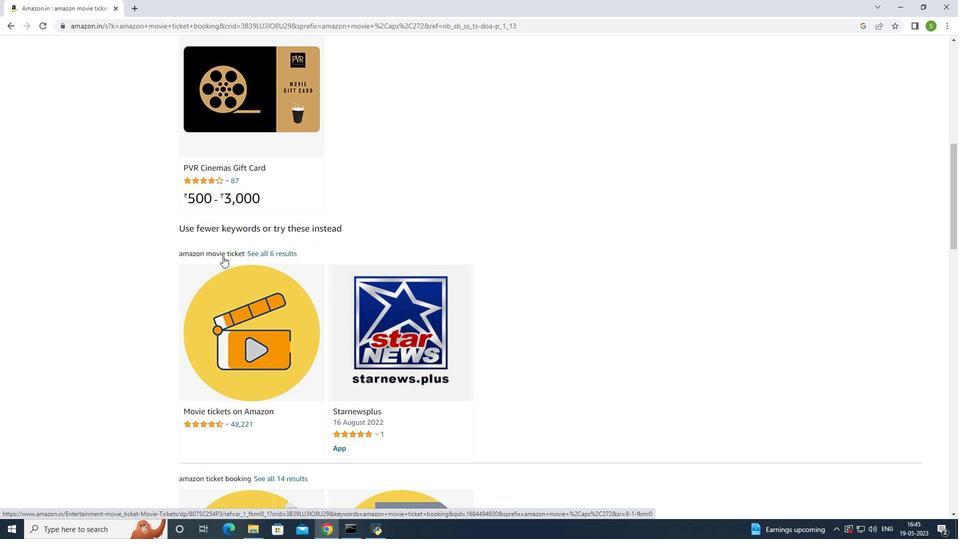 
Action: Mouse scrolled (223, 257) with delta (0, 0)
Screenshot: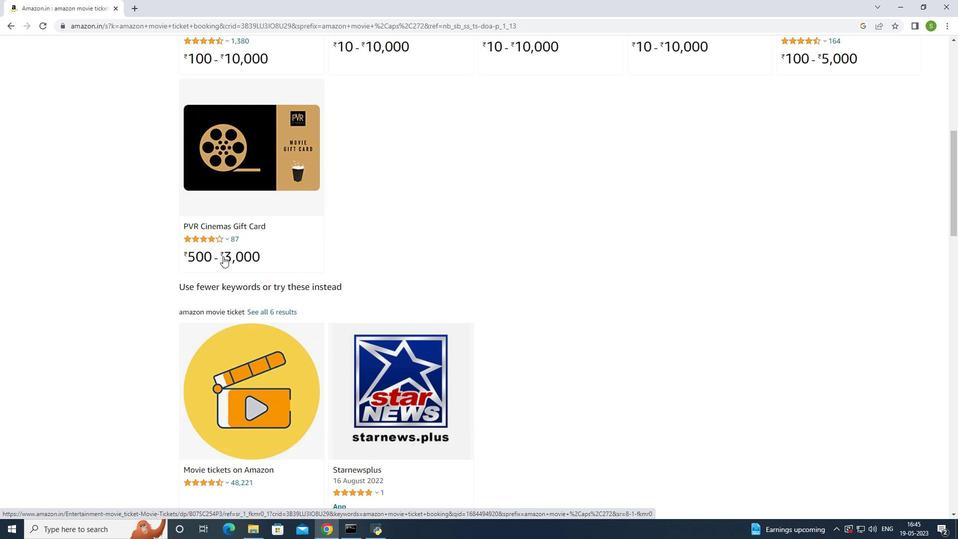 
Action: Mouse moved to (226, 252)
Screenshot: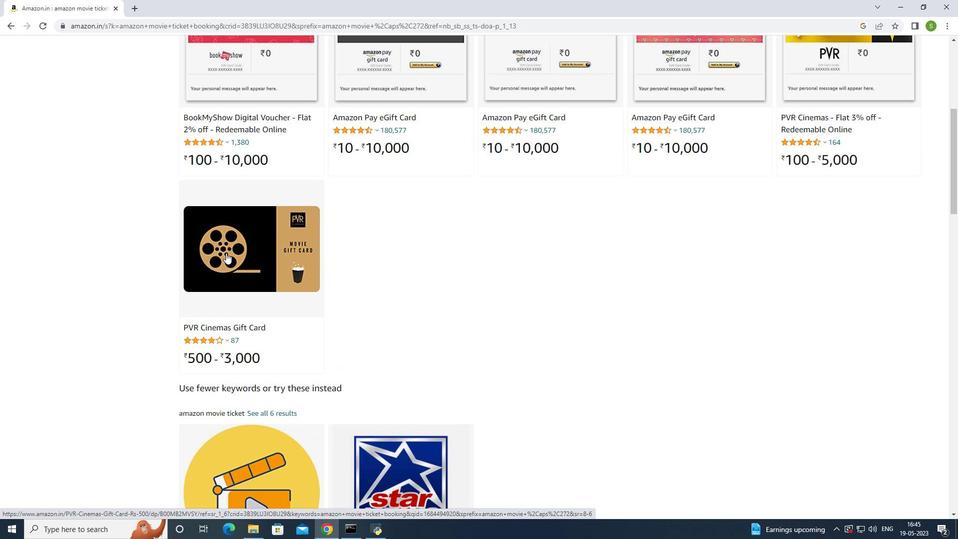 
Action: Mouse scrolled (226, 253) with delta (0, 0)
Screenshot: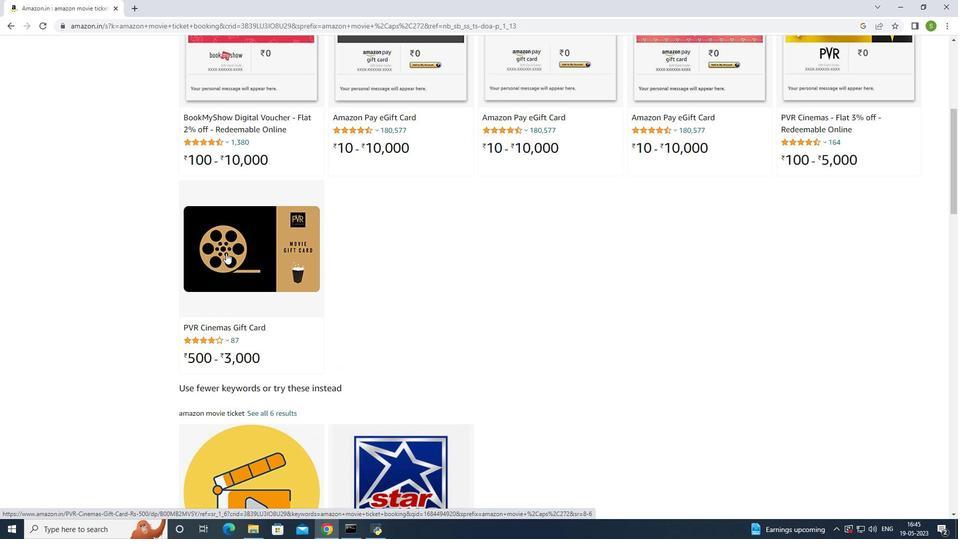 
Action: Mouse scrolled (226, 253) with delta (0, 0)
Screenshot: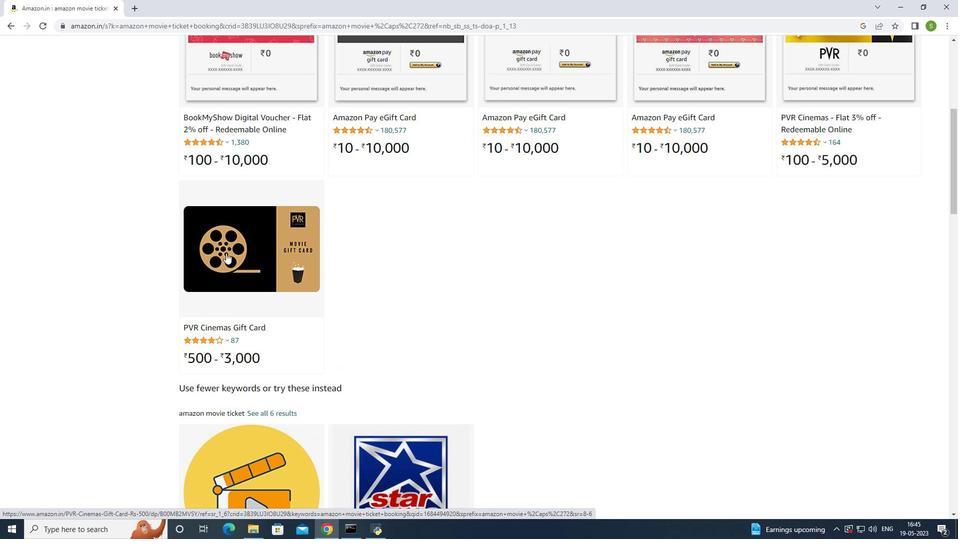 
Action: Mouse scrolled (226, 253) with delta (0, 0)
Screenshot: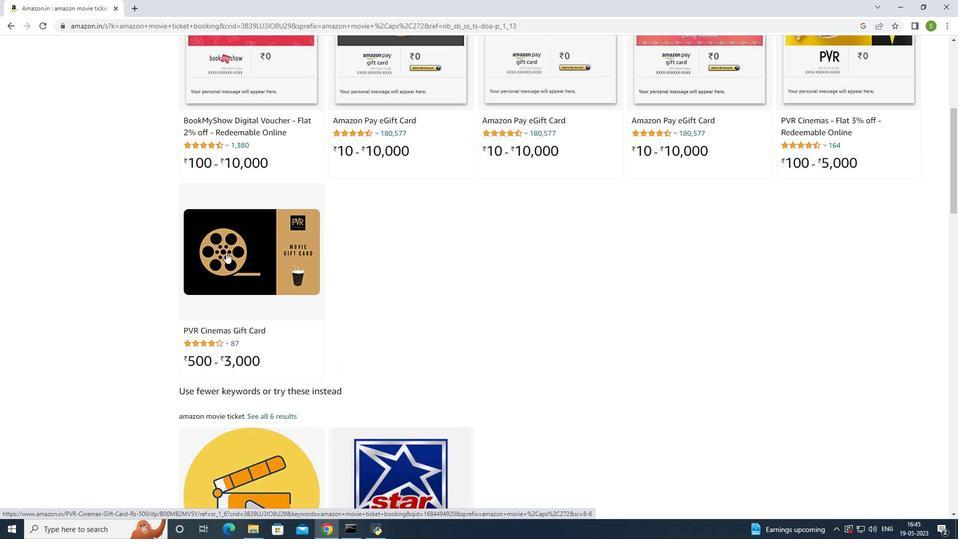 
Action: Mouse scrolled (226, 253) with delta (0, 0)
Screenshot: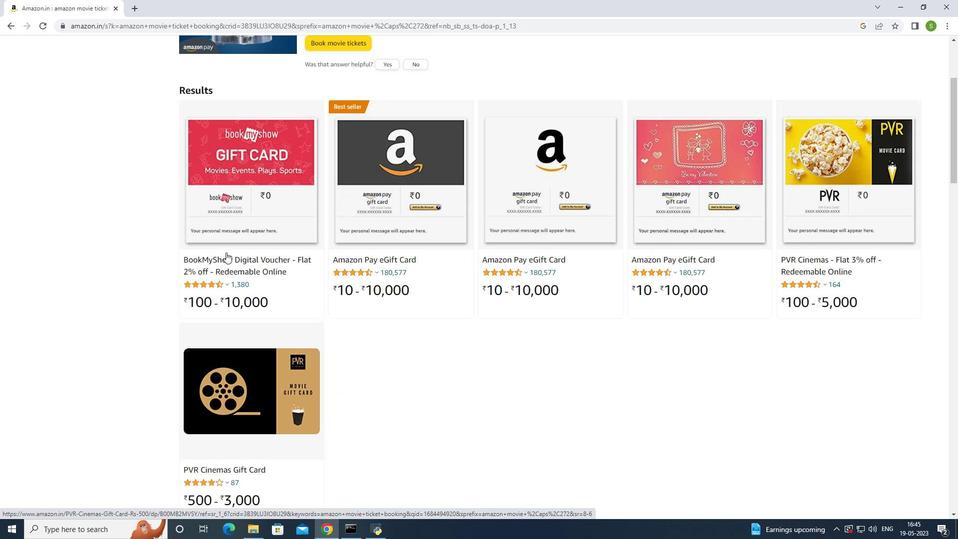 
Action: Mouse moved to (227, 251)
Screenshot: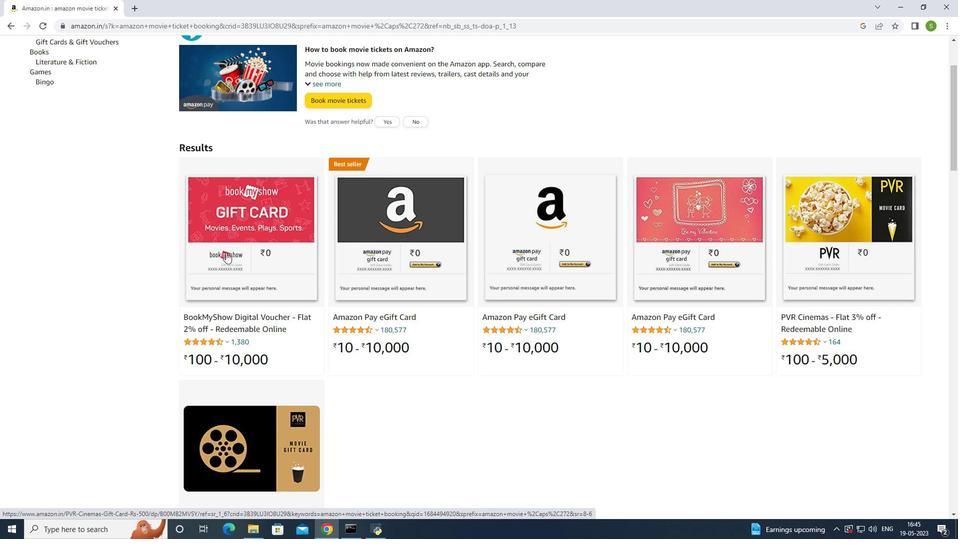 
Action: Mouse scrolled (227, 252) with delta (0, 0)
Screenshot: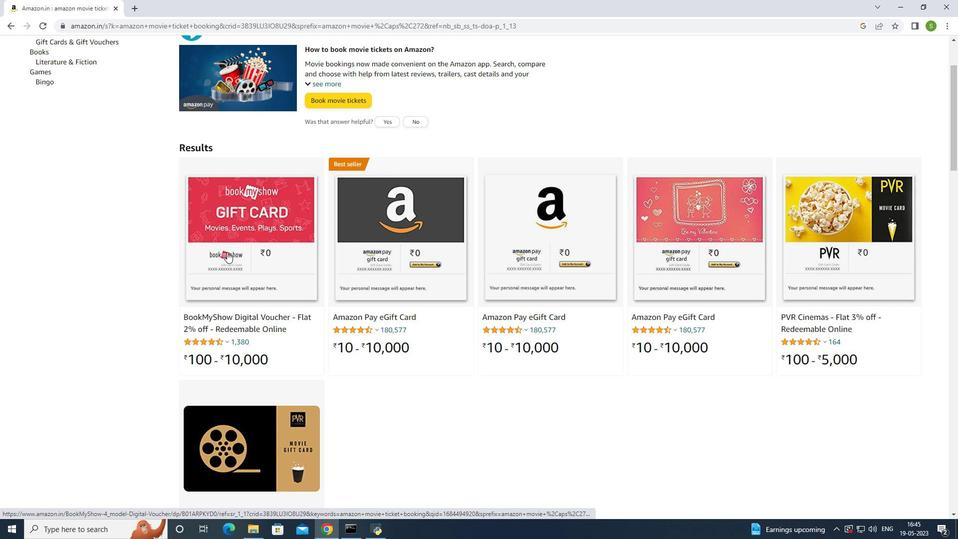 
Action: Mouse scrolled (227, 252) with delta (0, 0)
Screenshot: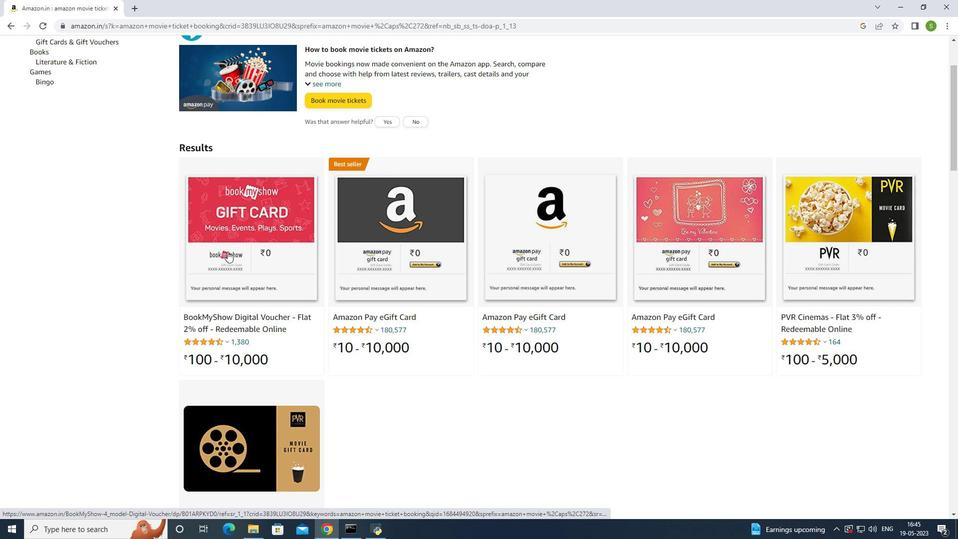 
Action: Mouse scrolled (227, 252) with delta (0, 0)
Screenshot: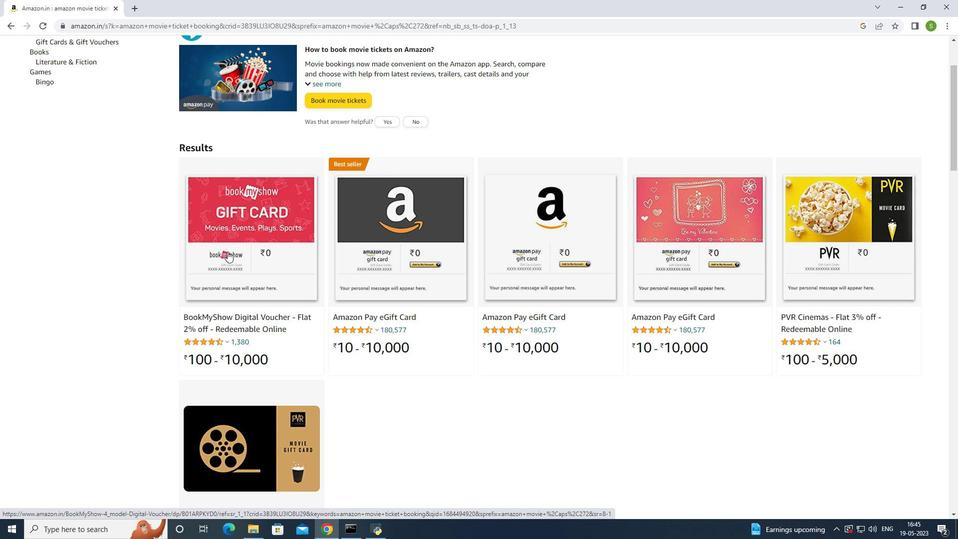 
Action: Mouse moved to (229, 251)
Screenshot: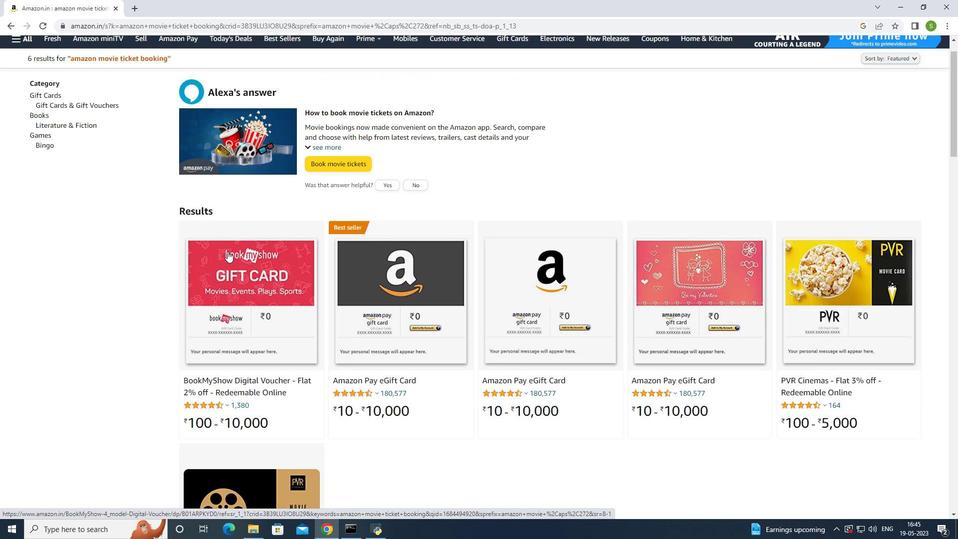 
Action: Mouse scrolled (229, 252) with delta (0, 0)
Screenshot: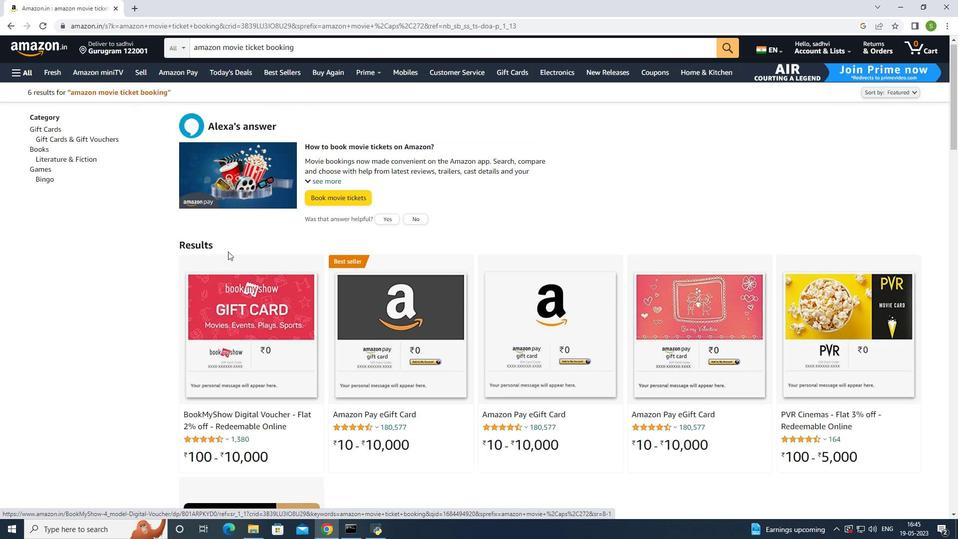 
Action: Mouse moved to (271, 275)
Screenshot: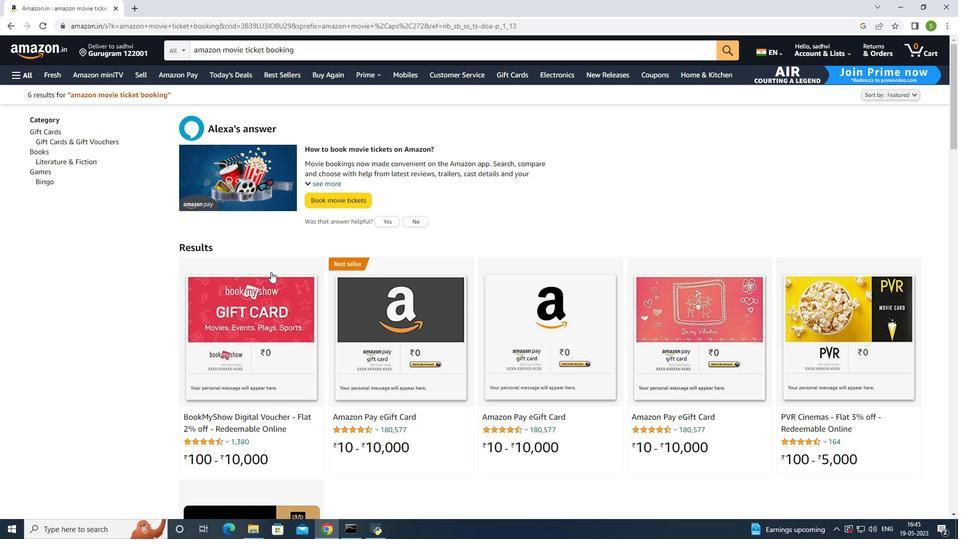 
Action: Mouse scrolled (271, 275) with delta (0, 0)
Screenshot: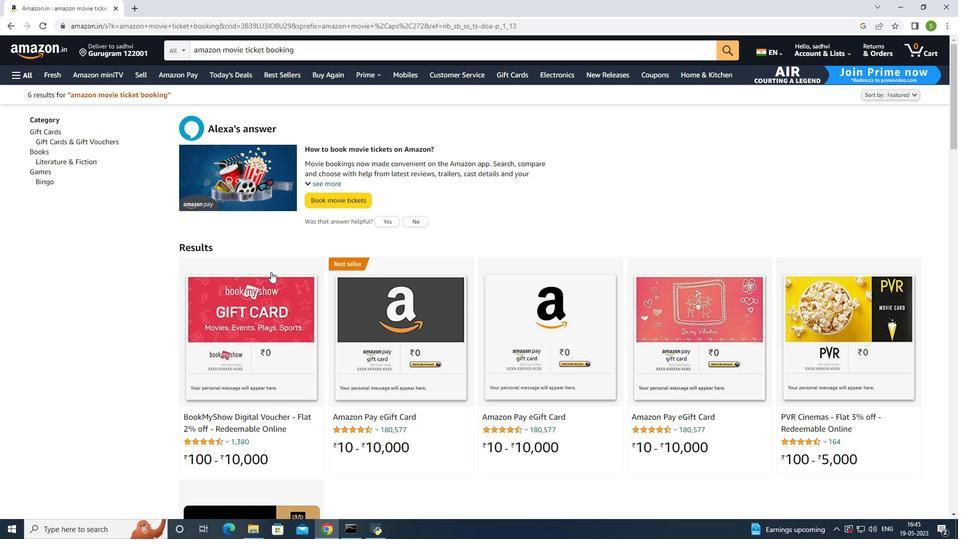 
Action: Mouse moved to (271, 277)
Screenshot: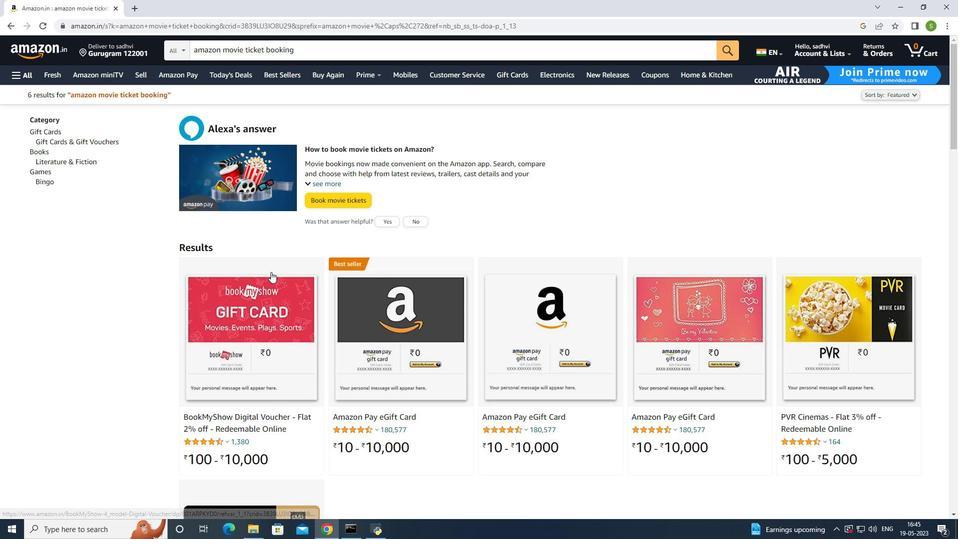 
Action: Mouse scrolled (271, 276) with delta (0, 0)
Screenshot: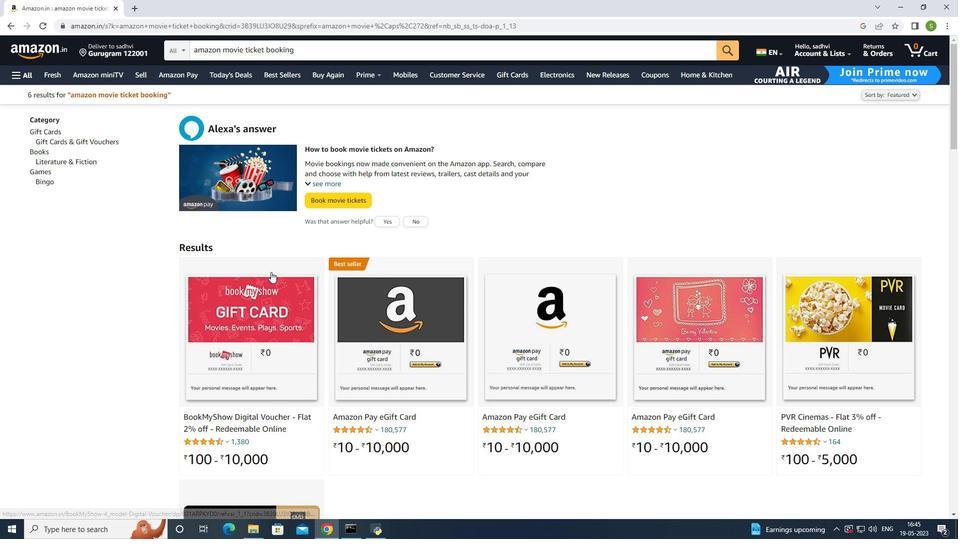 
Action: Mouse moved to (250, 280)
Screenshot: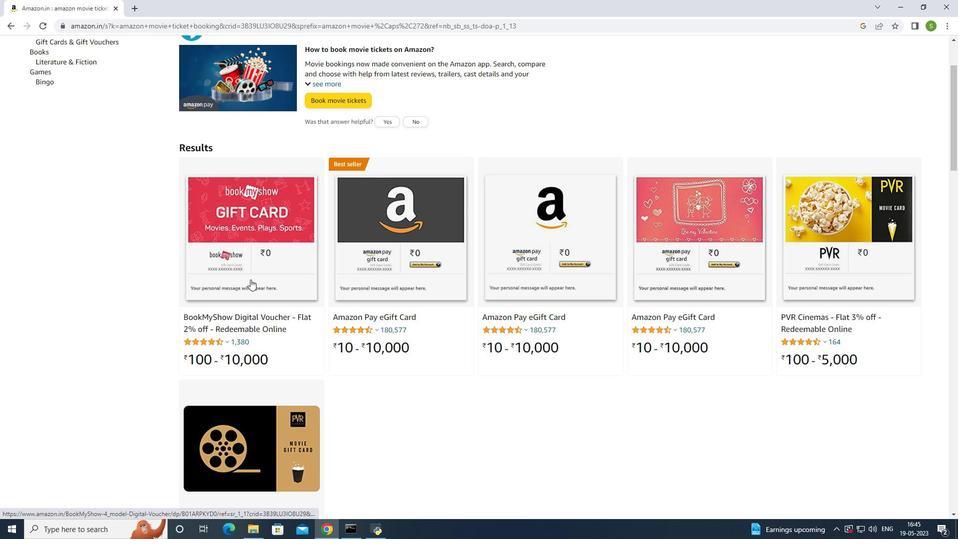 
Action: Mouse scrolled (250, 279) with delta (0, 0)
Screenshot: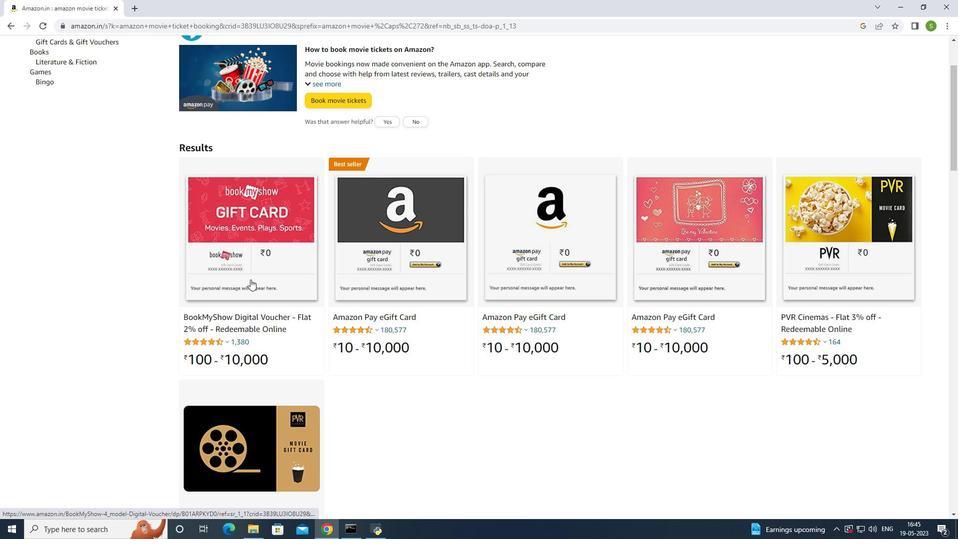 
Action: Mouse scrolled (250, 279) with delta (0, 0)
Screenshot: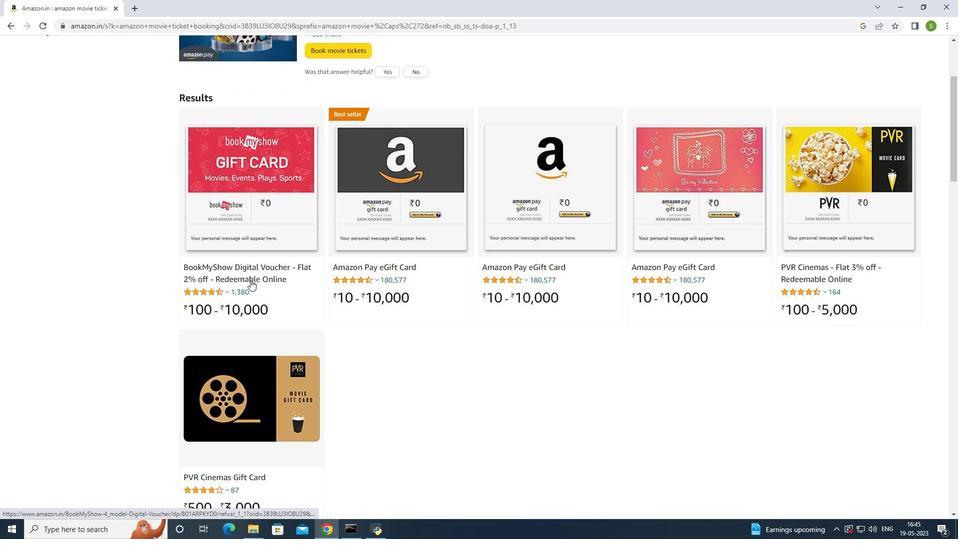 
Action: Mouse scrolled (250, 279) with delta (0, 0)
Screenshot: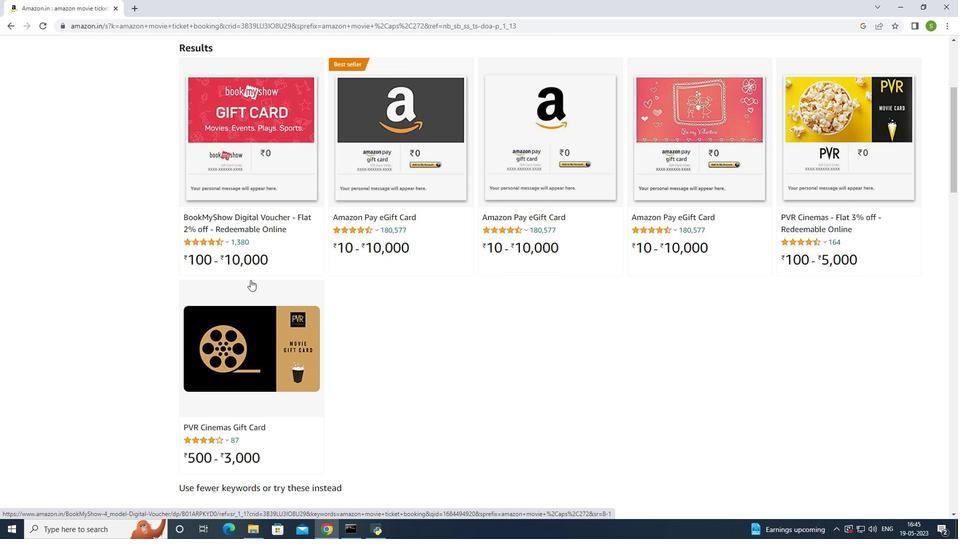 
Action: Mouse scrolled (250, 279) with delta (0, 0)
Screenshot: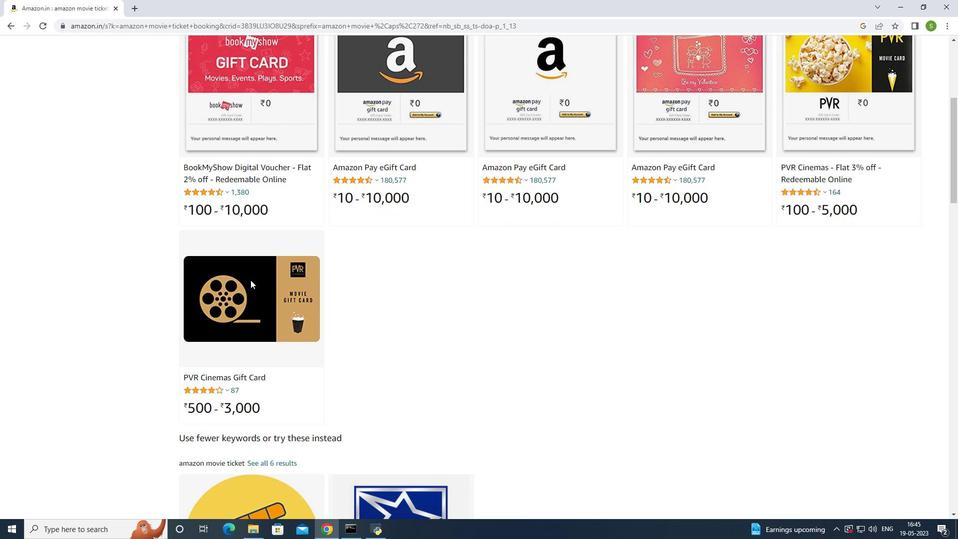 
Action: Mouse moved to (250, 278)
Screenshot: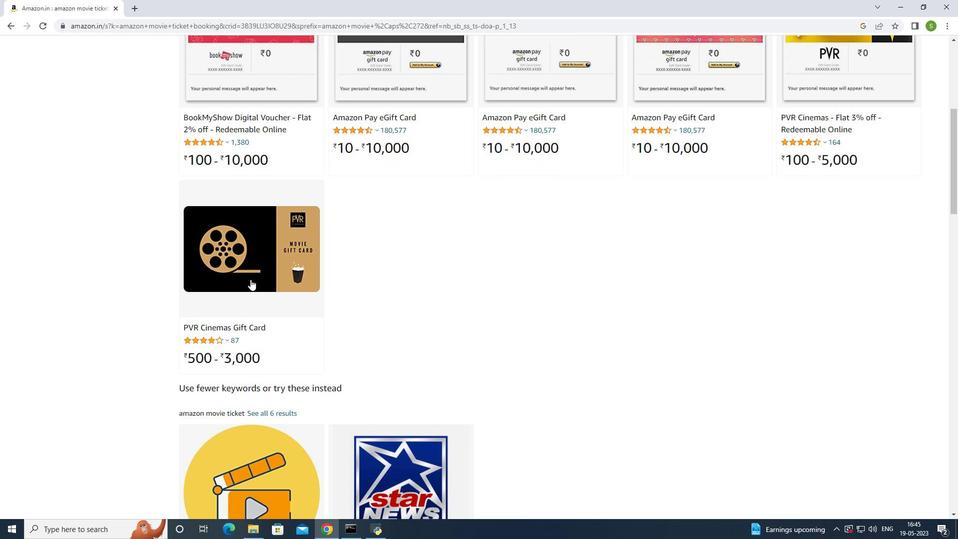 
Action: Mouse scrolled (250, 278) with delta (0, 0)
Screenshot: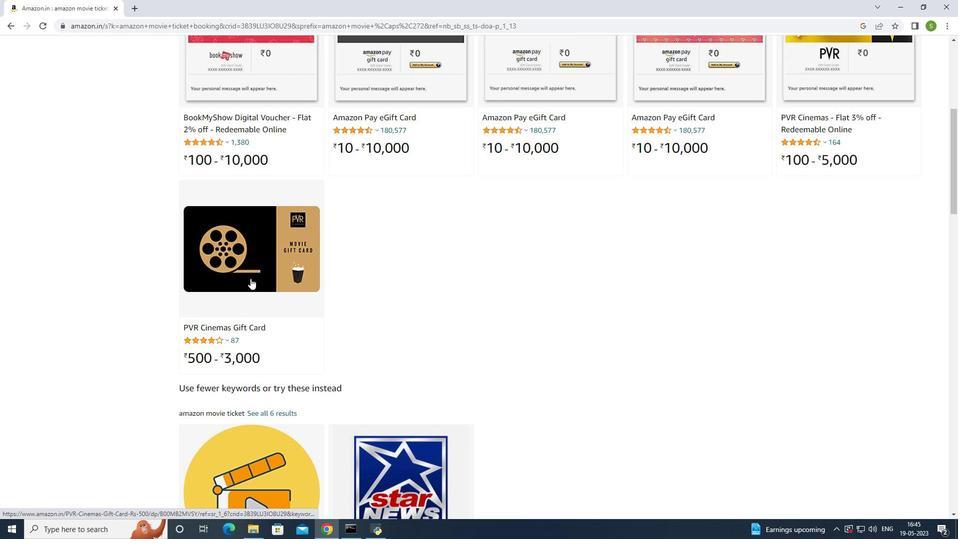 
Action: Mouse moved to (251, 279)
Screenshot: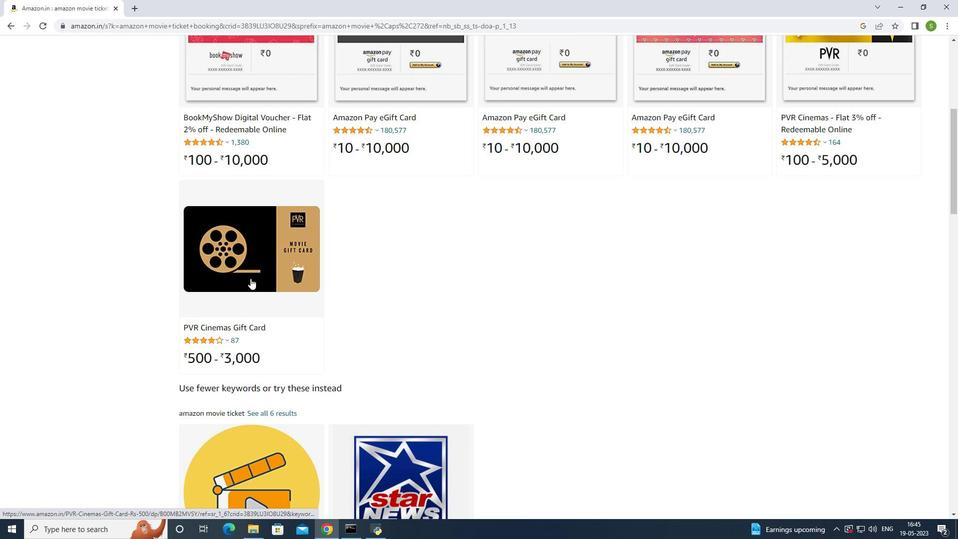 
Action: Mouse scrolled (251, 278) with delta (0, 0)
Screenshot: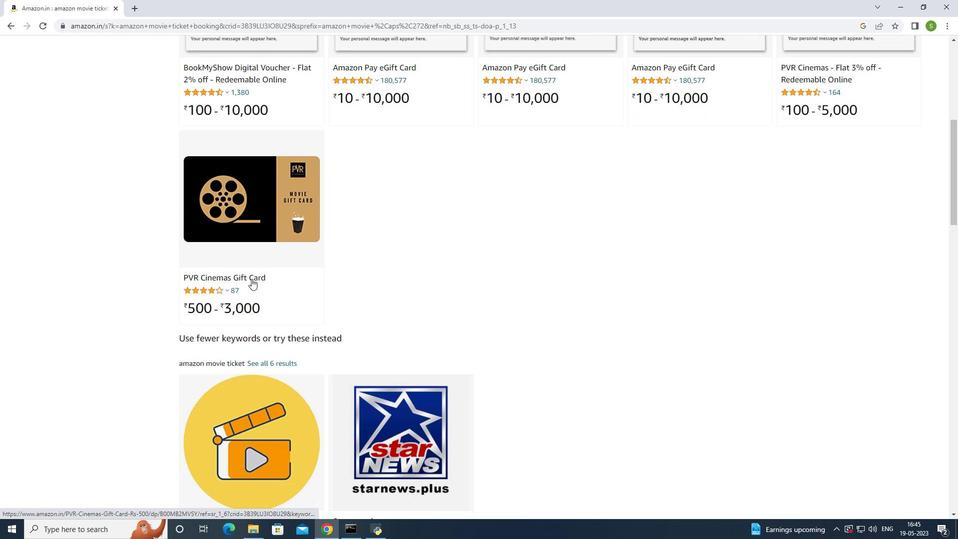 
Action: Mouse moved to (247, 284)
Screenshot: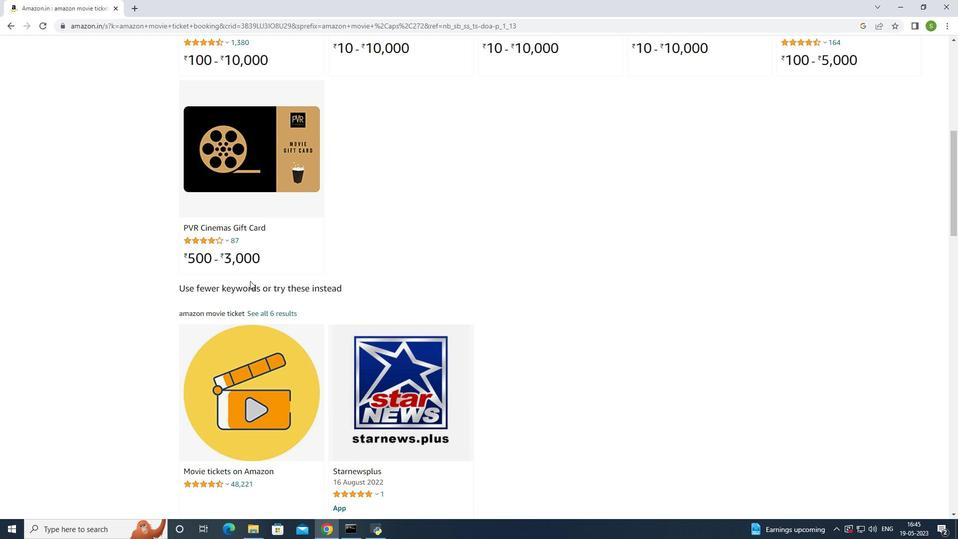 
Action: Mouse scrolled (247, 283) with delta (0, 0)
Screenshot: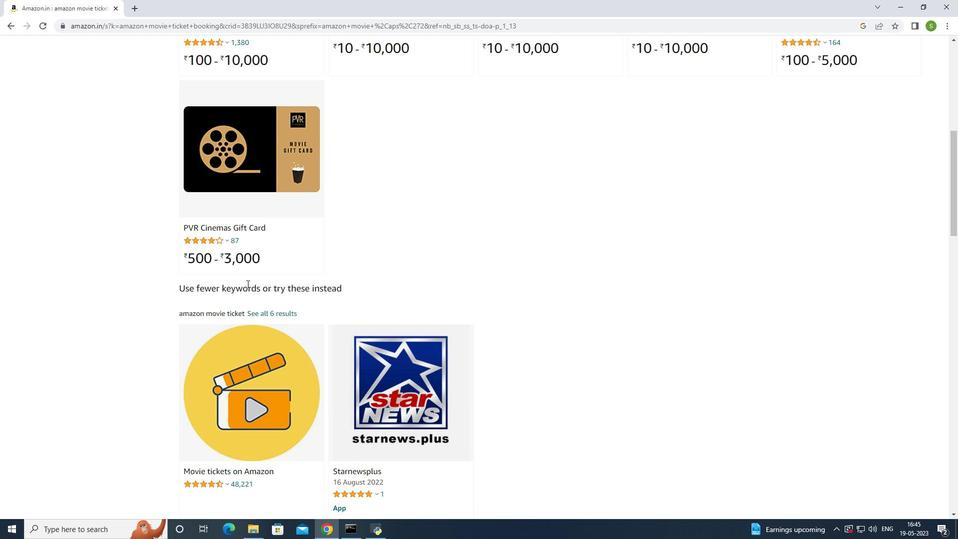 
Action: Mouse scrolled (247, 283) with delta (0, 0)
Screenshot: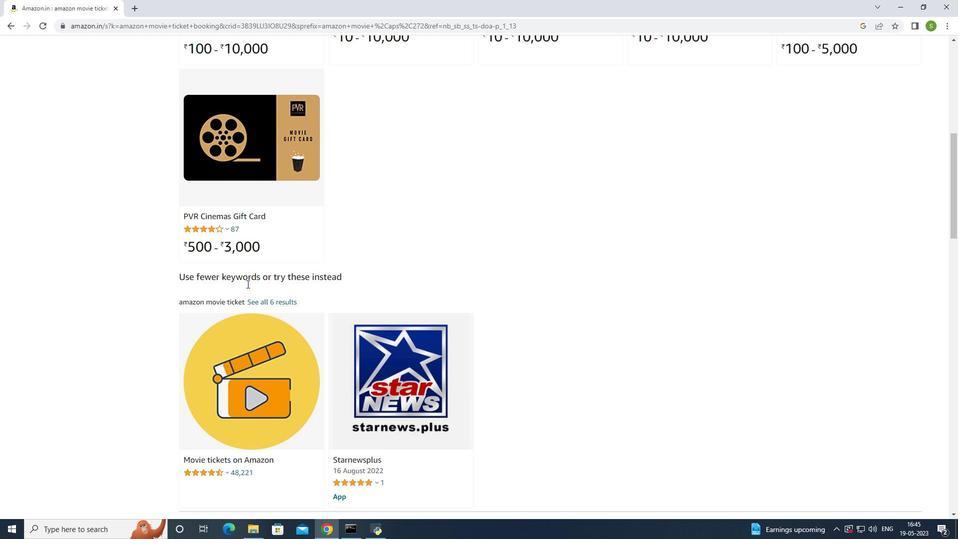 
Action: Mouse scrolled (247, 283) with delta (0, 0)
Screenshot: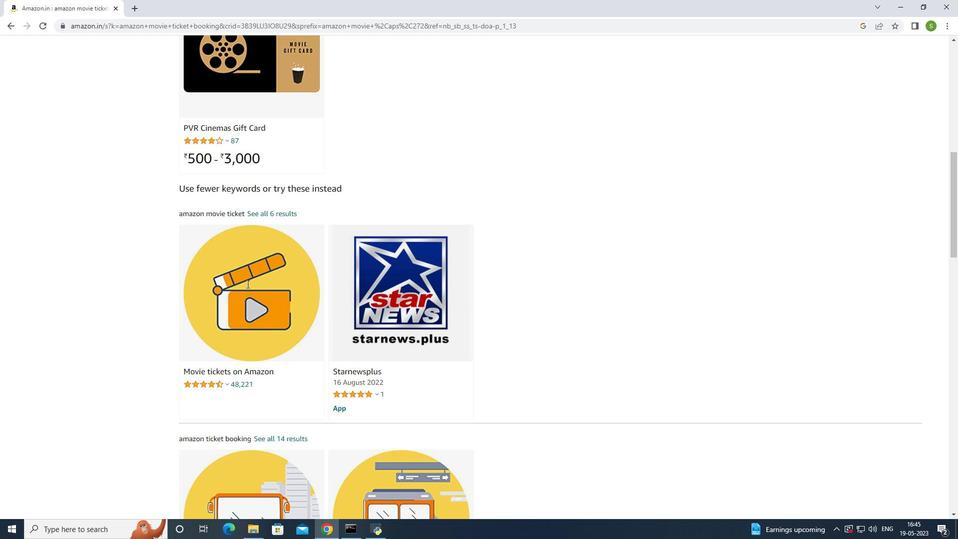 
Action: Mouse scrolled (247, 283) with delta (0, 0)
Screenshot: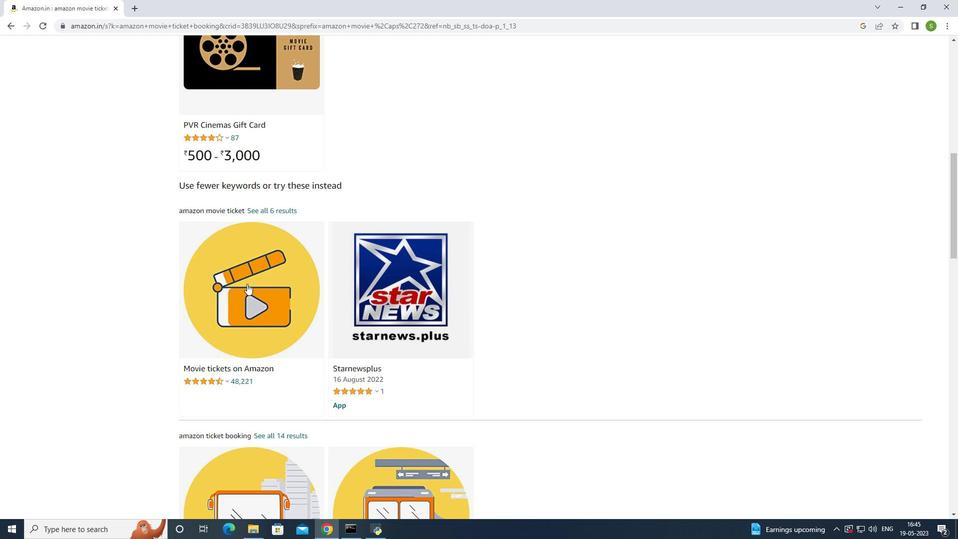 
Action: Mouse scrolled (247, 283) with delta (0, 0)
Screenshot: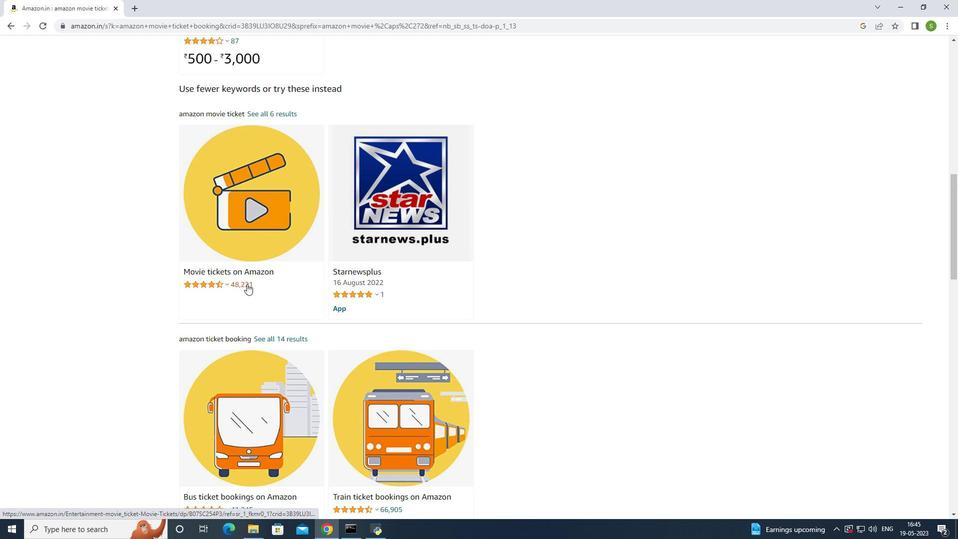 
Action: Mouse moved to (248, 283)
Screenshot: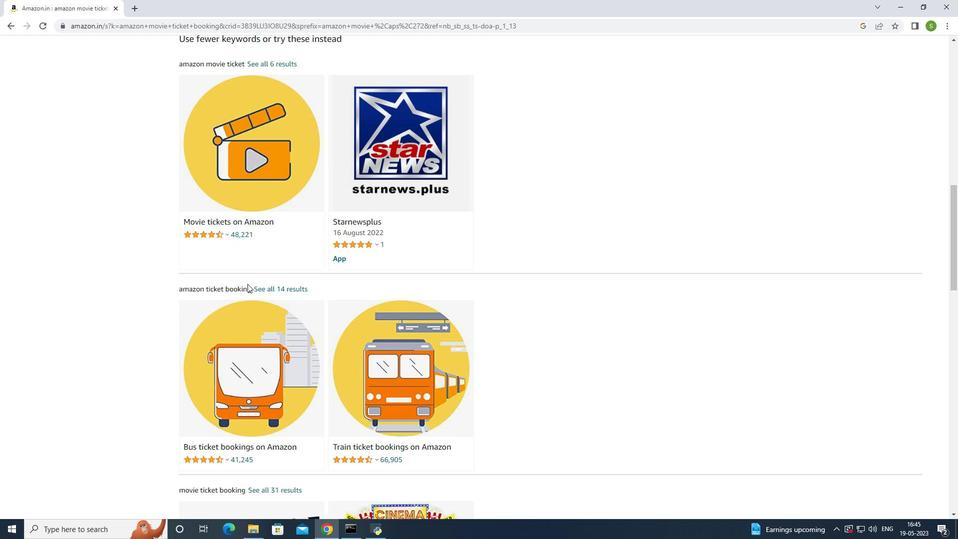 
Action: Mouse scrolled (248, 282) with delta (0, 0)
Screenshot: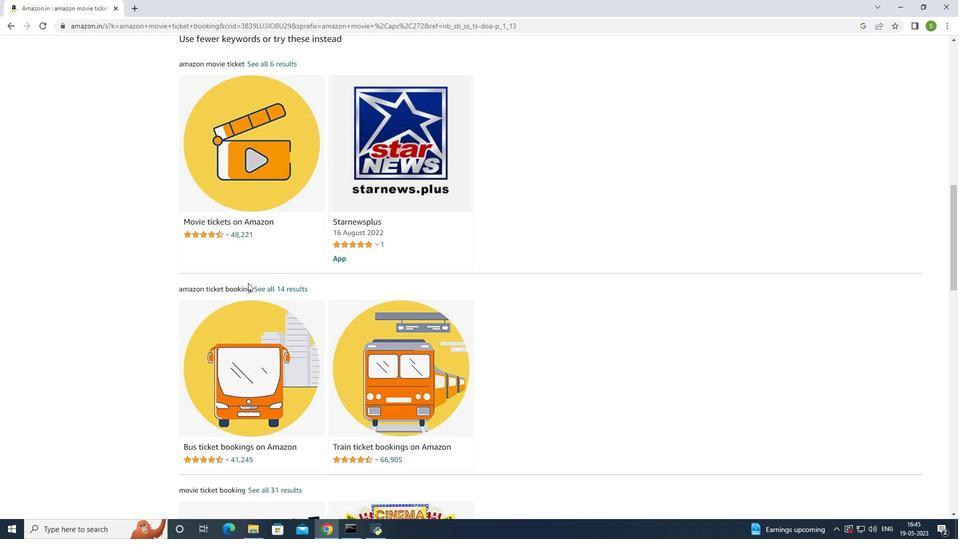 
Action: Mouse scrolled (248, 282) with delta (0, 0)
Screenshot: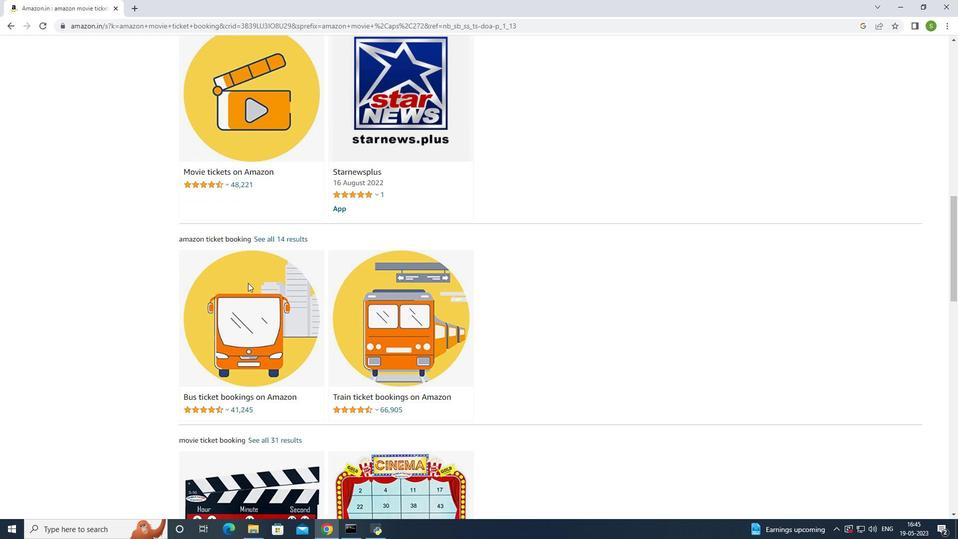 
Action: Mouse scrolled (248, 282) with delta (0, 0)
Screenshot: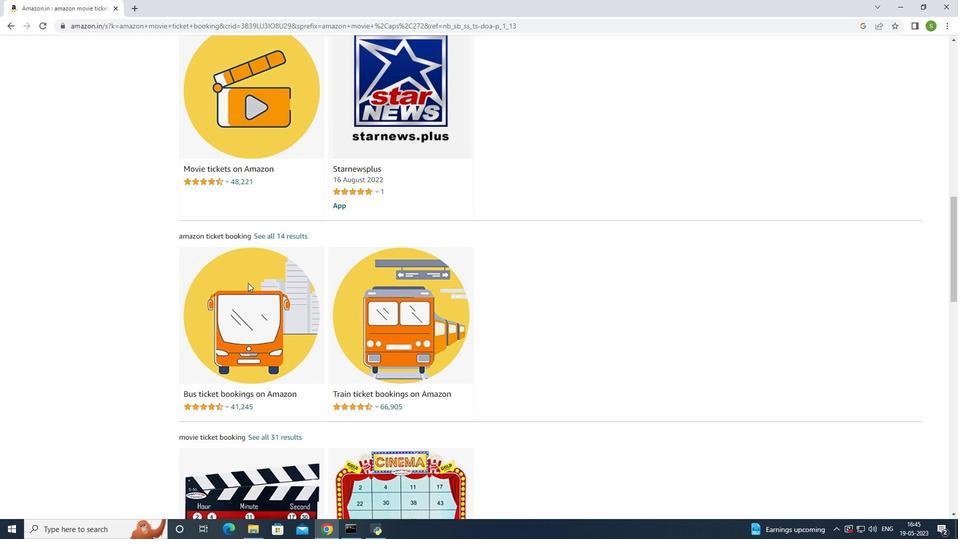 
Action: Mouse scrolled (248, 282) with delta (0, 0)
Screenshot: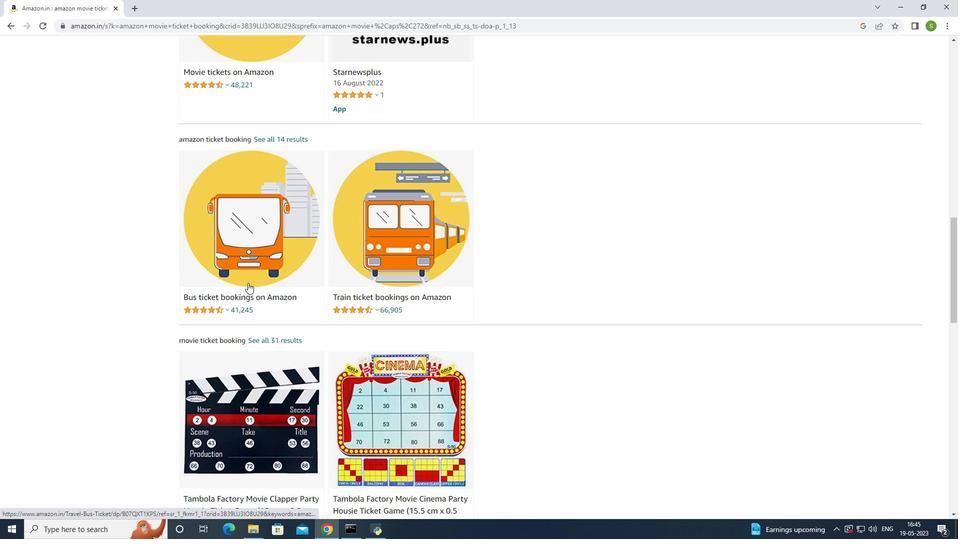 
Action: Mouse scrolled (248, 282) with delta (0, 0)
Screenshot: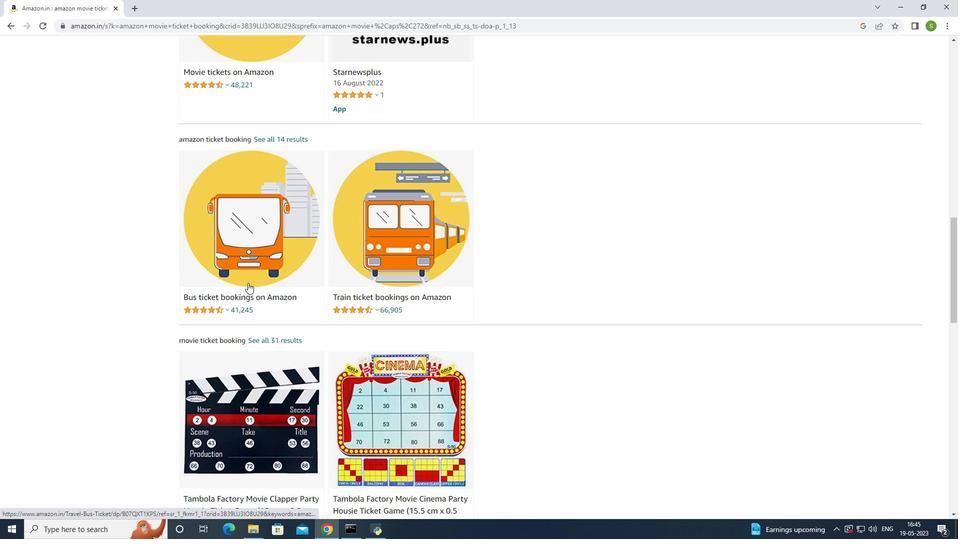 
Action: Mouse moved to (341, 353)
Screenshot: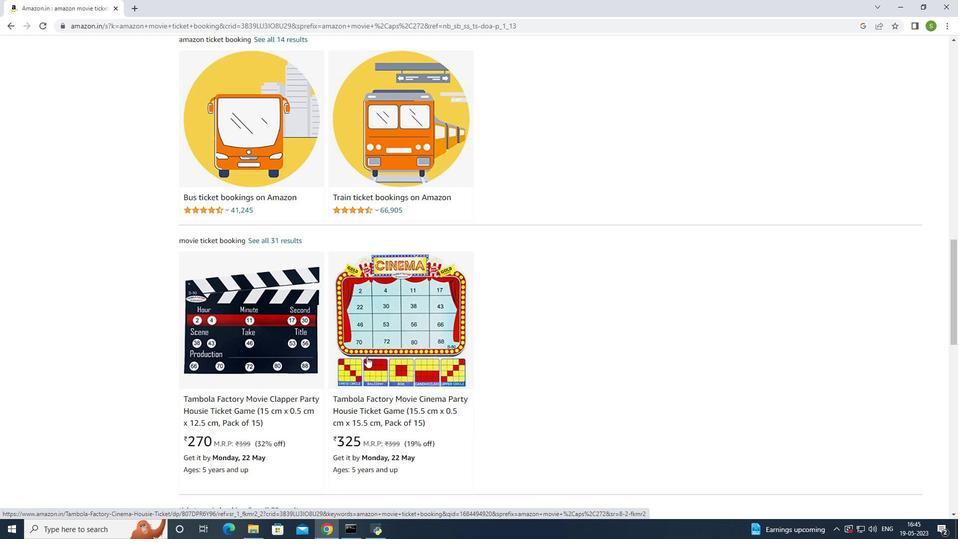 
Action: Mouse scrolled (341, 353) with delta (0, 0)
Screenshot: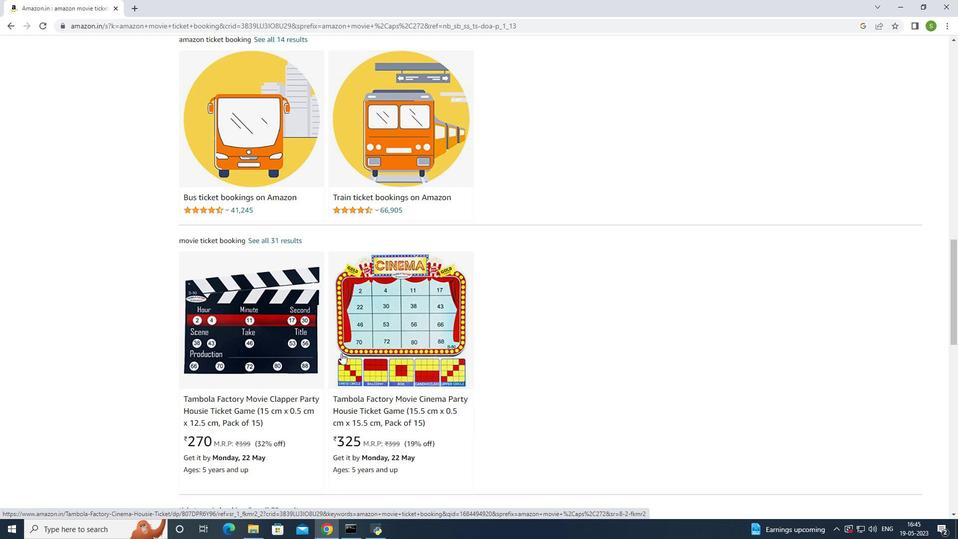 
Action: Mouse scrolled (341, 353) with delta (0, 0)
Screenshot: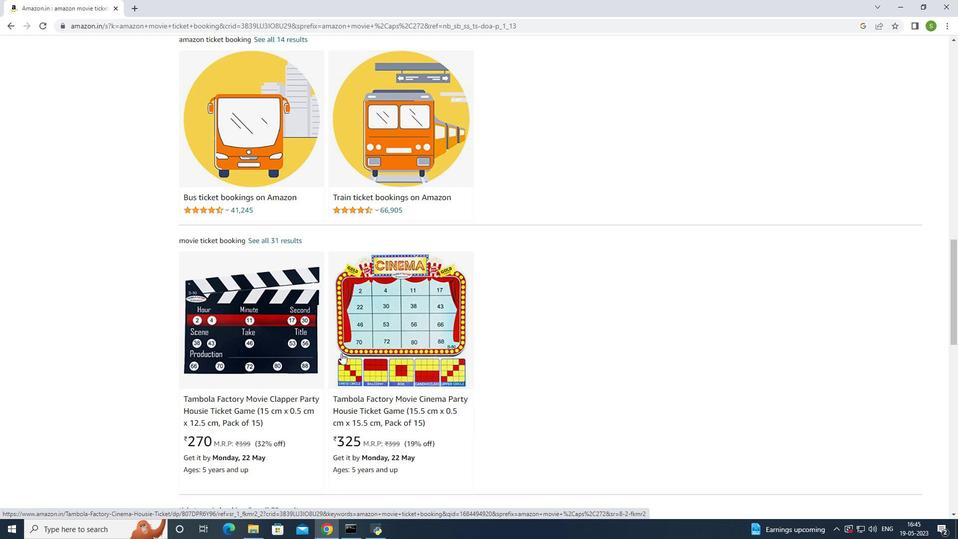
Action: Mouse scrolled (341, 353) with delta (0, 0)
Screenshot: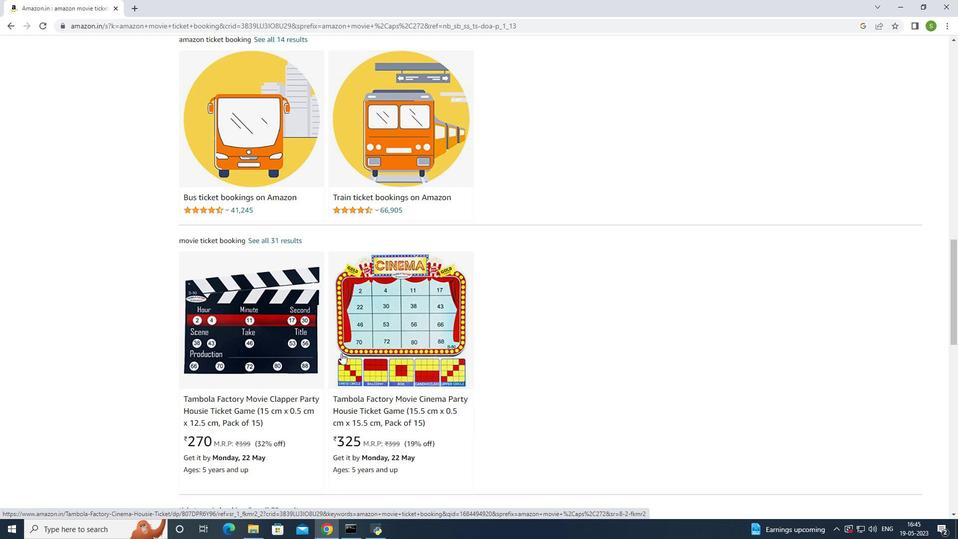 
Action: Mouse scrolled (341, 353) with delta (0, 0)
Screenshot: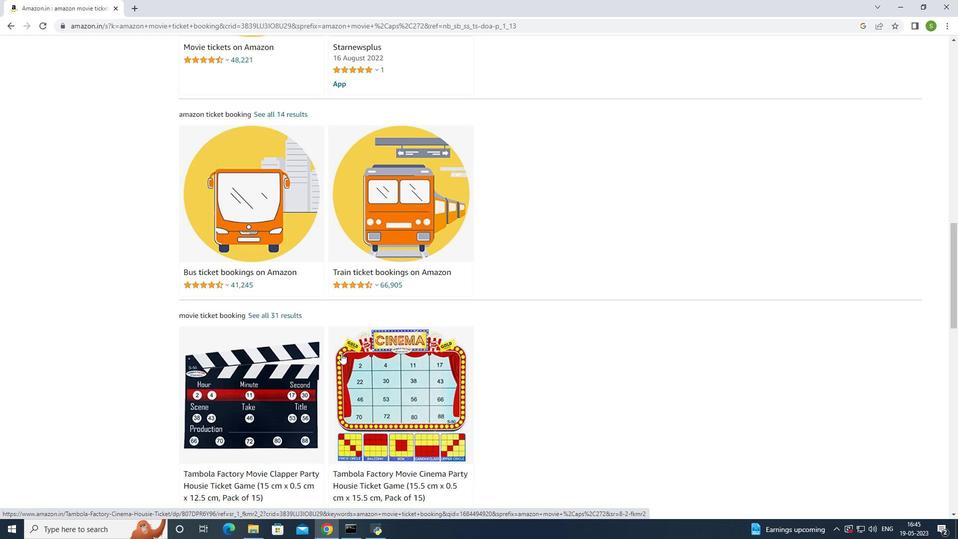 
Action: Mouse scrolled (341, 353) with delta (0, 0)
Screenshot: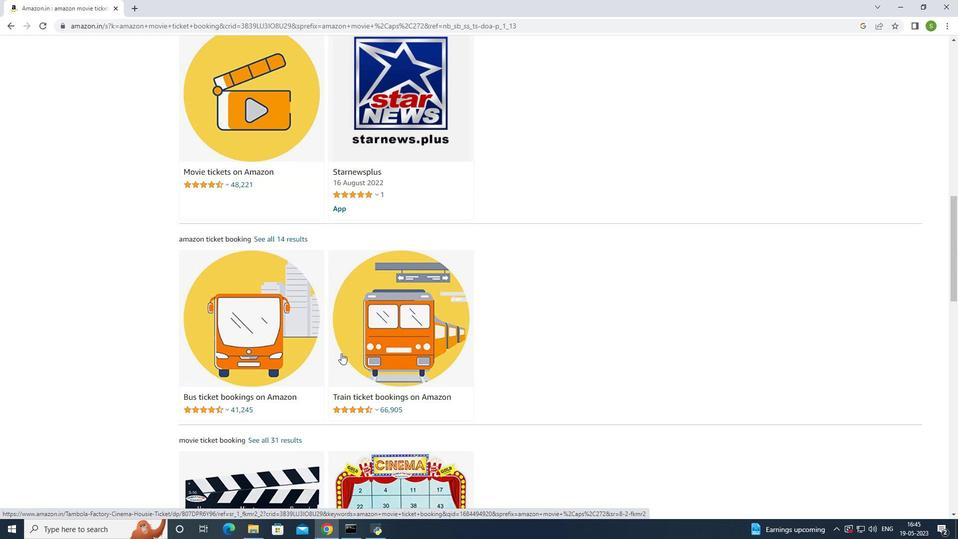 
Action: Mouse scrolled (341, 353) with delta (0, 0)
Screenshot: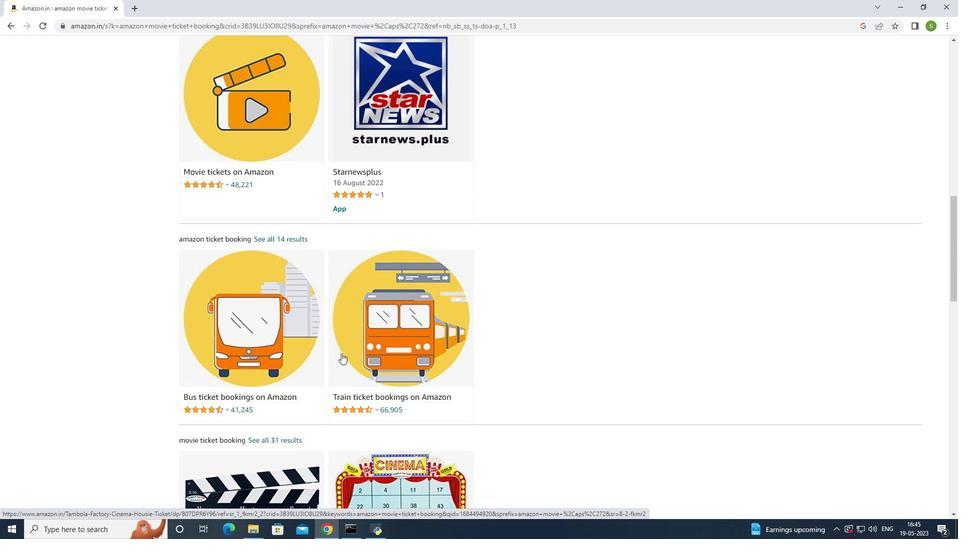 
Action: Mouse scrolled (341, 353) with delta (0, 0)
Screenshot: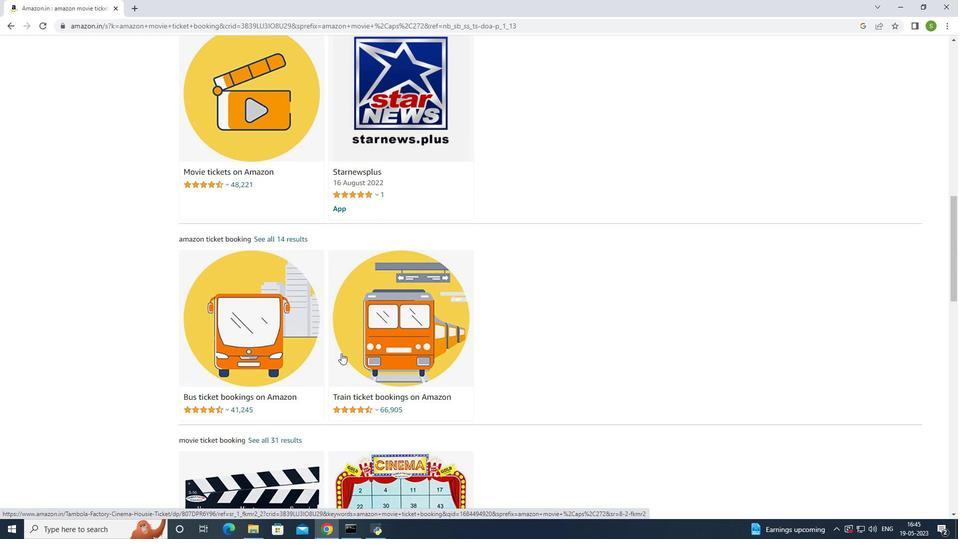 
Action: Mouse moved to (343, 341)
Screenshot: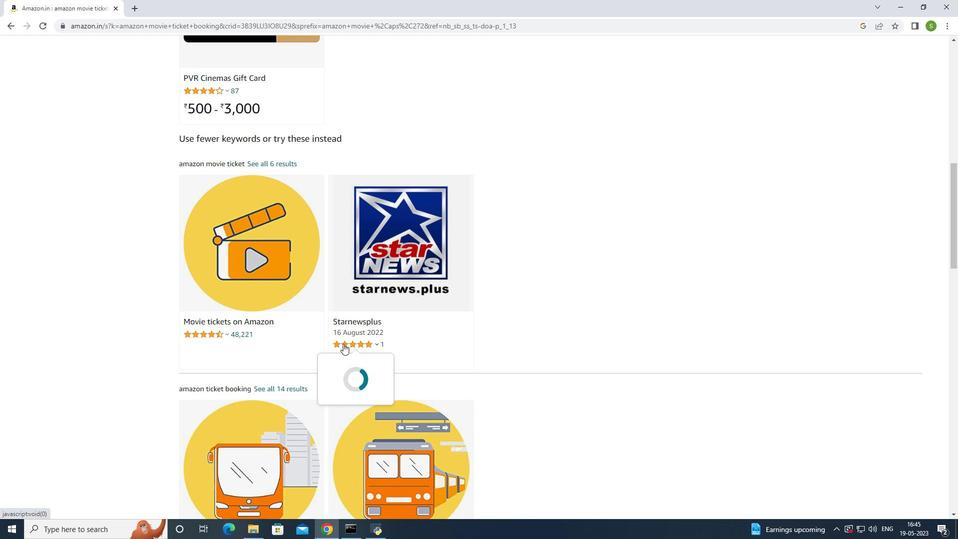 
Action: Mouse scrolled (343, 341) with delta (0, 0)
Screenshot: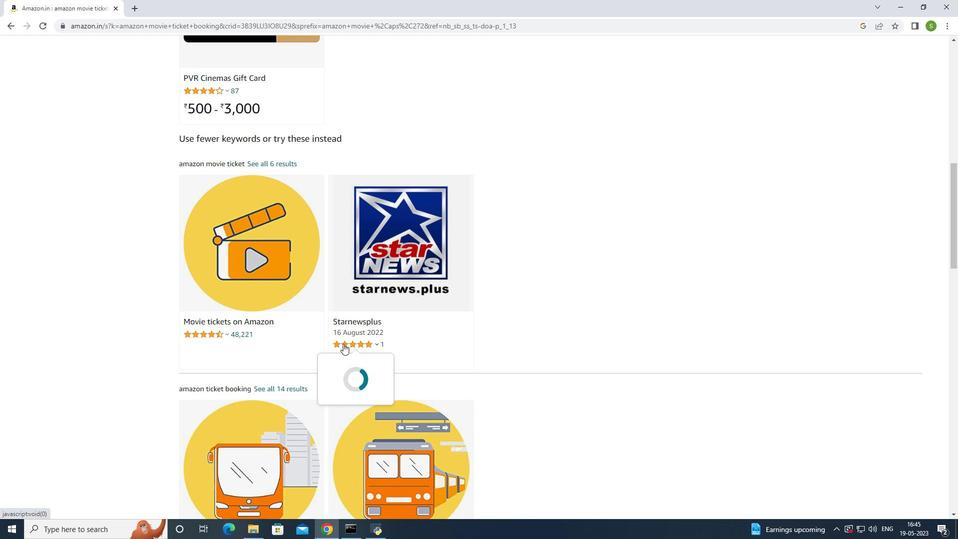 
Action: Mouse moved to (343, 340)
Screenshot: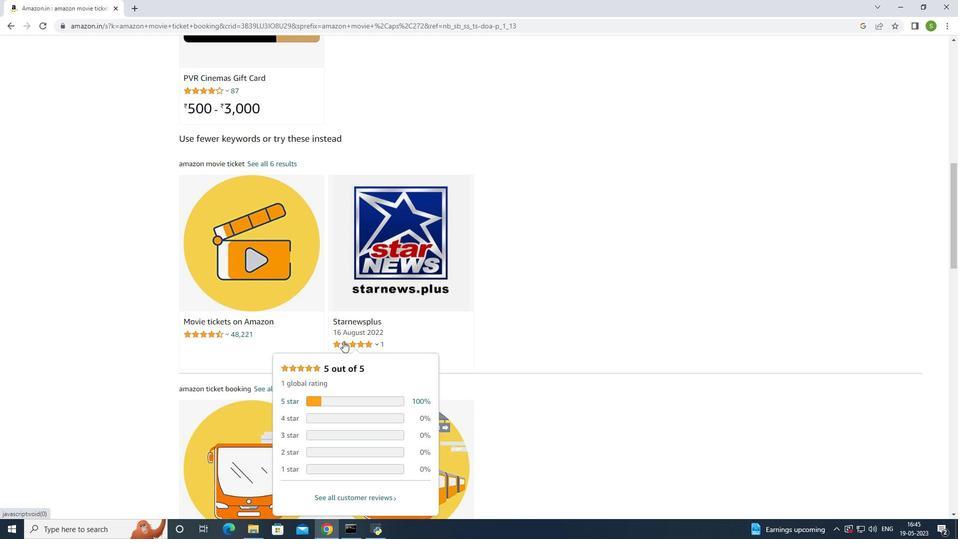 
Action: Mouse scrolled (343, 341) with delta (0, 0)
Screenshot: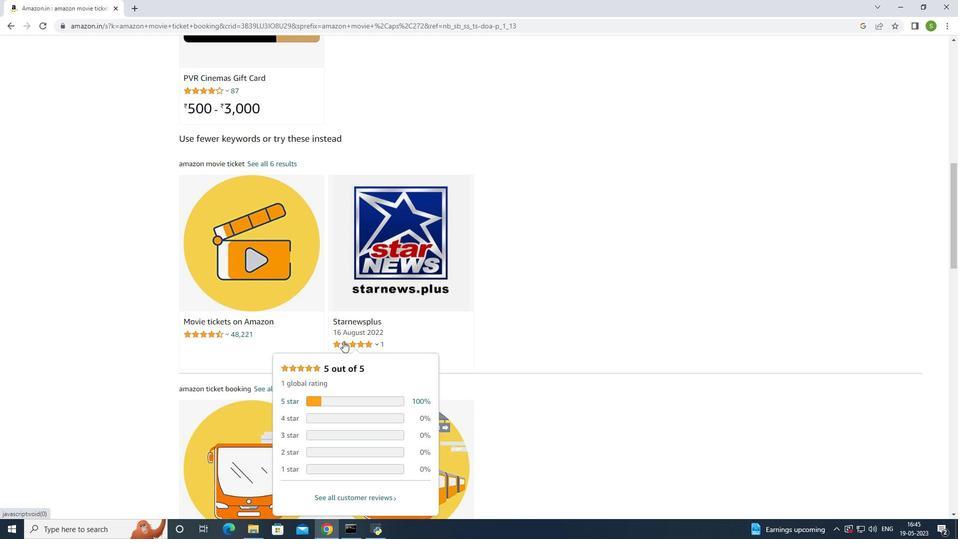 
Action: Mouse moved to (343, 339)
Screenshot: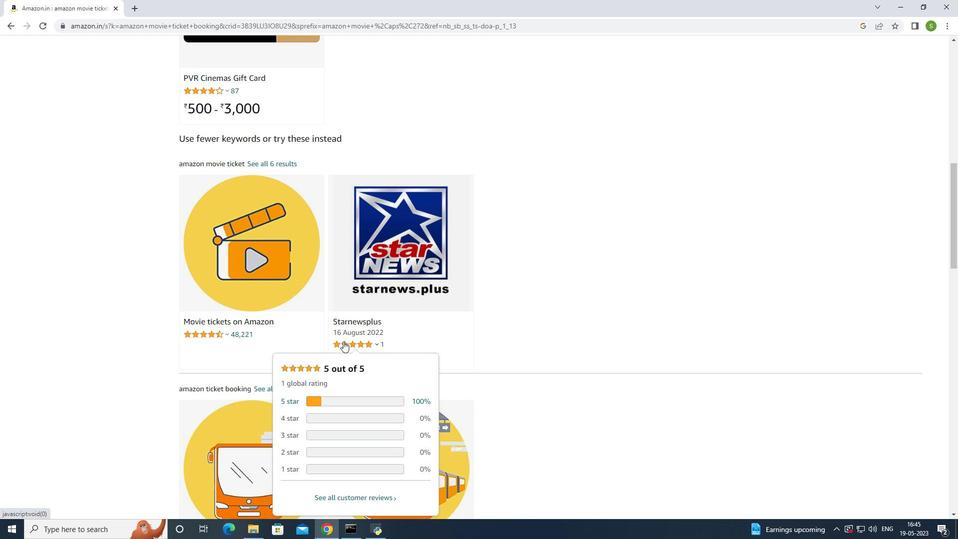 
Action: Mouse scrolled (343, 340) with delta (0, 0)
Screenshot: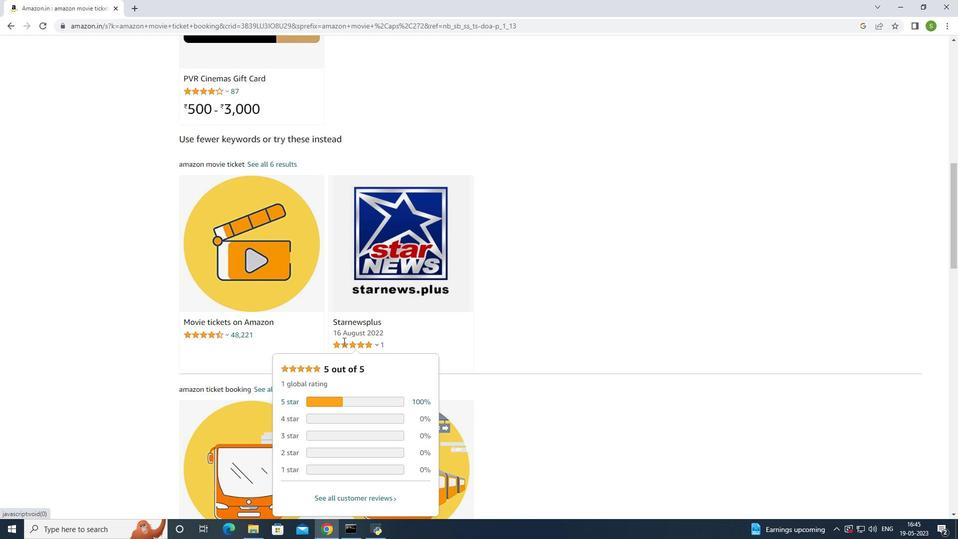
Action: Mouse moved to (344, 339)
Screenshot: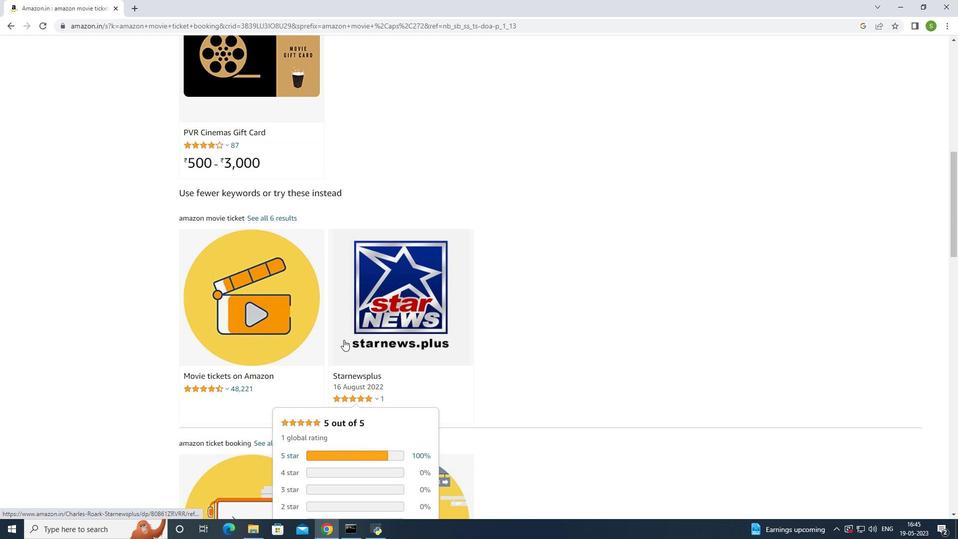 
Action: Mouse scrolled (344, 339) with delta (0, 0)
Screenshot: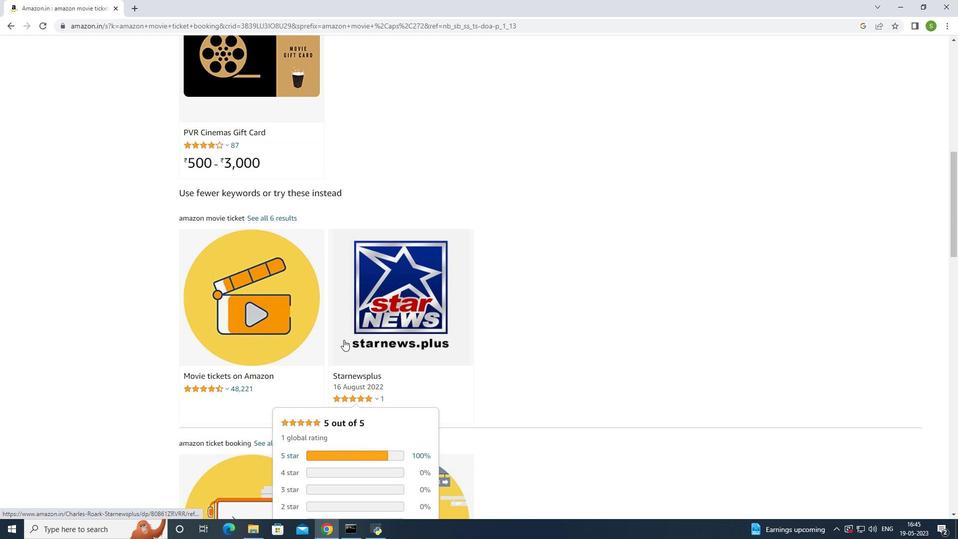 
Action: Mouse moved to (274, 273)
Screenshot: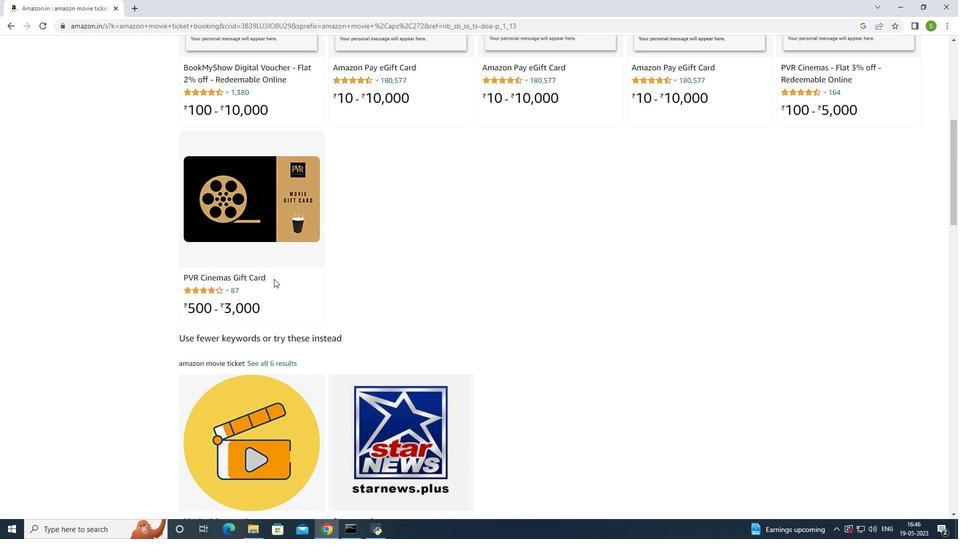 
Action: Mouse scrolled (274, 273) with delta (0, 0)
Screenshot: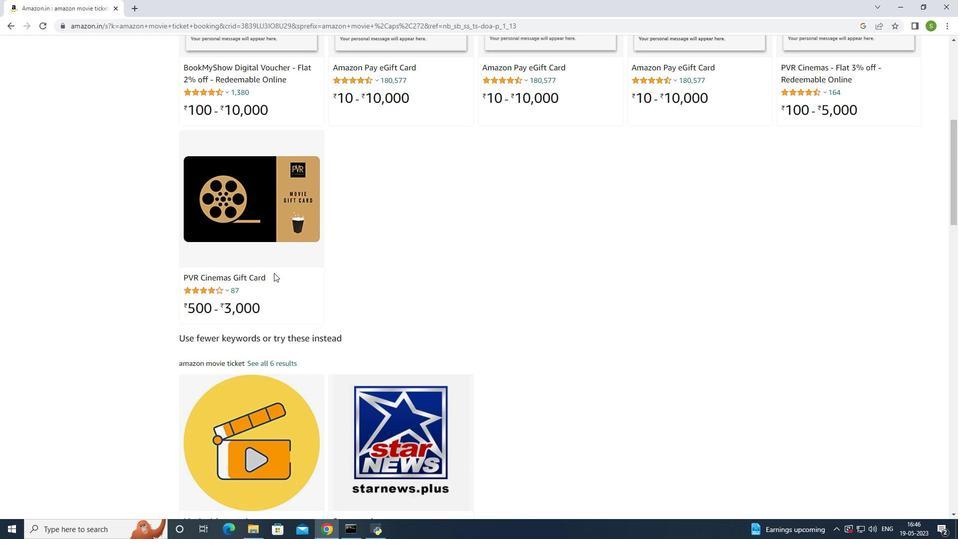 
Action: Mouse scrolled (274, 273) with delta (0, 0)
Screenshot: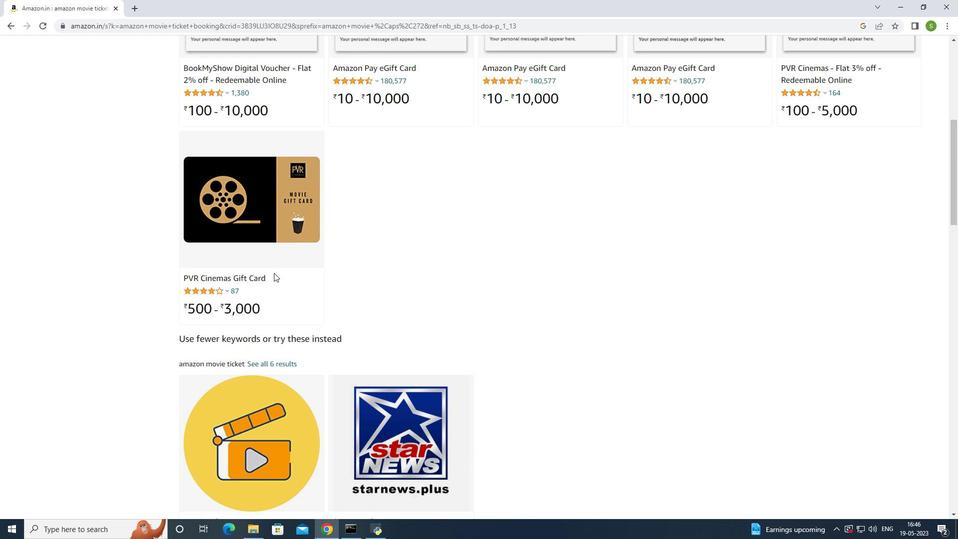 
Action: Mouse scrolled (274, 273) with delta (0, 0)
Screenshot: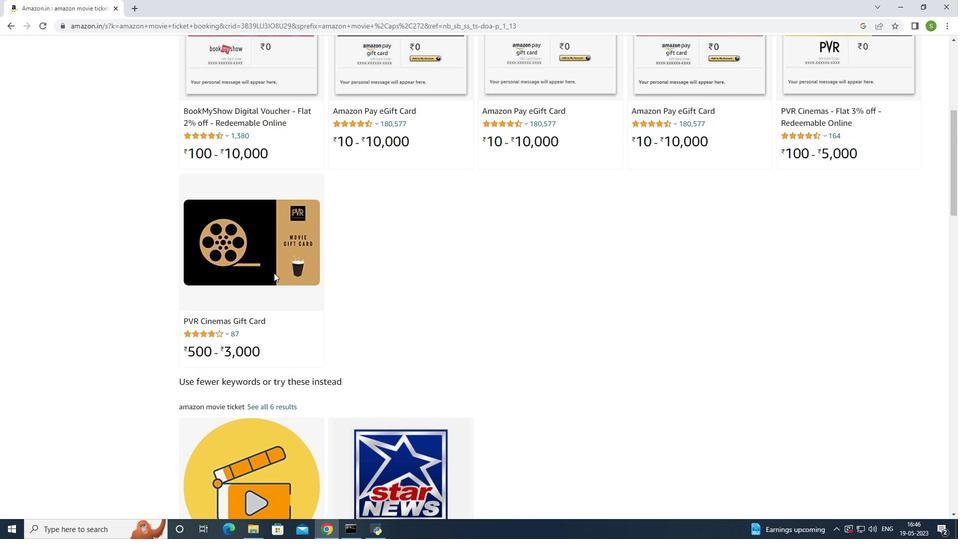 
Action: Mouse moved to (854, 186)
Screenshot: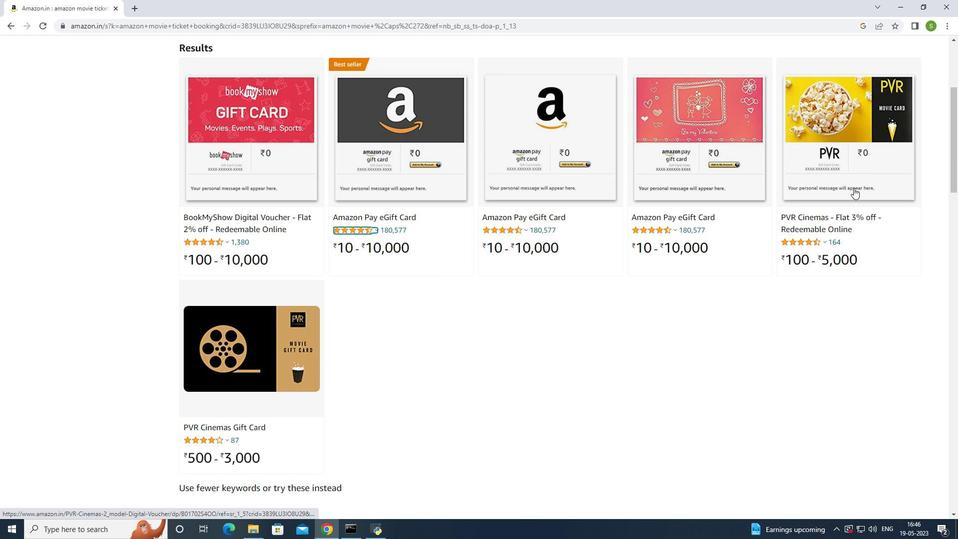 
Action: Mouse pressed left at (854, 186)
Screenshot: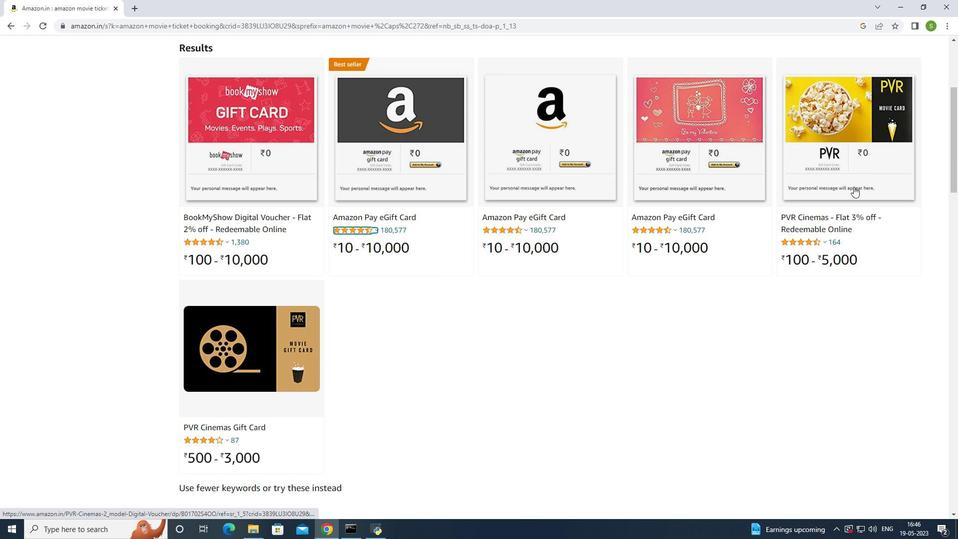 
Action: Mouse pressed left at (854, 186)
Screenshot: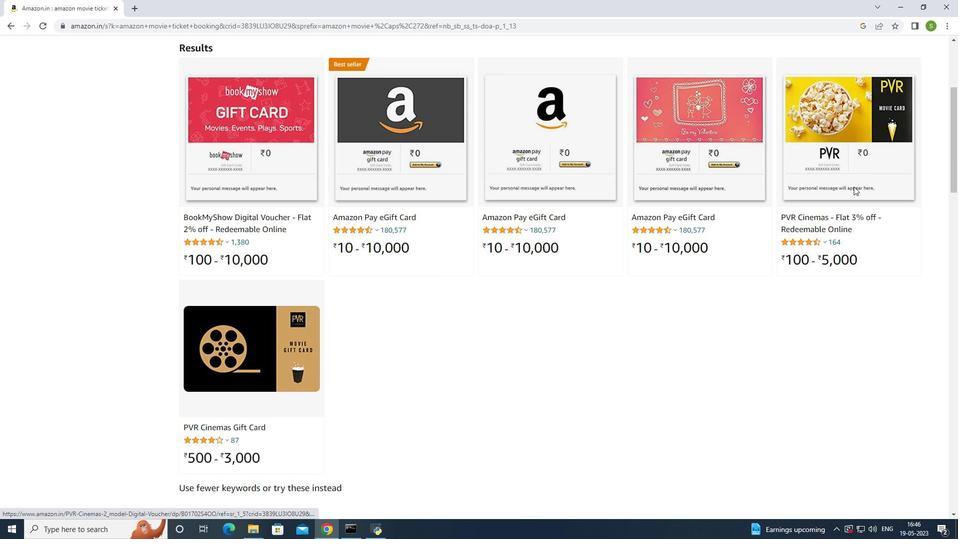 
Action: Mouse moved to (327, 259)
Screenshot: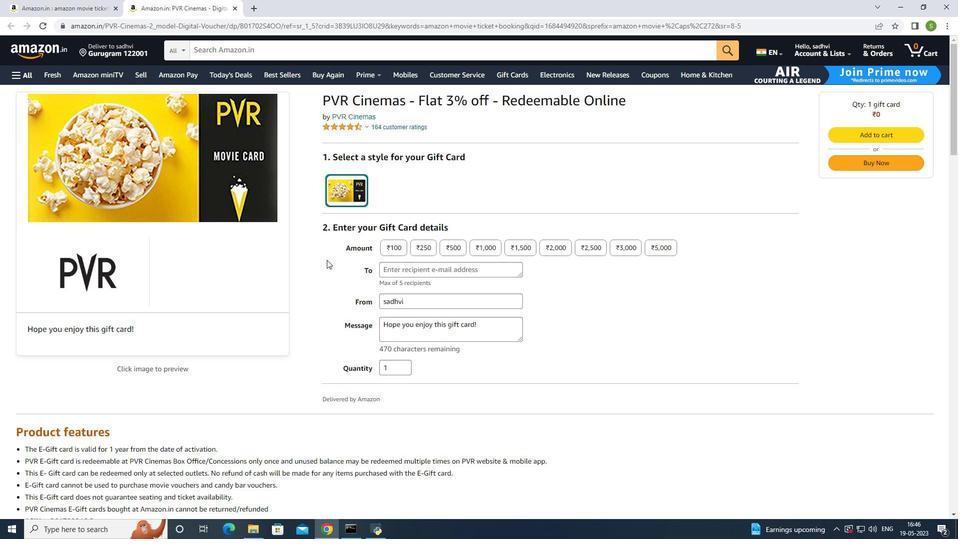 
Action: Mouse scrolled (327, 259) with delta (0, 0)
Screenshot: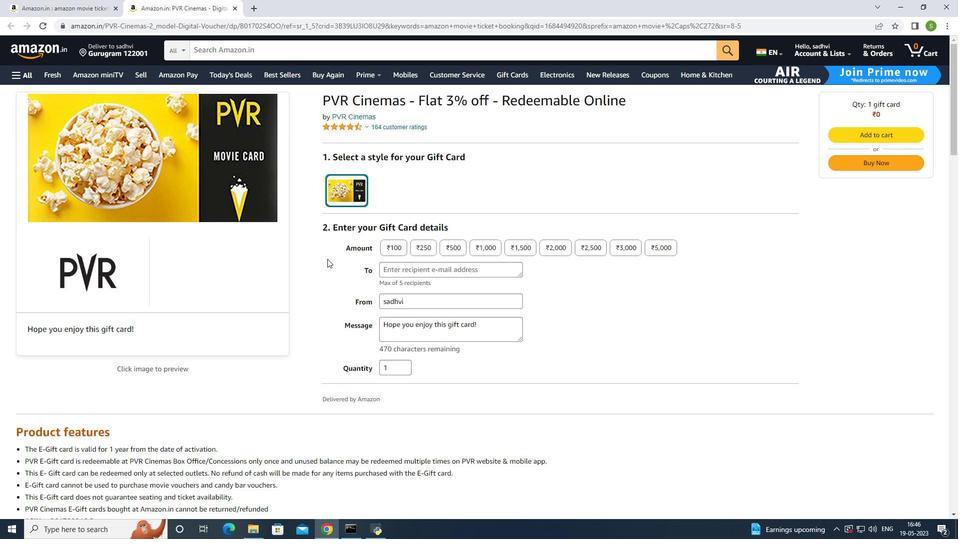 
Action: Mouse scrolled (327, 259) with delta (0, 0)
Screenshot: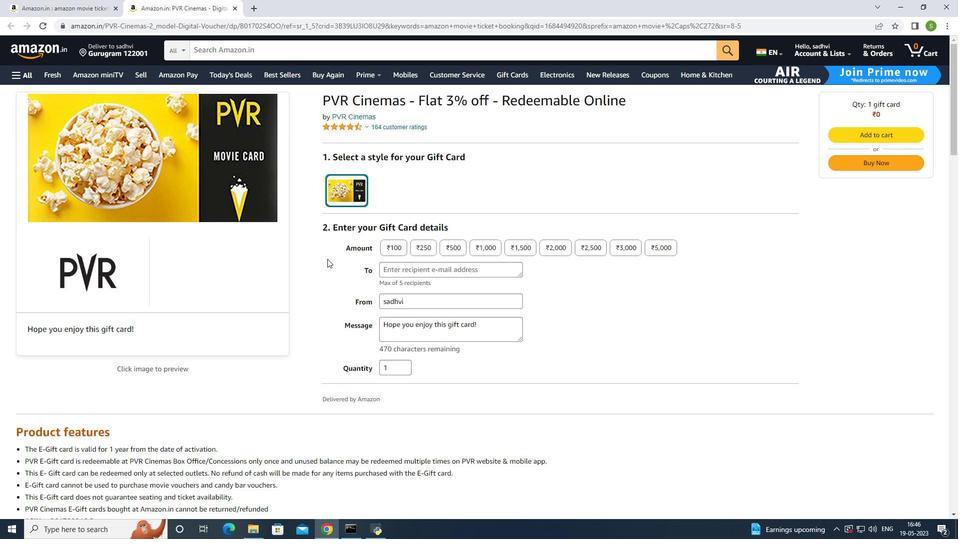 
Action: Mouse scrolled (327, 259) with delta (0, 0)
Screenshot: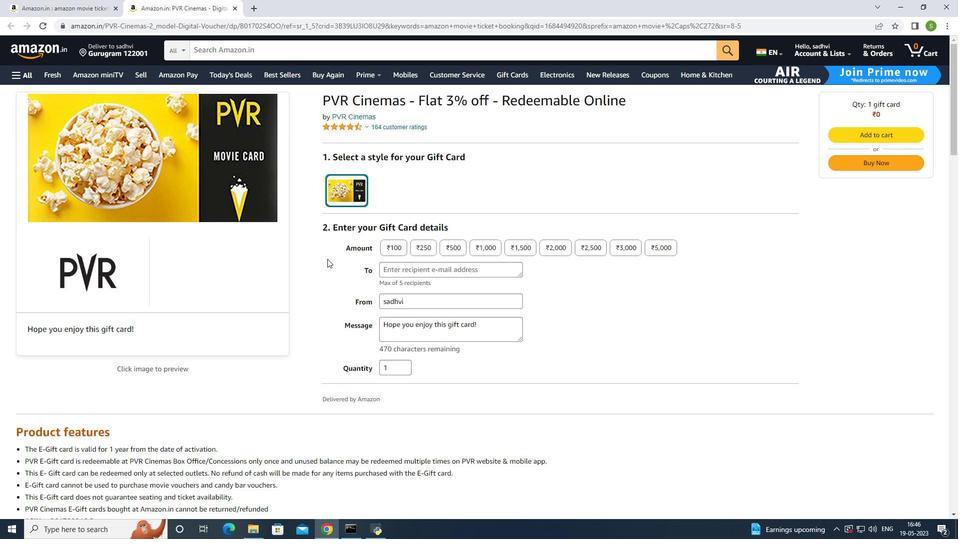 
Action: Mouse scrolled (327, 259) with delta (0, 0)
Screenshot: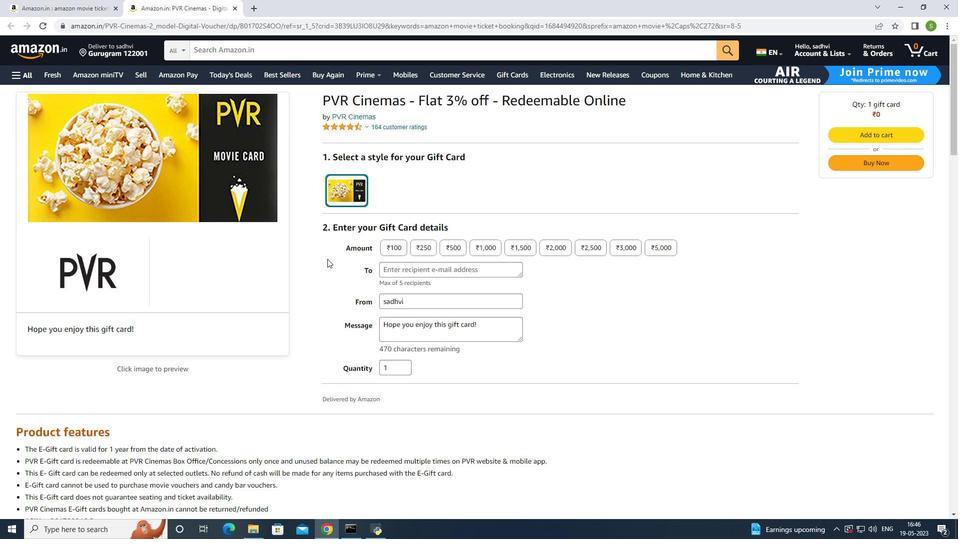 
Action: Mouse moved to (390, 247)
Screenshot: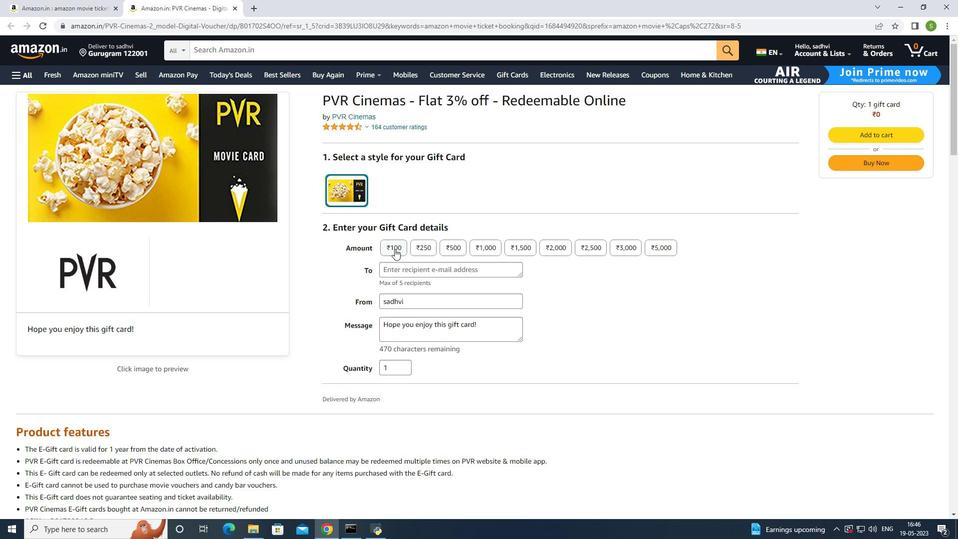 
Action: Mouse pressed left at (390, 247)
Screenshot: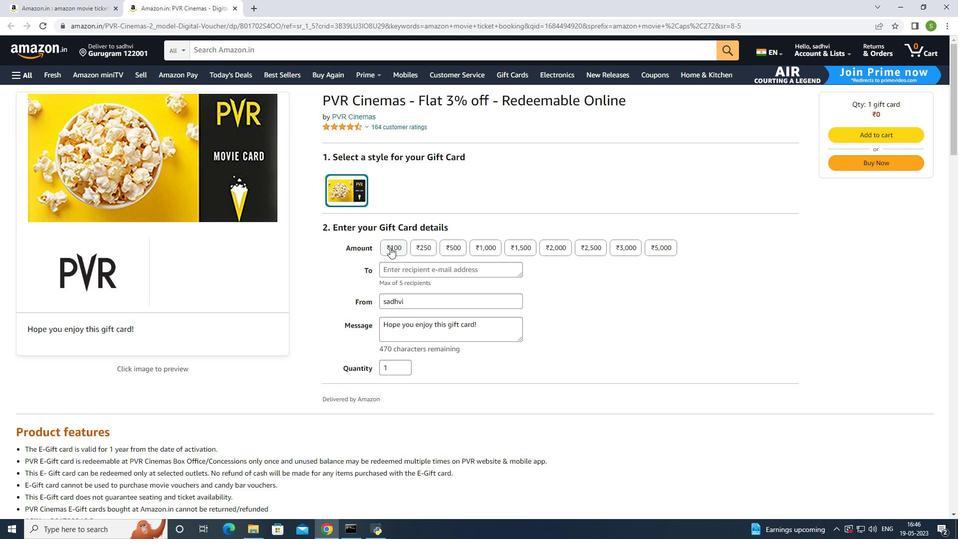 
Action: Mouse moved to (400, 272)
Screenshot: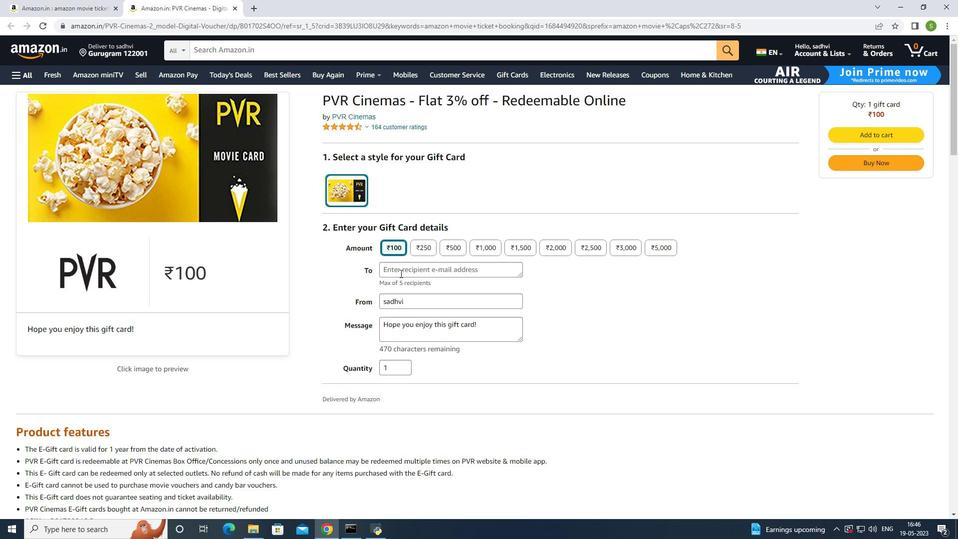 
Action: Mouse pressed left at (400, 272)
Screenshot: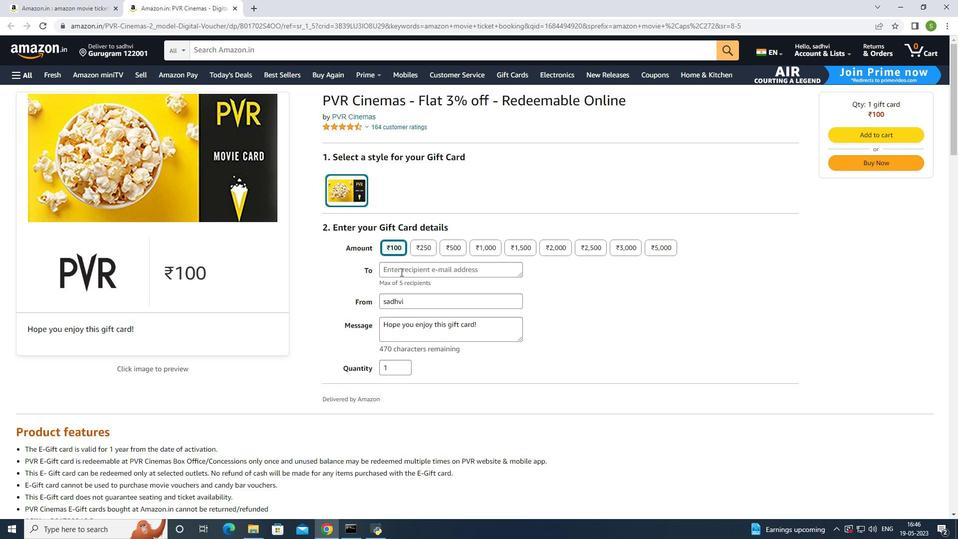 
Action: Mouse moved to (411, 275)
Screenshot: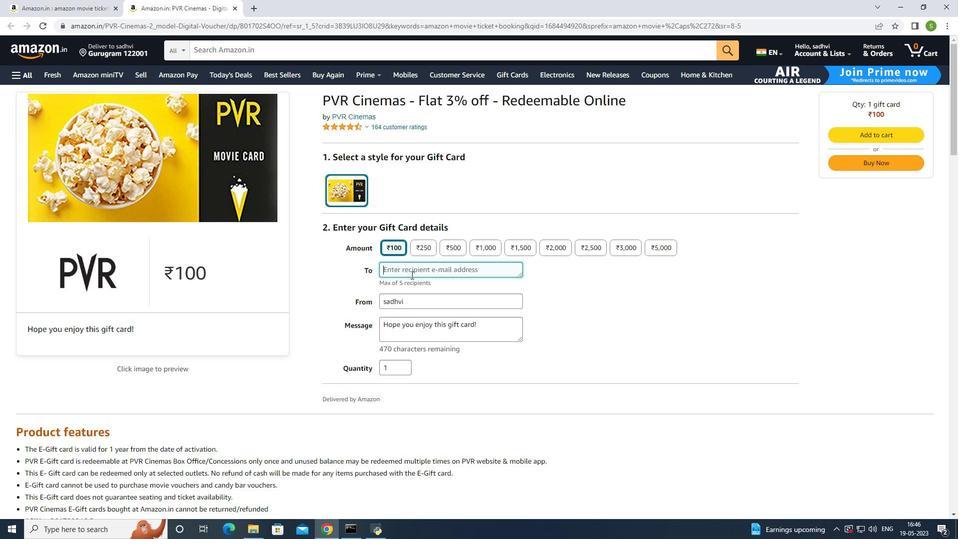 
Action: Key pressed softage<Key.space>i<Key.backspace>ri<Key.backspace><Key.backspace><Key.backspace>riya<Key.shift>@gmail.com
Screenshot: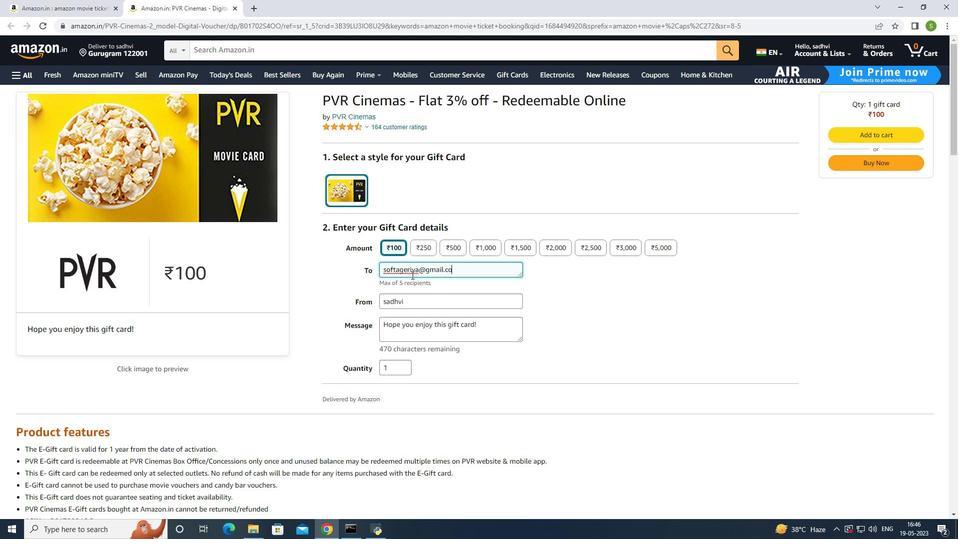 
Action: Mouse moved to (411, 333)
Screenshot: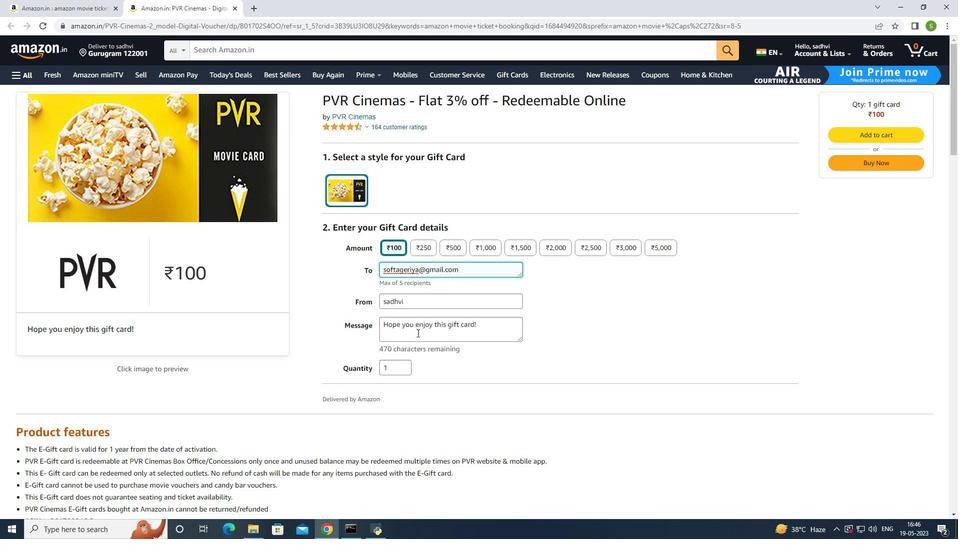 
Action: Mouse pressed left at (411, 333)
Screenshot: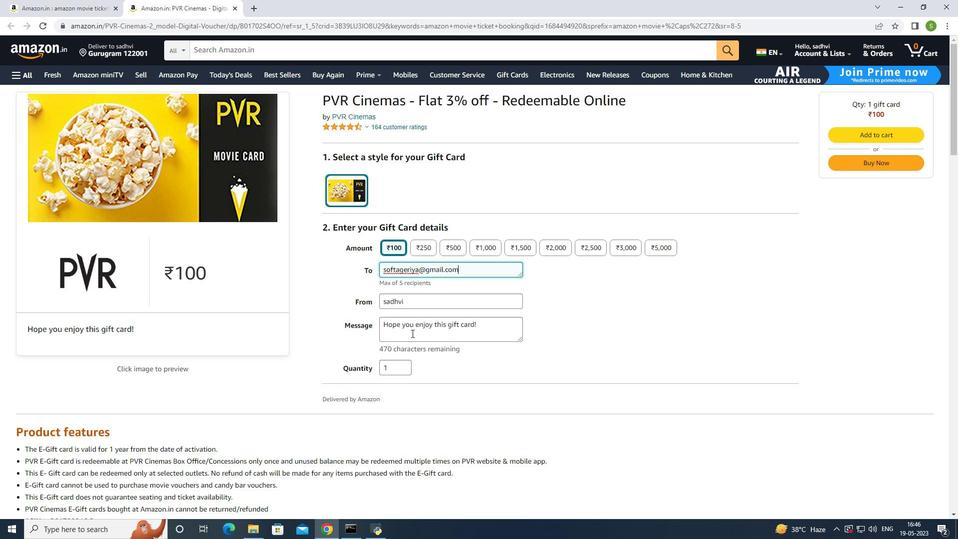 
Action: Mouse moved to (392, 365)
Screenshot: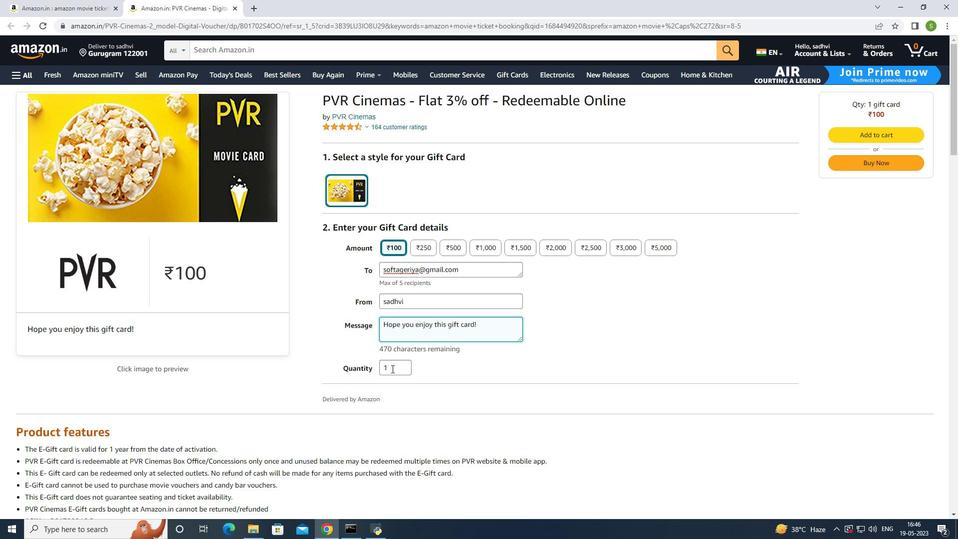 
Action: Key pressed ye
Screenshot: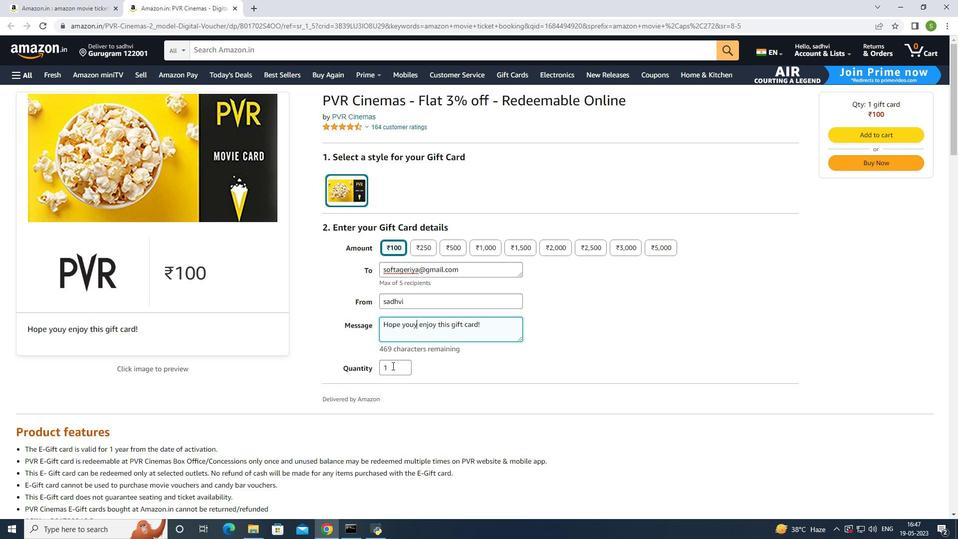
Action: Mouse moved to (393, 361)
Screenshot: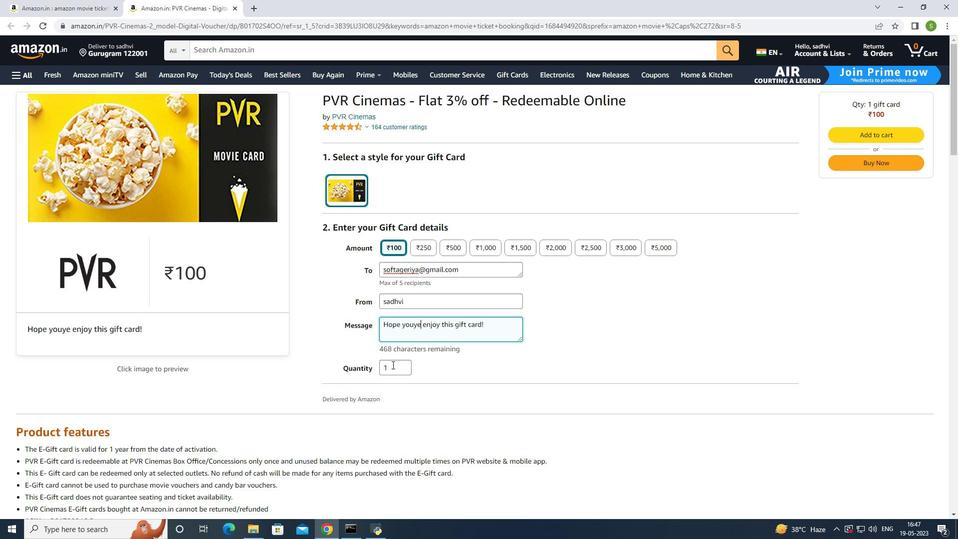 
Action: Key pressed s
Screenshot: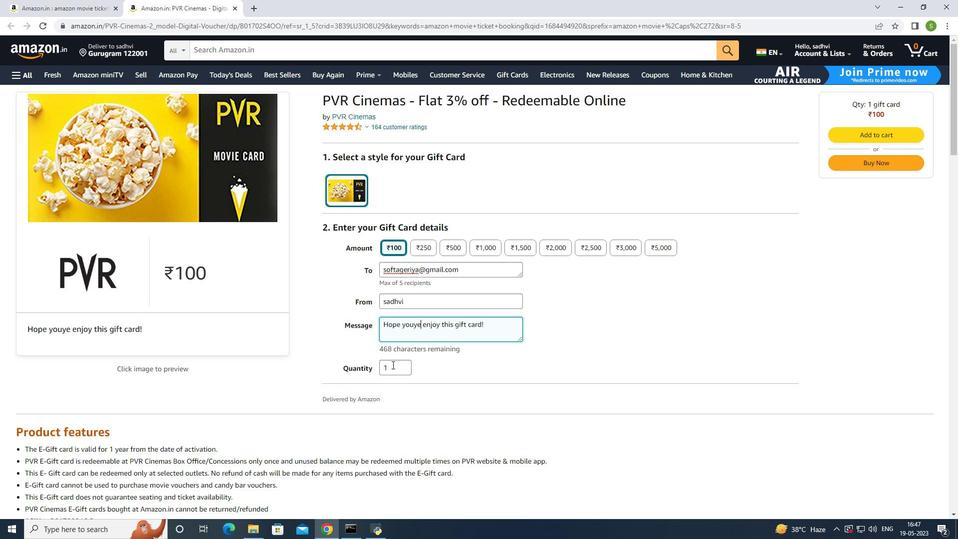 
Action: Mouse moved to (489, 324)
Screenshot: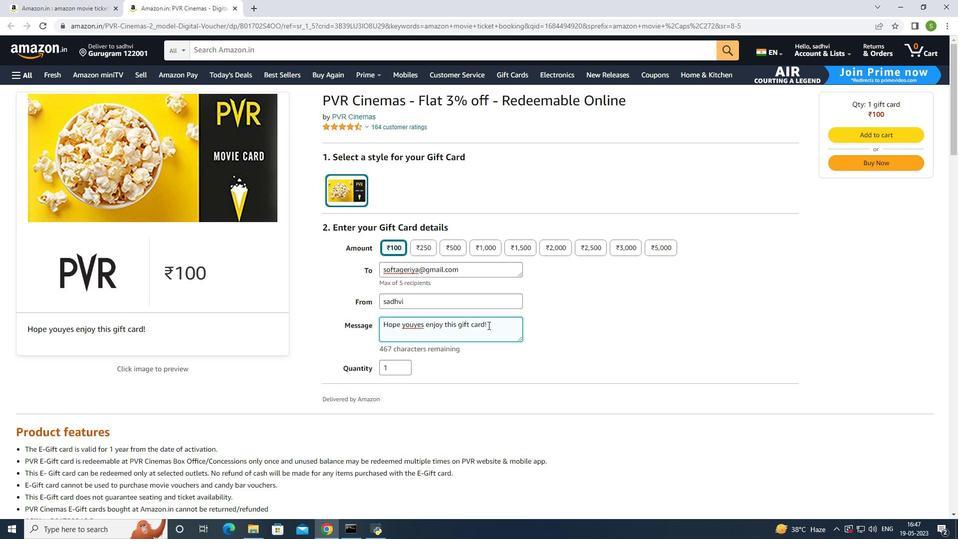 
Action: Mouse pressed left at (489, 324)
Screenshot: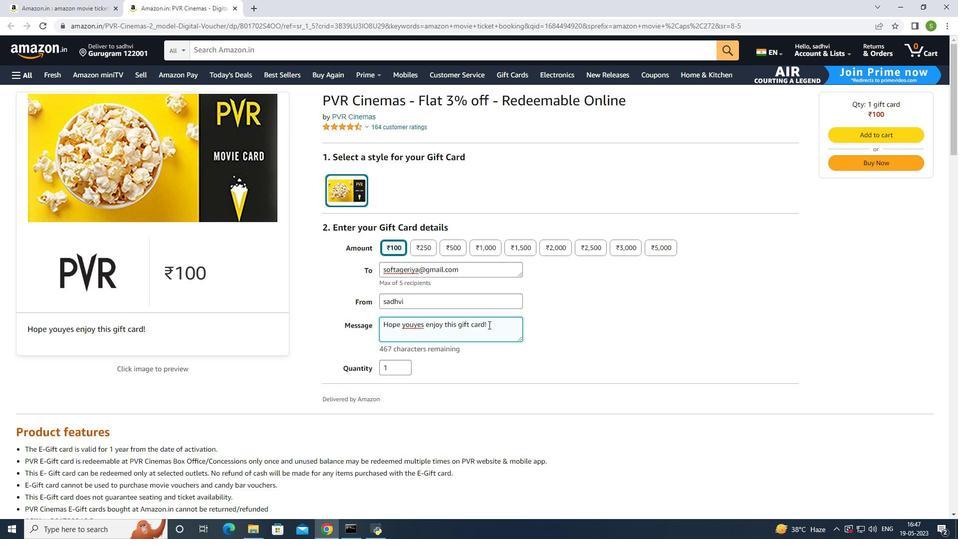 
Action: Key pressed <Key.backspace><Key.backspace><Key.backspace><Key.backspace><Key.backspace><Key.backspace><Key.backspace><Key.backspace><Key.backspace><Key.backspace><Key.backspace><Key.backspace><Key.backspace><Key.backspace><Key.backspace><Key.backspace><Key.backspace><Key.backspace><Key.backspace><Key.backspace><Key.backspace><Key.backspace><Key.backspace><Key.backspace><Key.backspace><Key.backspace><Key.backspace><Key.backspace><Key.backspace><Key.backspace><Key.backspace><Key.backspace><Key.backspace><Key.backspace><Key.backspace><Key.backspace><Key.backspace><Key.backspace><Key.backspace><Key.backspace><Key.backspace><Key.backspace><Key.backspace><Key.backspace><Key.backspace><Key.backspace><Key.backspace><Key.backspace><Key.backspace><Key.backspace><Key.backspace><Key.backspace><Key.backspace>yes
Screenshot: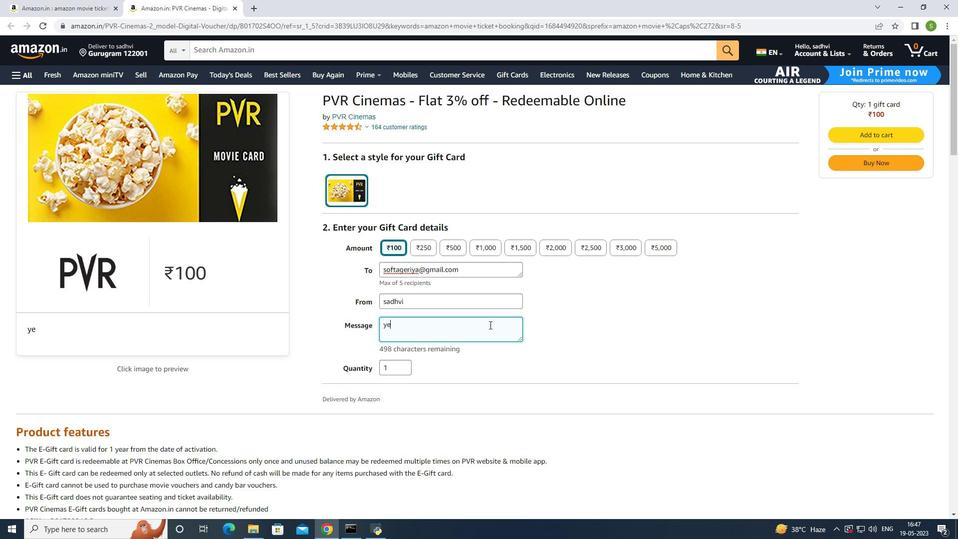 
Action: Mouse moved to (393, 366)
Screenshot: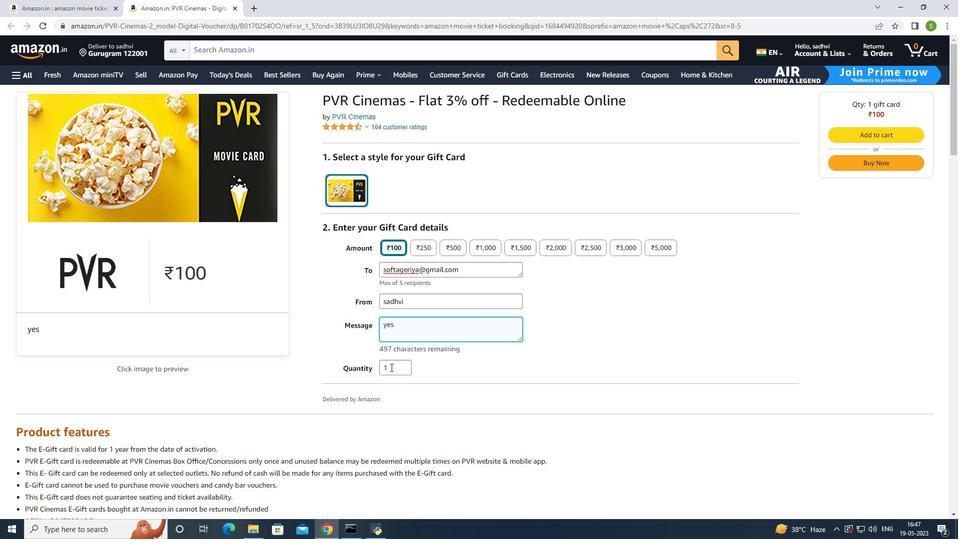 
Action: Mouse scrolled (393, 365) with delta (0, 0)
Screenshot: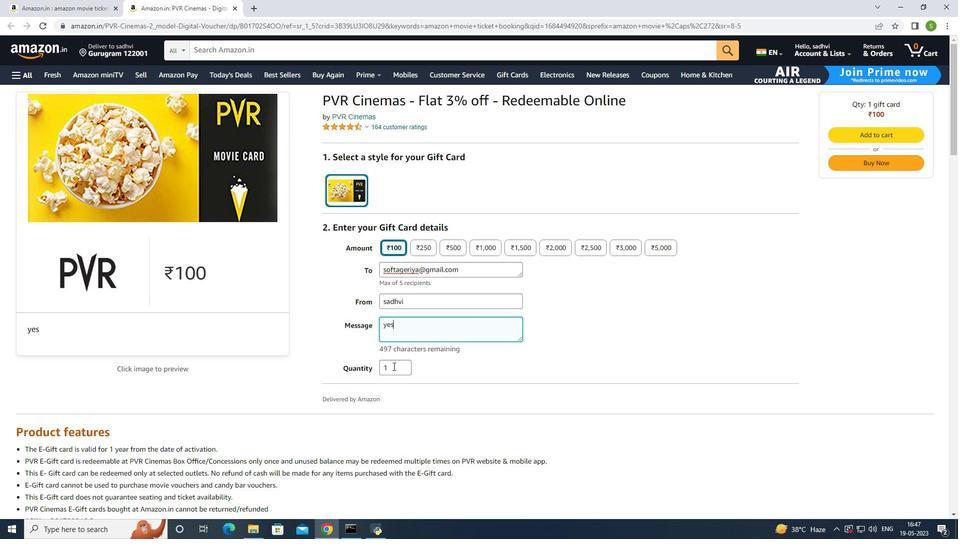 
Action: Mouse scrolled (393, 365) with delta (0, 0)
Screenshot: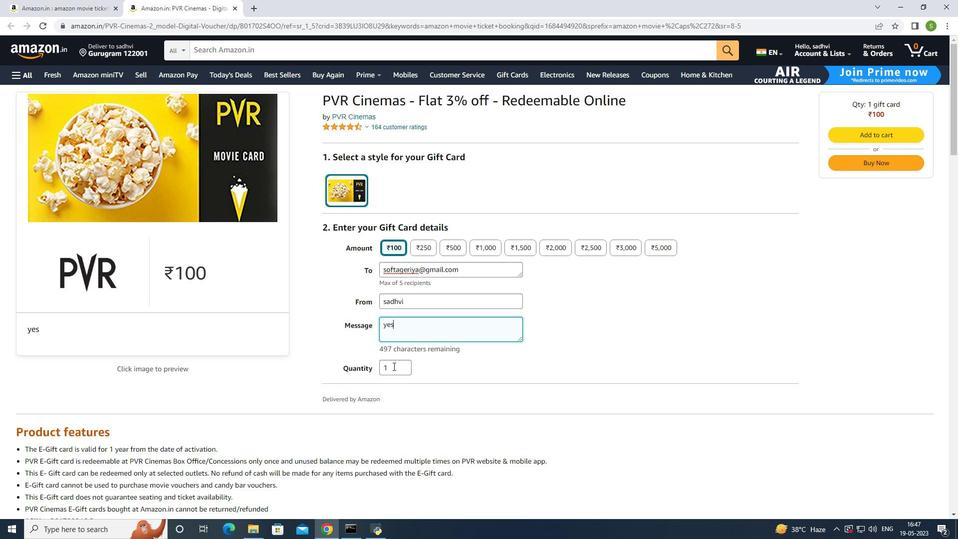 
Action: Mouse scrolled (393, 365) with delta (0, 0)
Screenshot: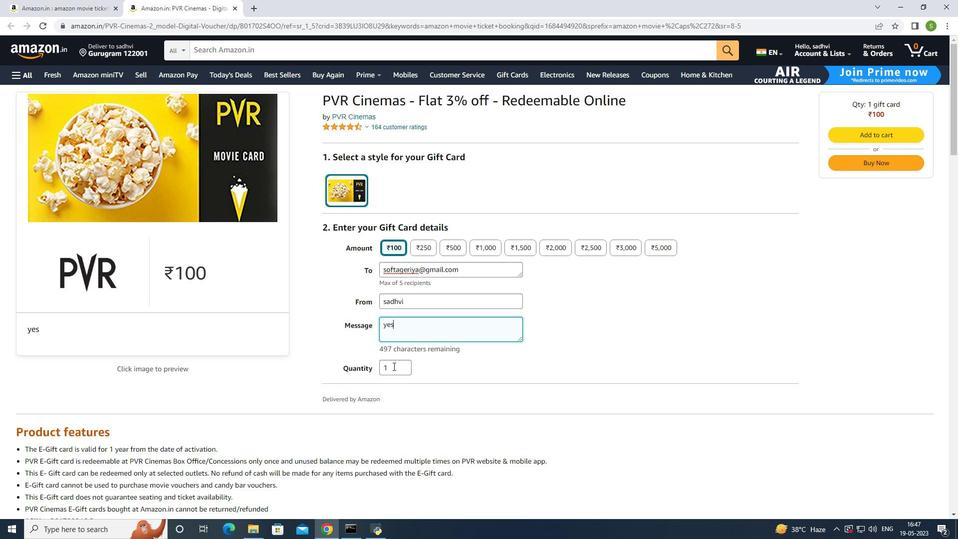 
Action: Mouse moved to (403, 359)
Screenshot: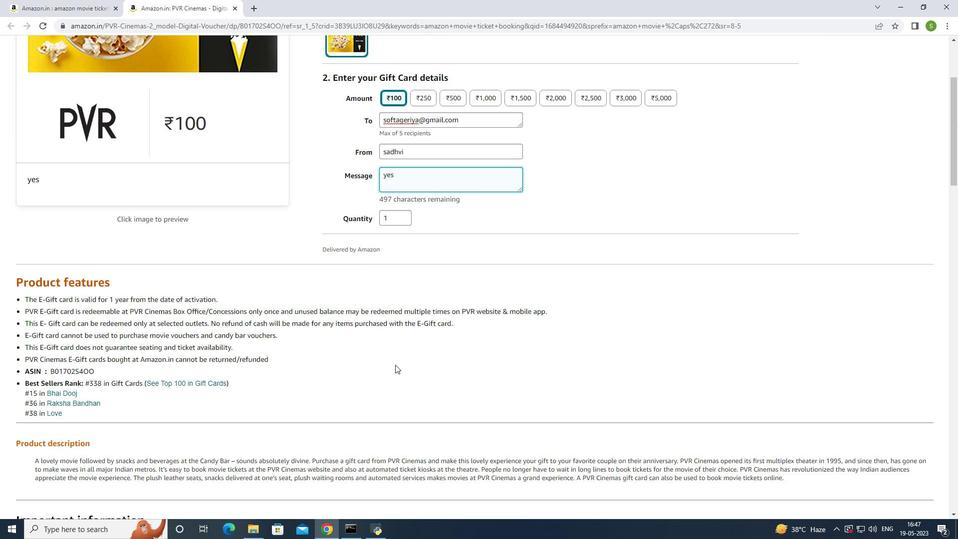 
Action: Mouse scrolled (403, 358) with delta (0, 0)
Screenshot: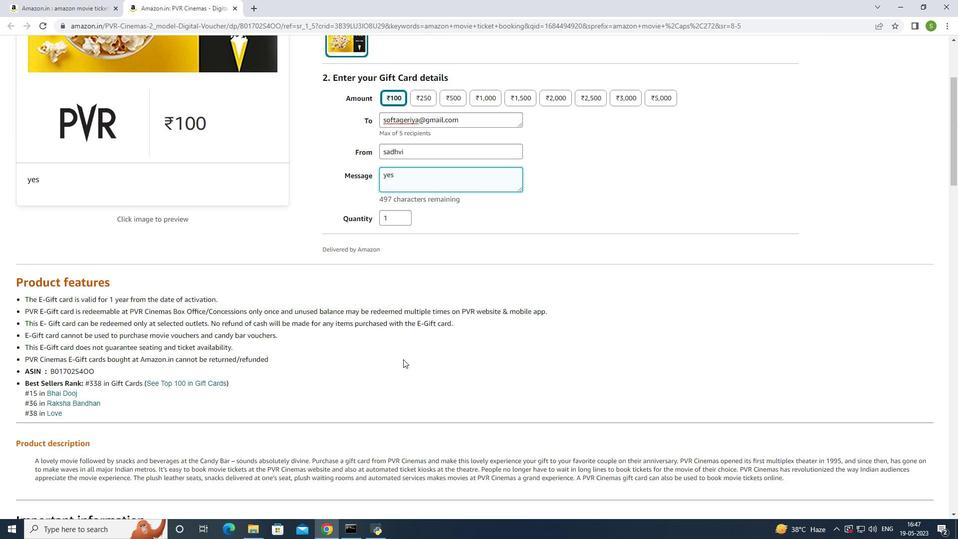 
Action: Mouse scrolled (403, 358) with delta (0, 0)
Screenshot: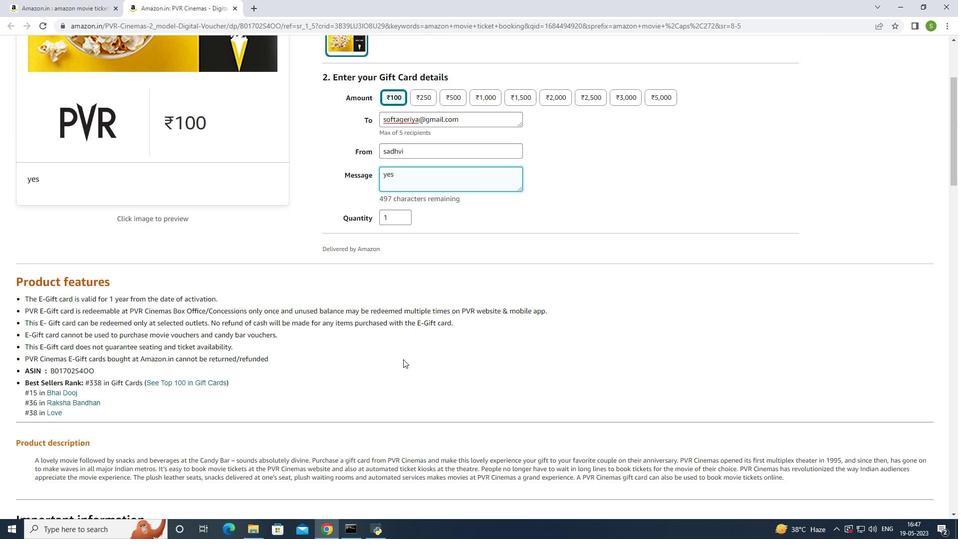 
Action: Mouse scrolled (403, 358) with delta (0, 0)
Screenshot: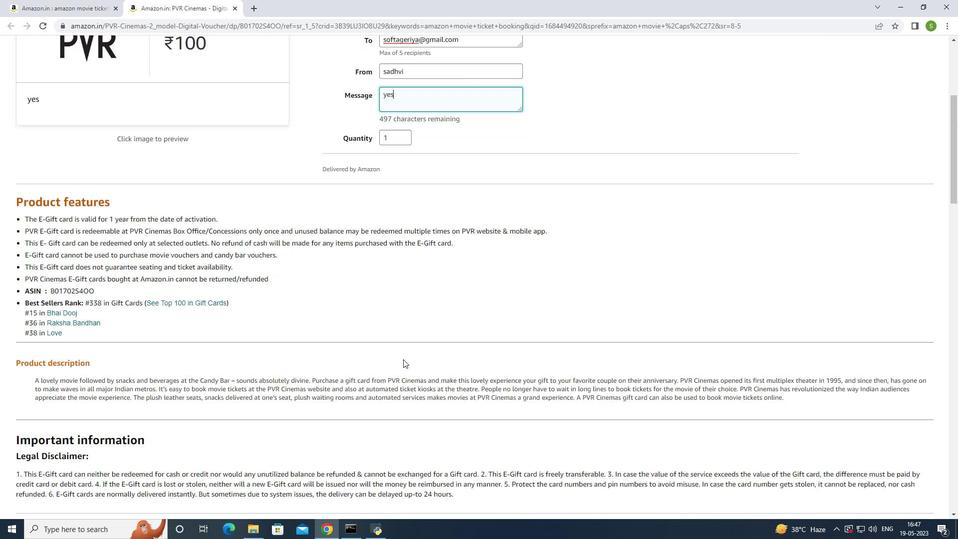 
Action: Mouse scrolled (403, 358) with delta (0, 0)
Screenshot: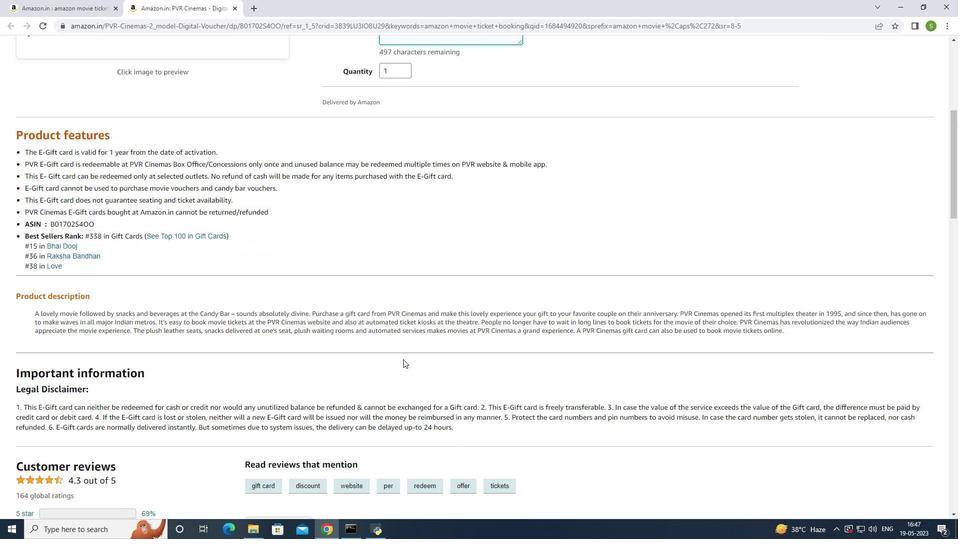 
Action: Mouse scrolled (403, 358) with delta (0, 0)
Screenshot: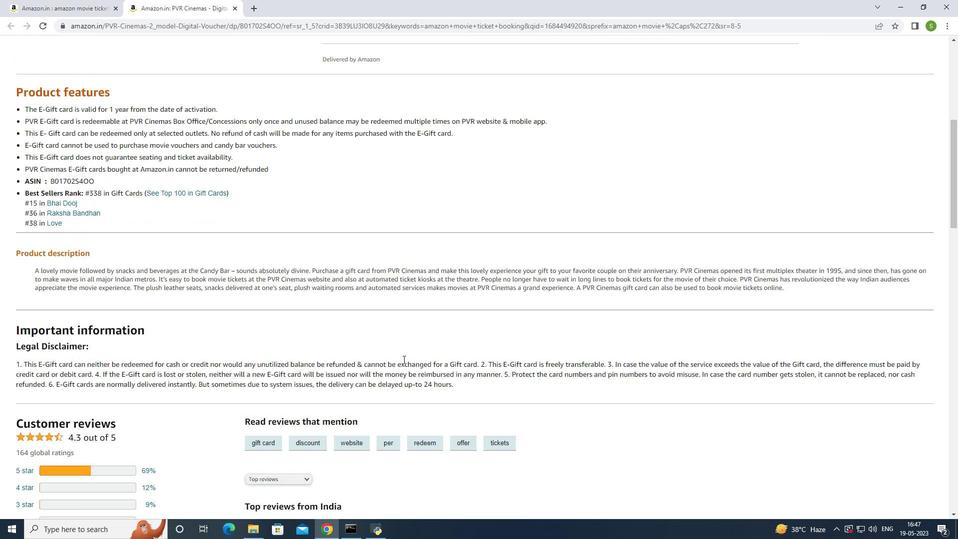 
Action: Mouse scrolled (403, 358) with delta (0, 0)
Screenshot: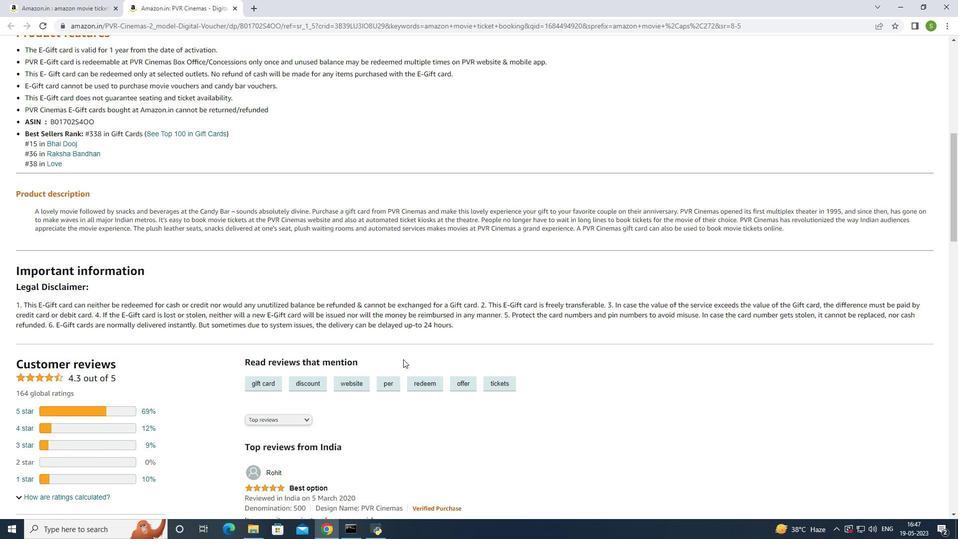 
Action: Mouse scrolled (403, 358) with delta (0, 0)
Screenshot: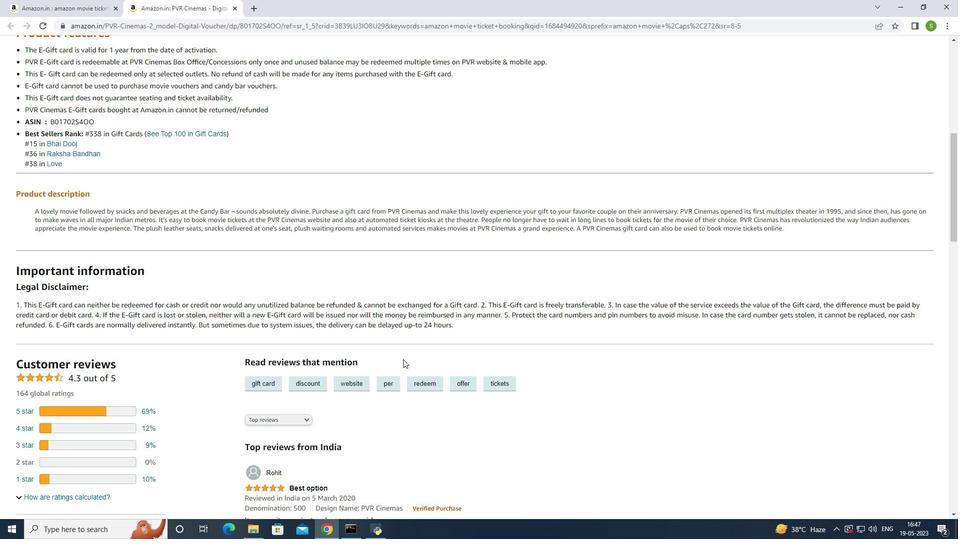 
Action: Mouse scrolled (403, 358) with delta (0, 0)
Screenshot: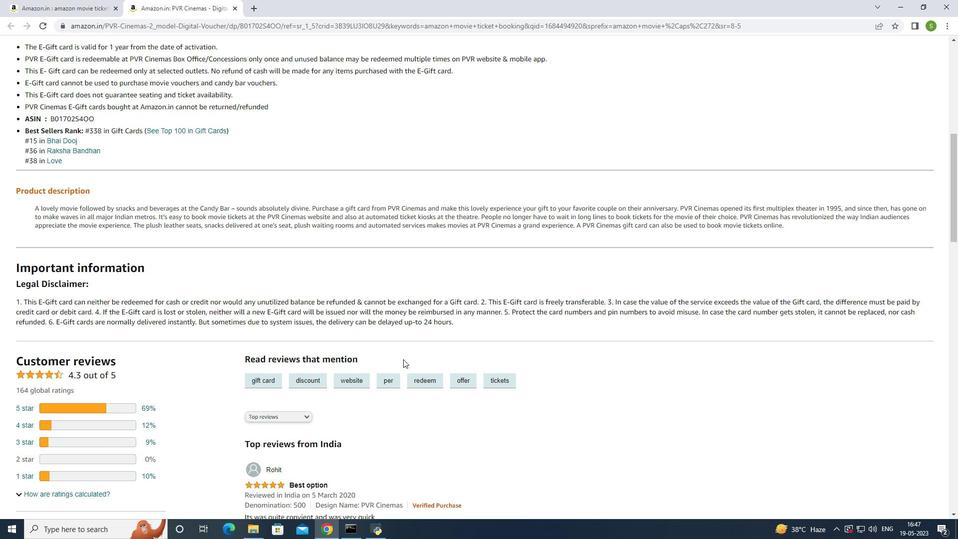 
Action: Mouse scrolled (403, 358) with delta (0, 0)
Screenshot: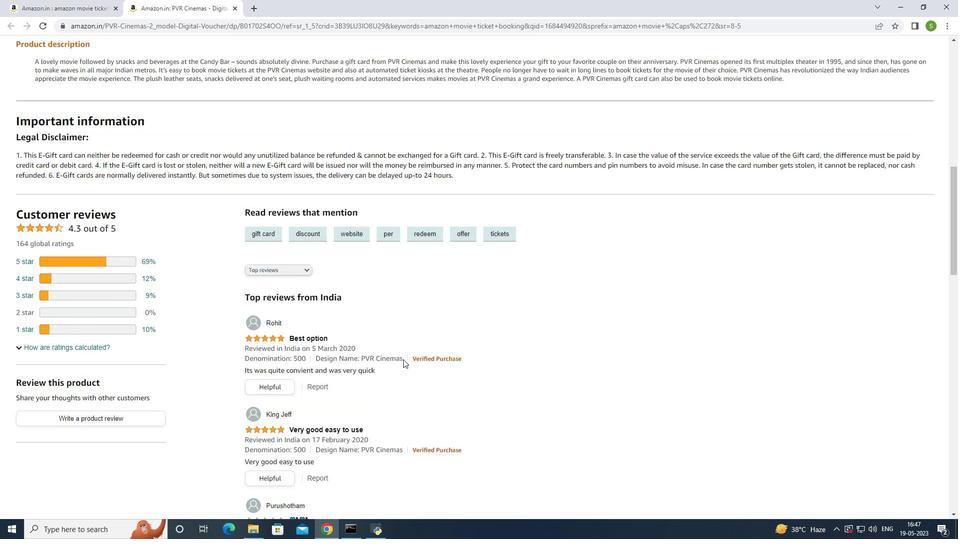 
Action: Mouse scrolled (403, 359) with delta (0, 0)
Screenshot: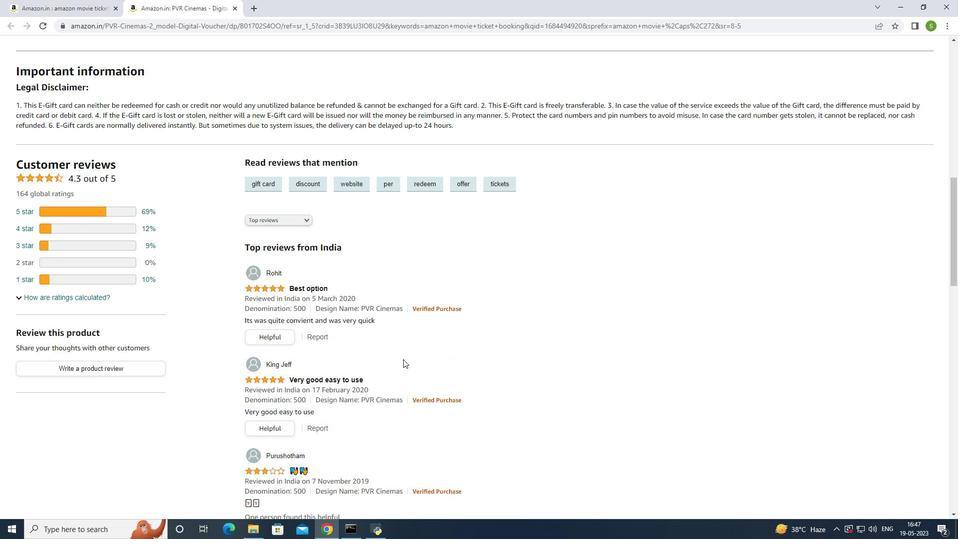 
Action: Mouse scrolled (403, 359) with delta (0, 0)
Screenshot: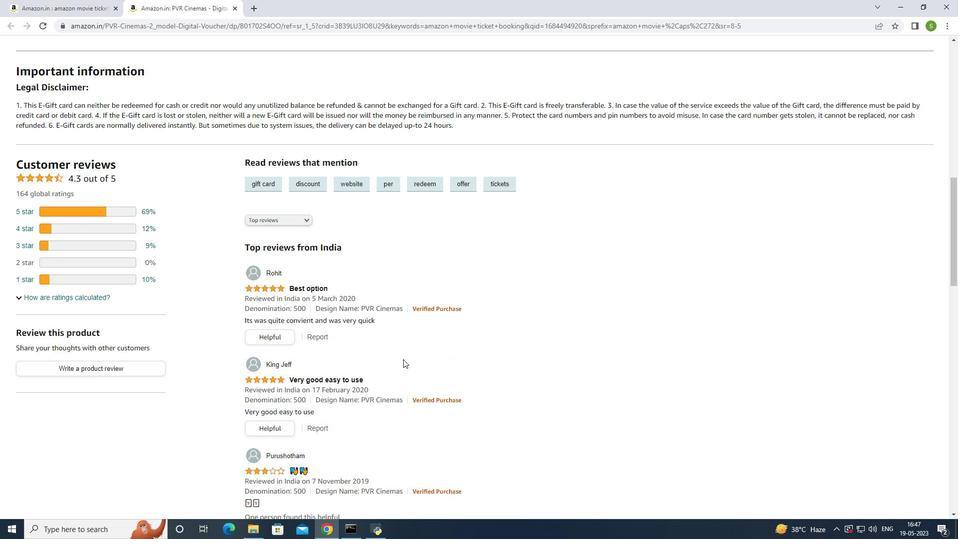 
Action: Mouse scrolled (403, 359) with delta (0, 0)
Screenshot: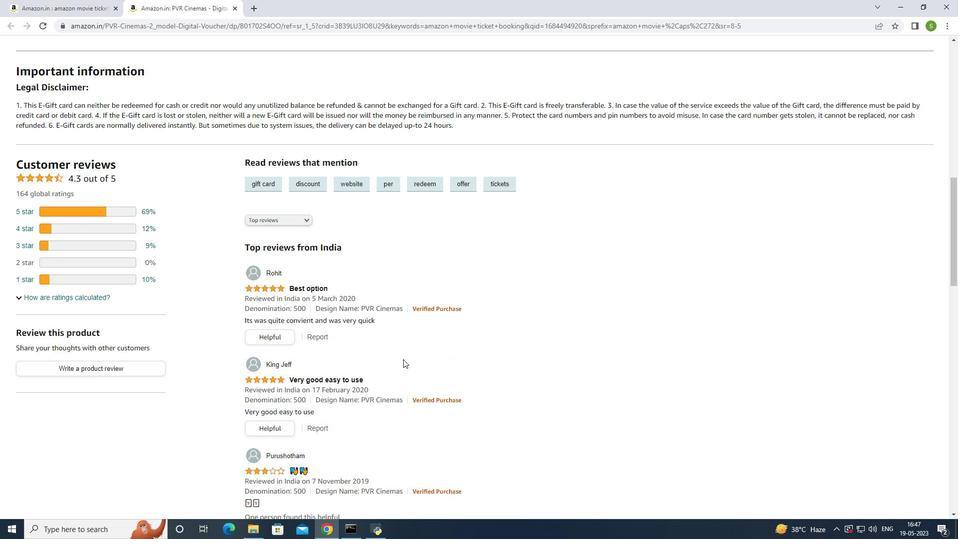 
Action: Mouse scrolled (403, 359) with delta (0, 0)
Screenshot: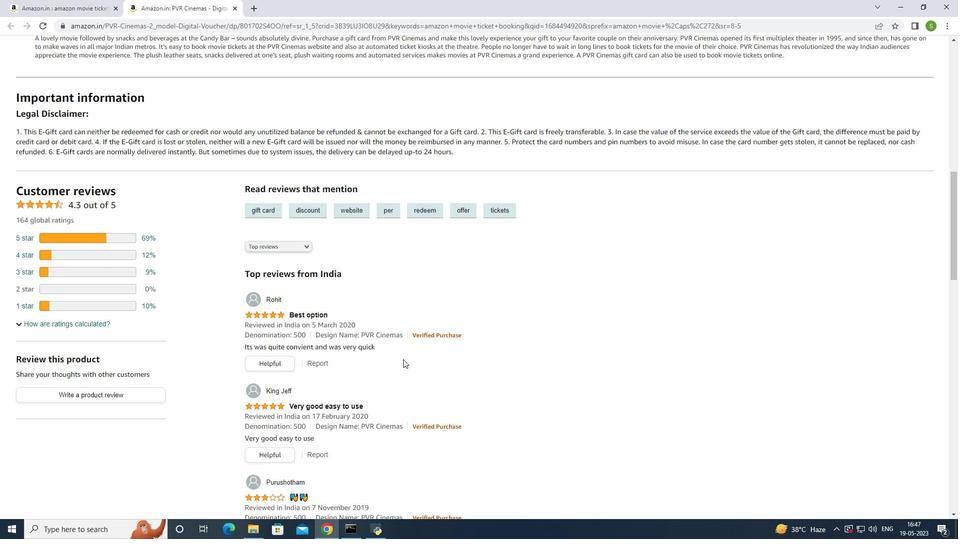 
Action: Mouse scrolled (403, 359) with delta (0, 0)
Screenshot: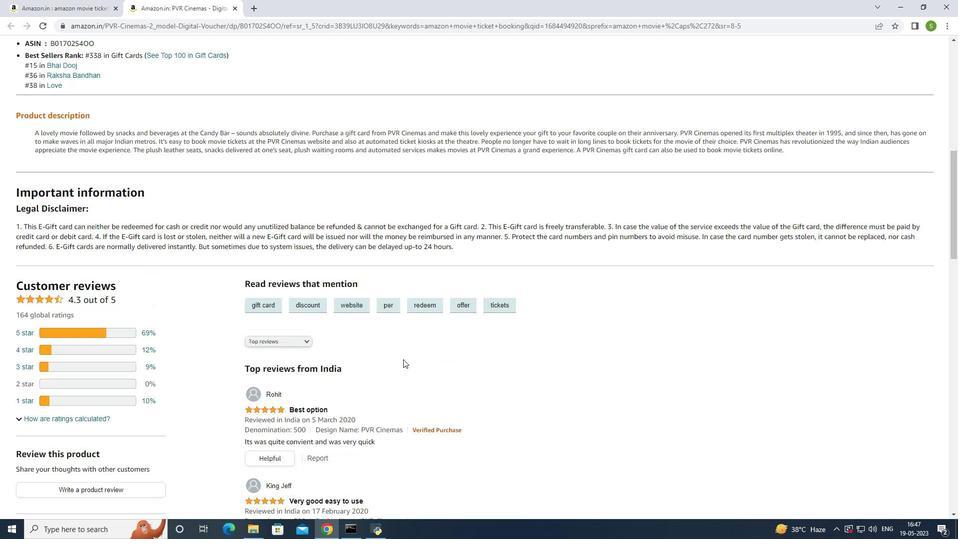 
Action: Mouse scrolled (403, 359) with delta (0, 0)
Screenshot: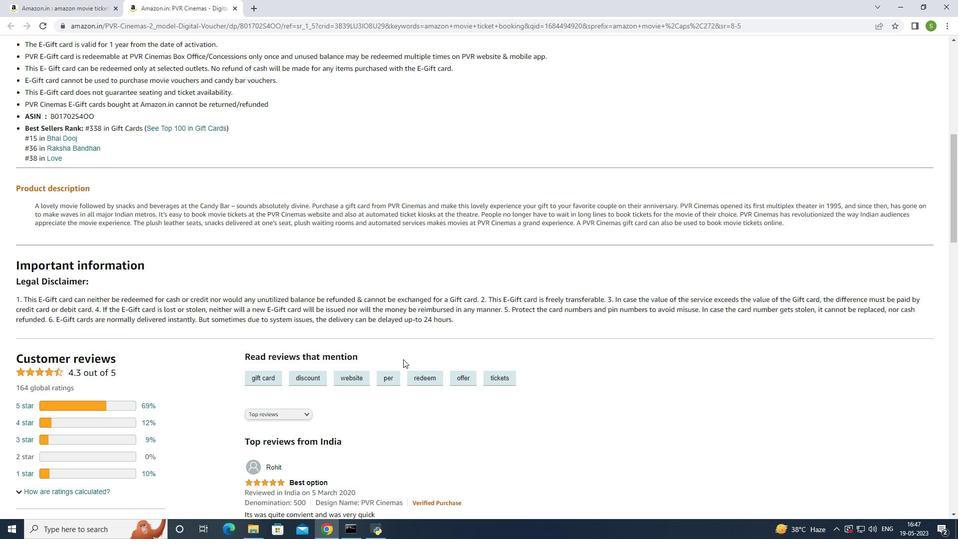 
Action: Mouse scrolled (403, 359) with delta (0, 0)
Screenshot: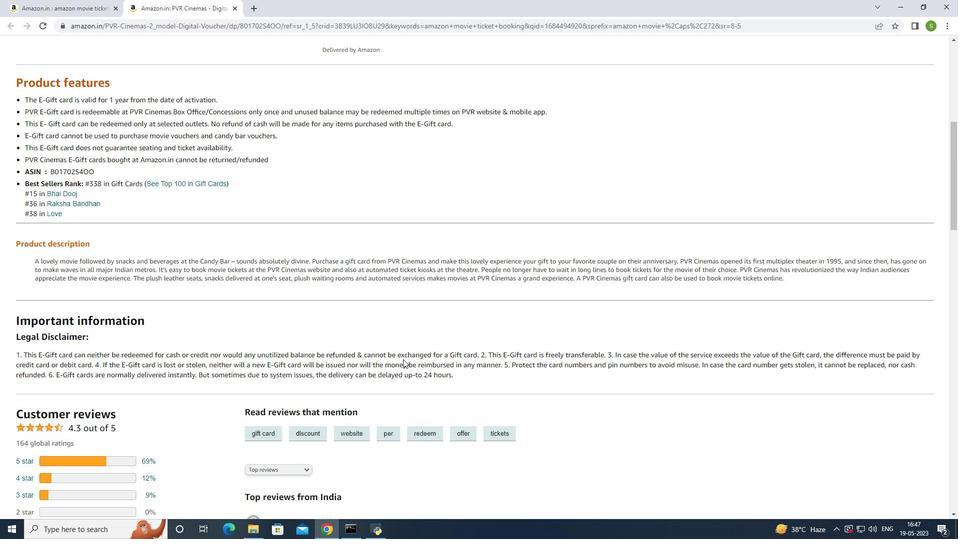 
Action: Mouse scrolled (403, 359) with delta (0, 0)
Screenshot: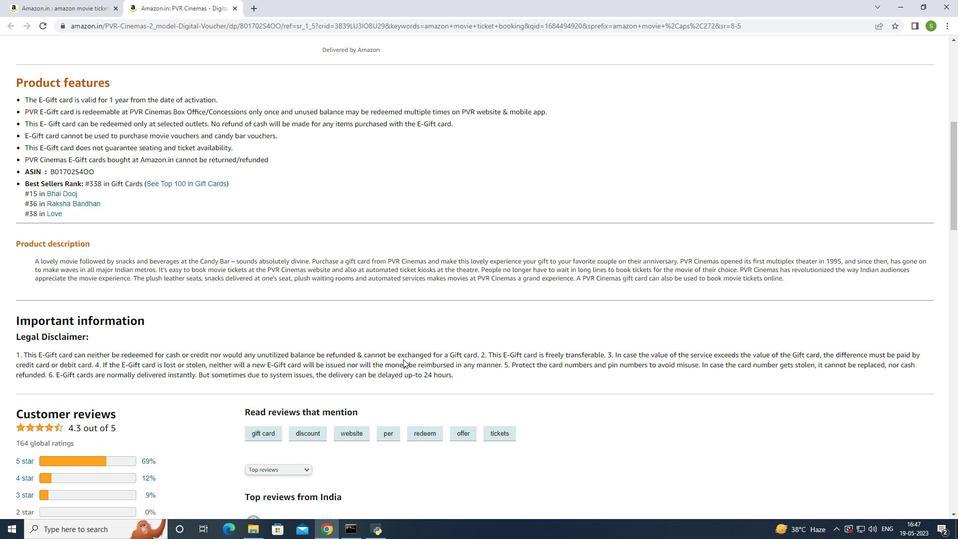 
Action: Mouse scrolled (403, 359) with delta (0, 0)
Screenshot: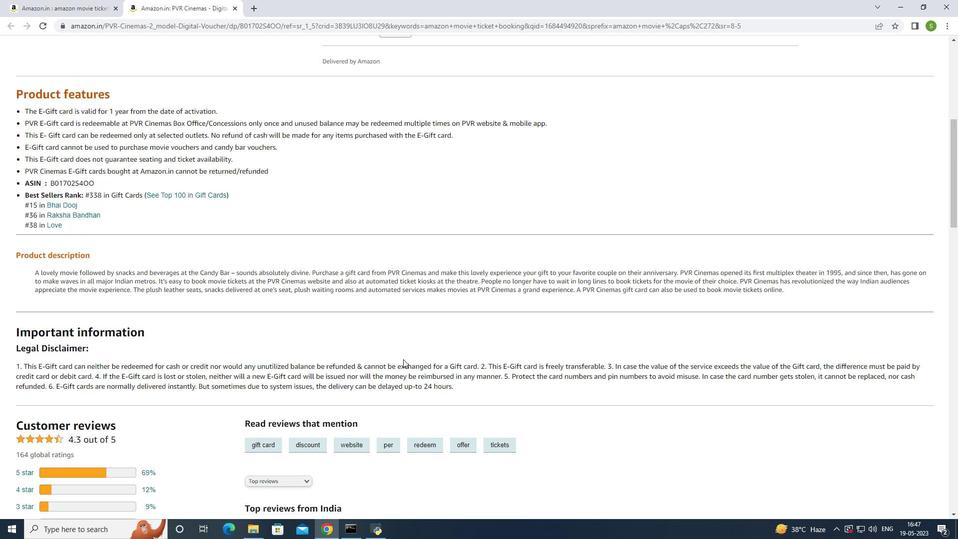 
Action: Mouse scrolled (403, 359) with delta (0, 0)
Screenshot: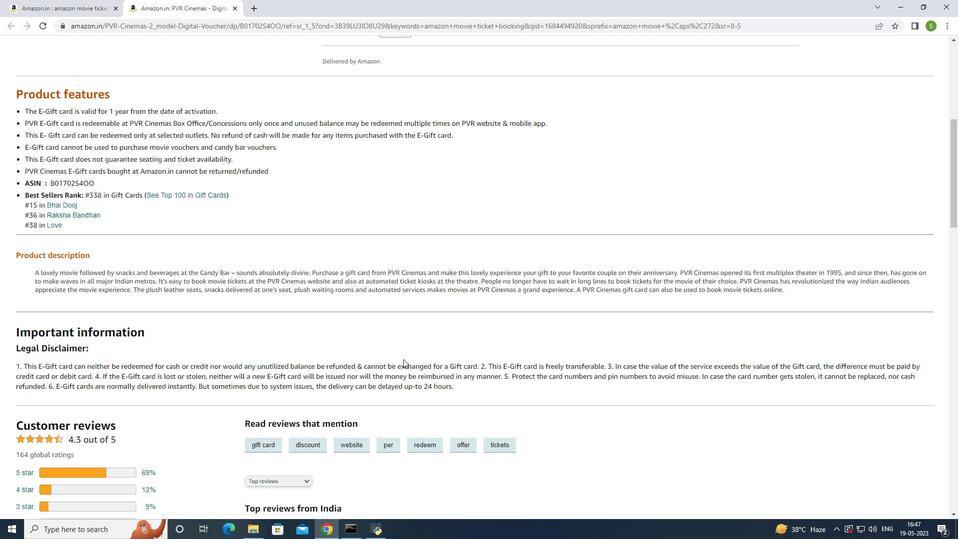 
Action: Mouse scrolled (403, 359) with delta (0, 0)
Screenshot: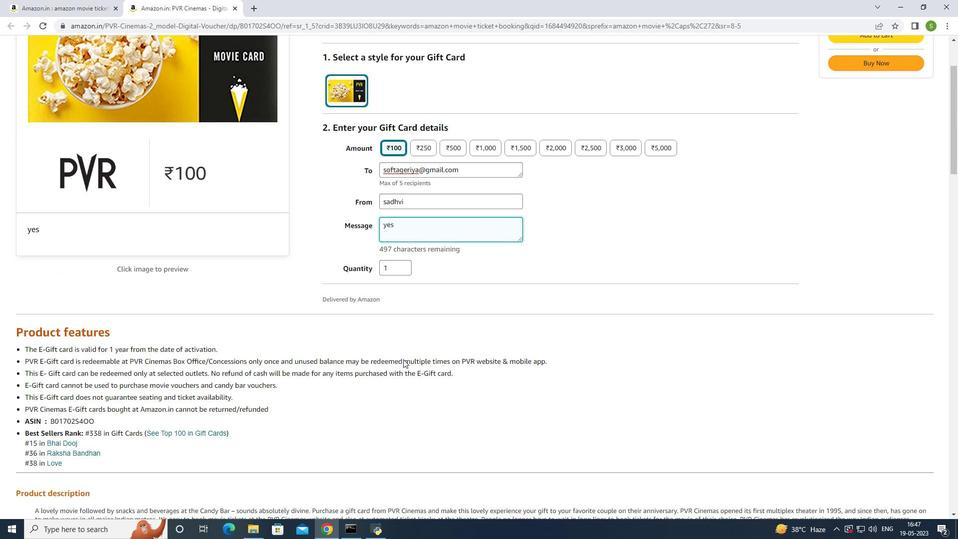 
Action: Mouse scrolled (403, 359) with delta (0, 0)
Screenshot: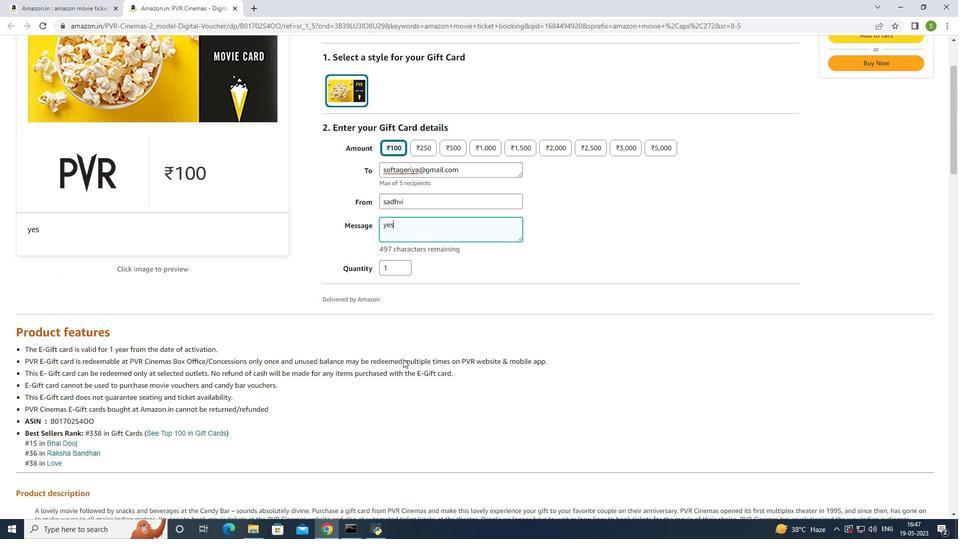 
Action: Mouse scrolled (403, 359) with delta (0, 0)
Screenshot: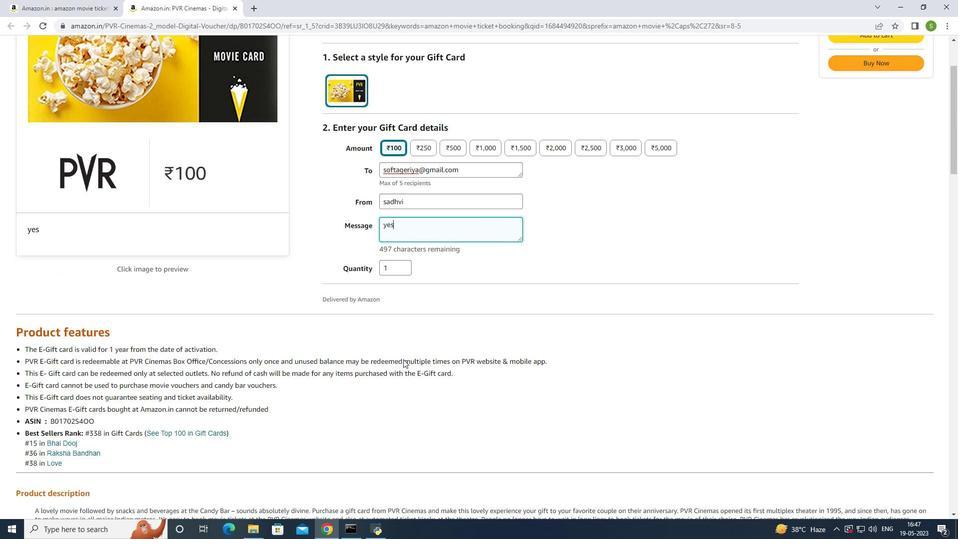 
Action: Mouse scrolled (403, 359) with delta (0, 0)
Screenshot: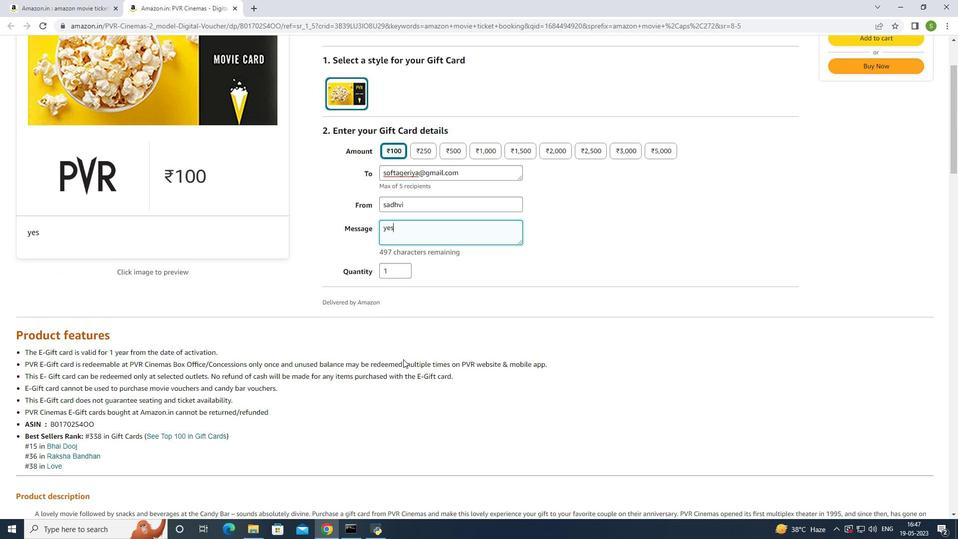 
Action: Mouse scrolled (403, 359) with delta (0, 0)
Screenshot: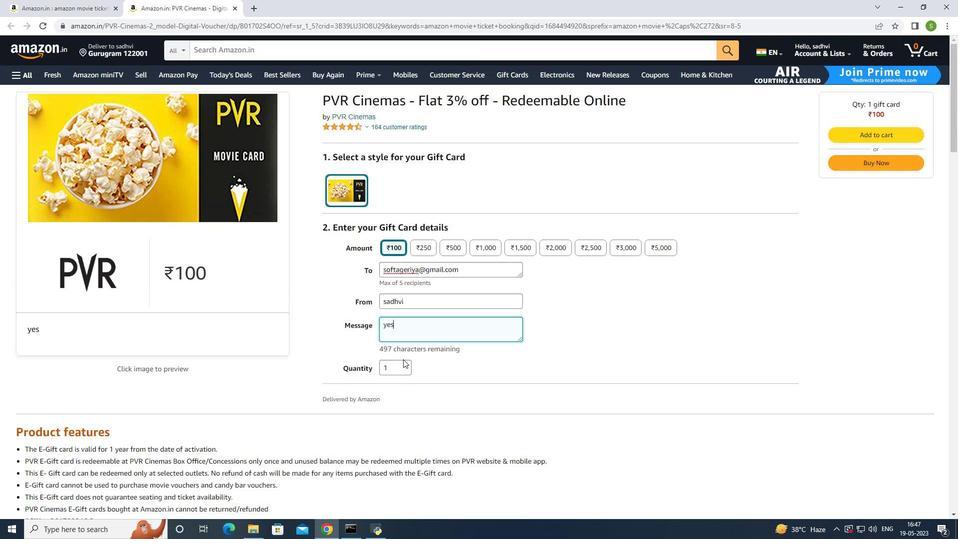 
Action: Mouse moved to (869, 134)
Screenshot: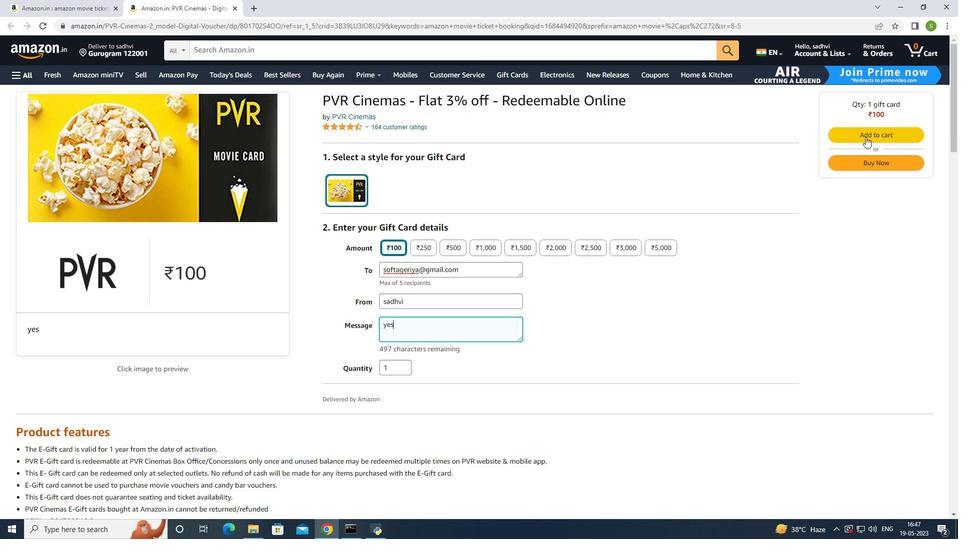 
Action: Mouse pressed left at (869, 134)
Screenshot: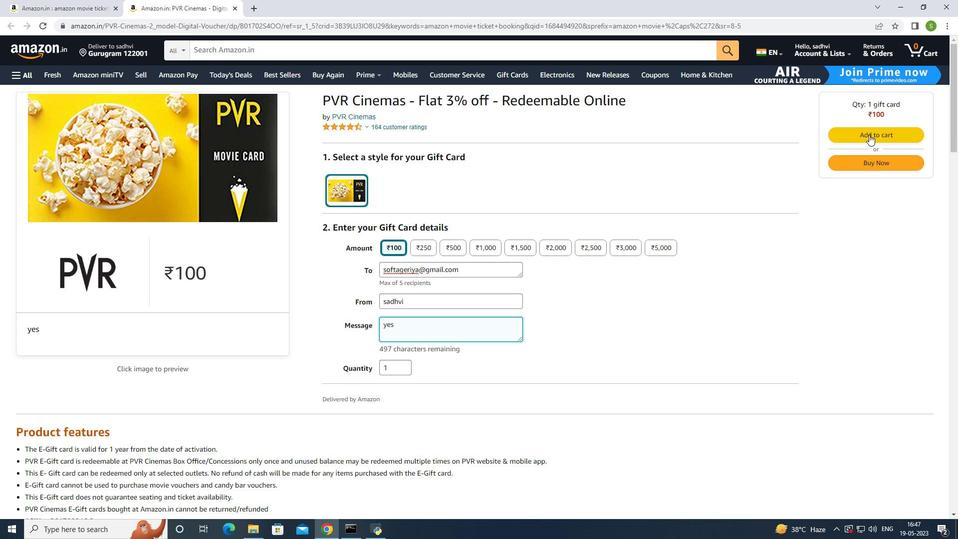
Action: Mouse moved to (84, 0)
Screenshot: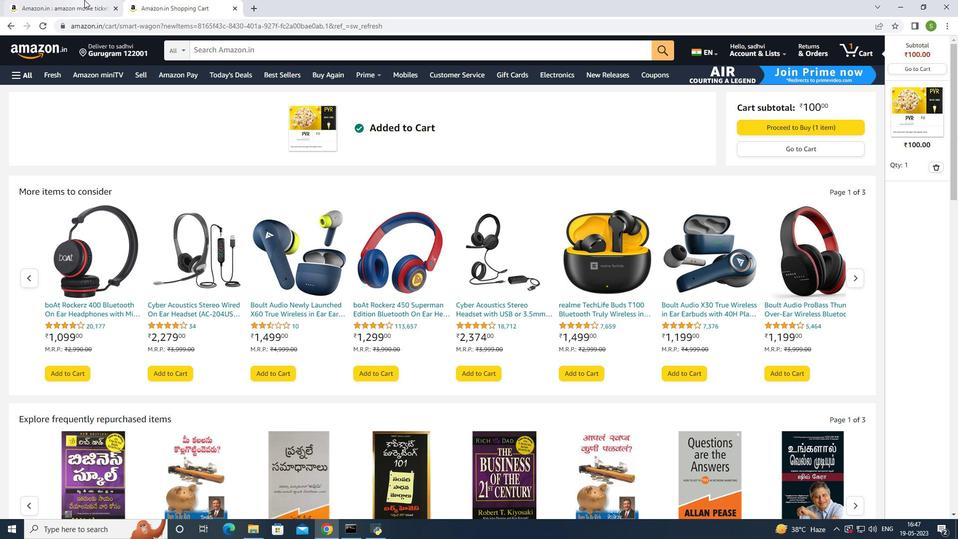 
Action: Mouse pressed left at (84, 0)
Screenshot: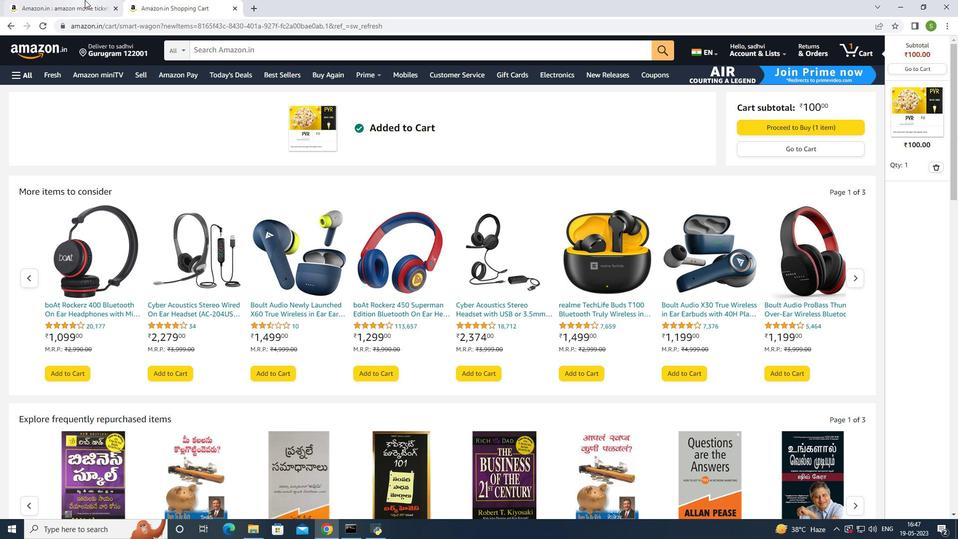 
Action: Mouse moved to (254, 155)
Screenshot: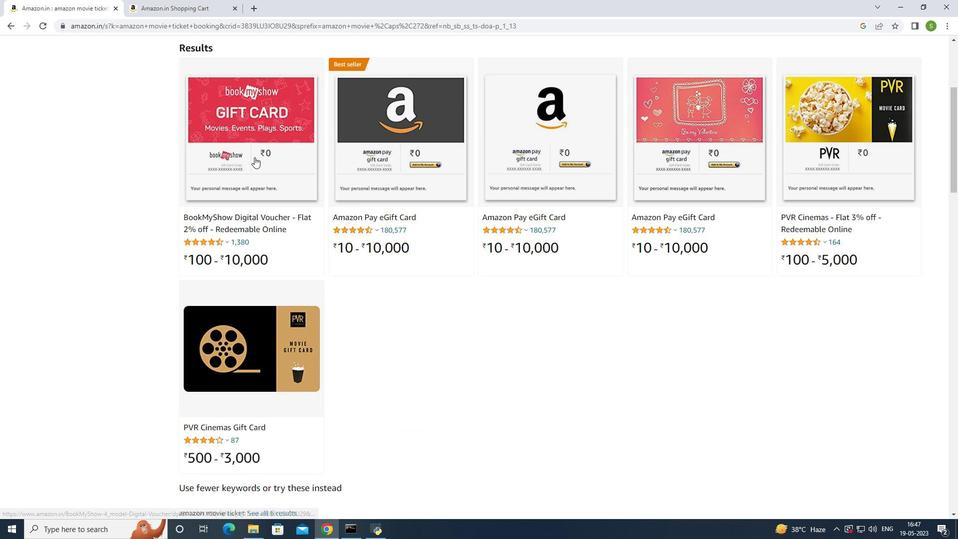 
Action: Mouse scrolled (254, 156) with delta (0, 0)
Screenshot: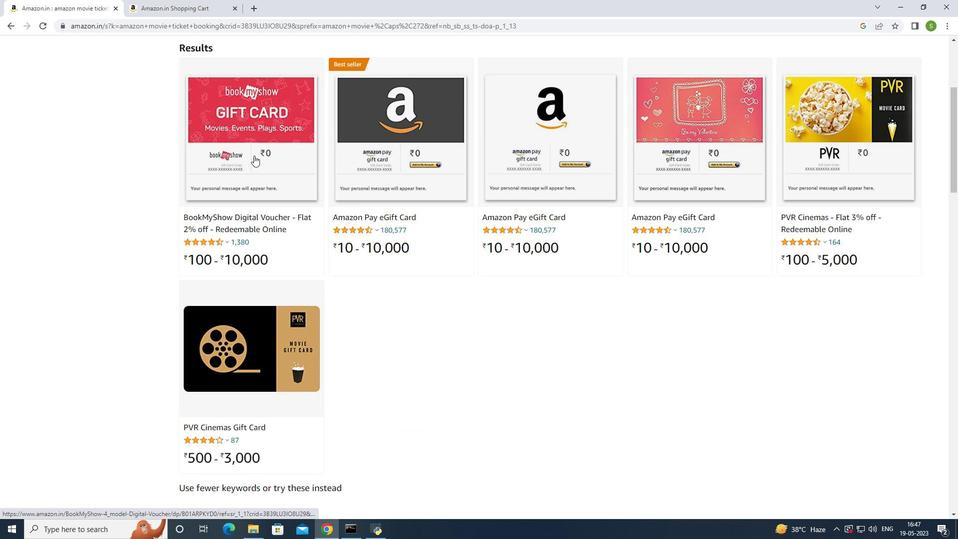 
Action: Mouse scrolled (254, 156) with delta (0, 0)
Screenshot: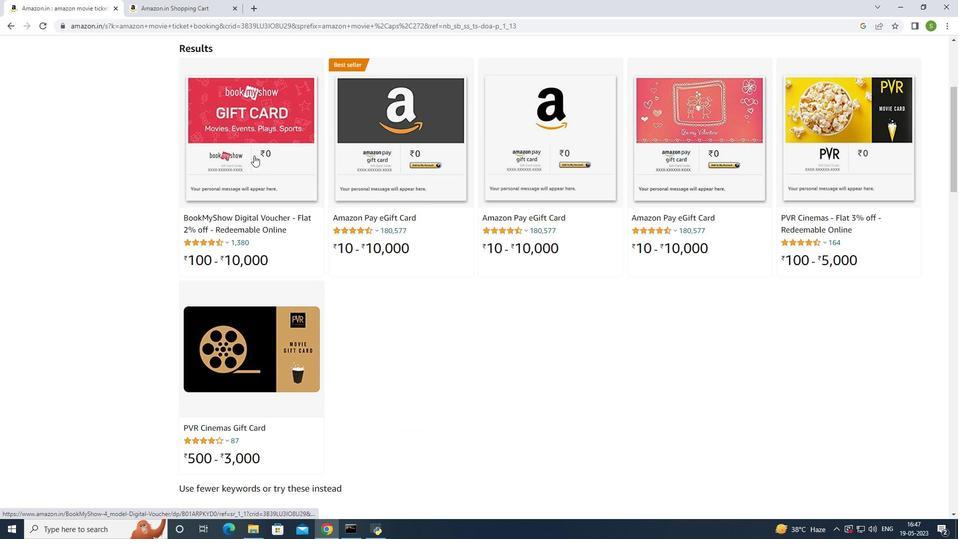 
Action: Mouse scrolled (254, 156) with delta (0, 0)
Screenshot: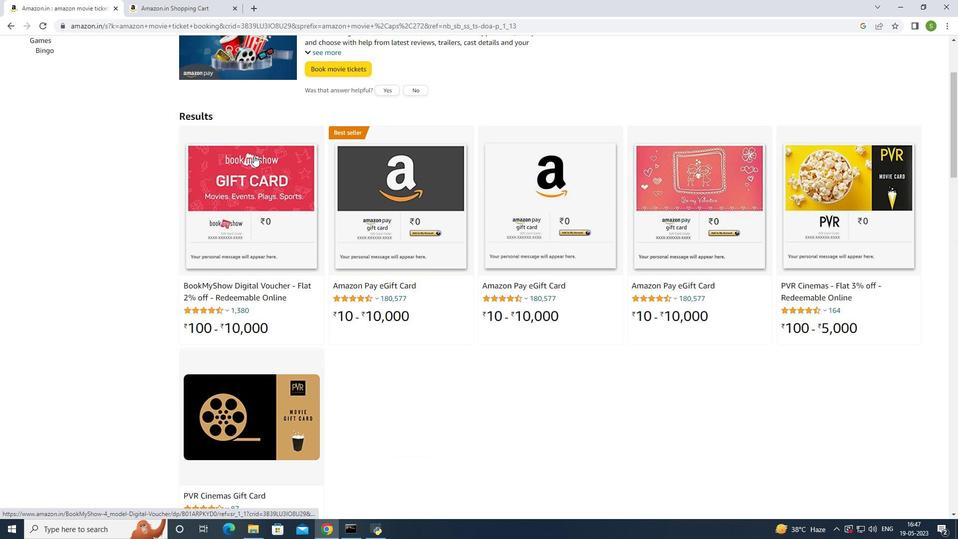 
Action: Mouse scrolled (254, 156) with delta (0, 0)
Screenshot: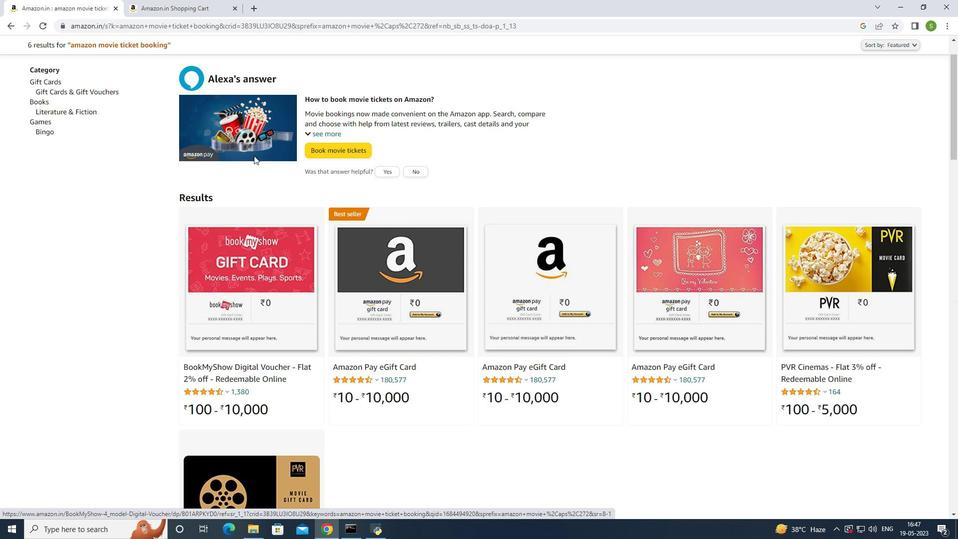 
Action: Mouse scrolled (254, 156) with delta (0, 0)
Screenshot: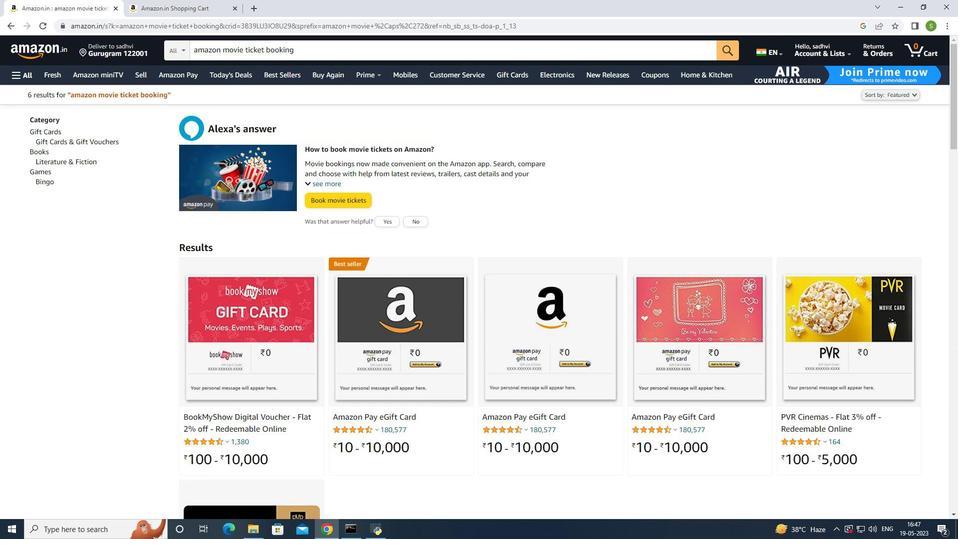 
Action: Mouse moved to (311, 157)
Screenshot: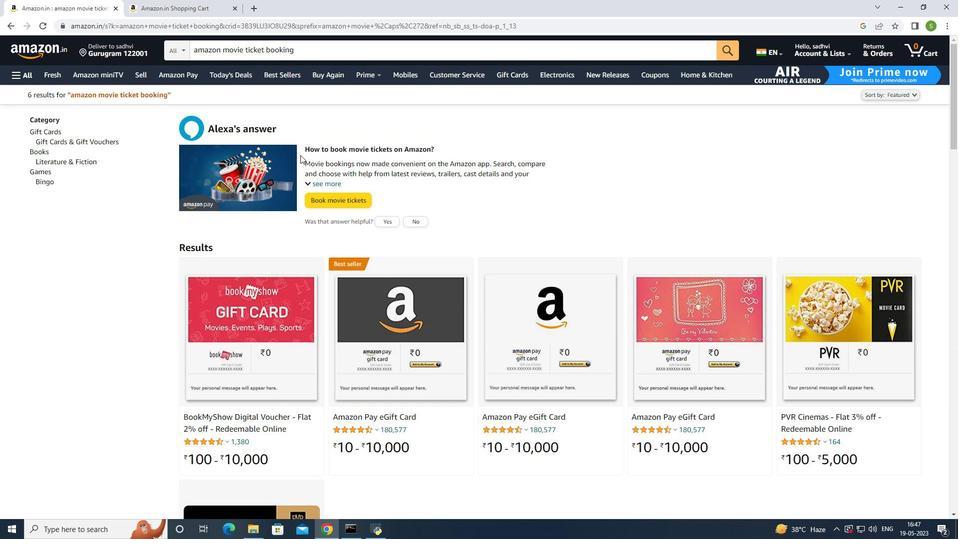 
Action: Mouse pressed left at (311, 157)
Screenshot: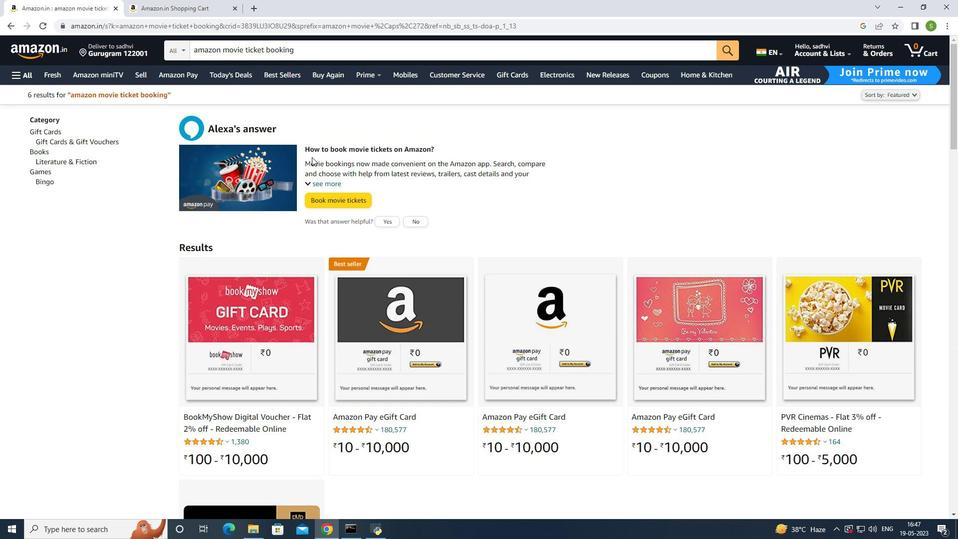 
Action: Mouse pressed left at (311, 157)
Screenshot: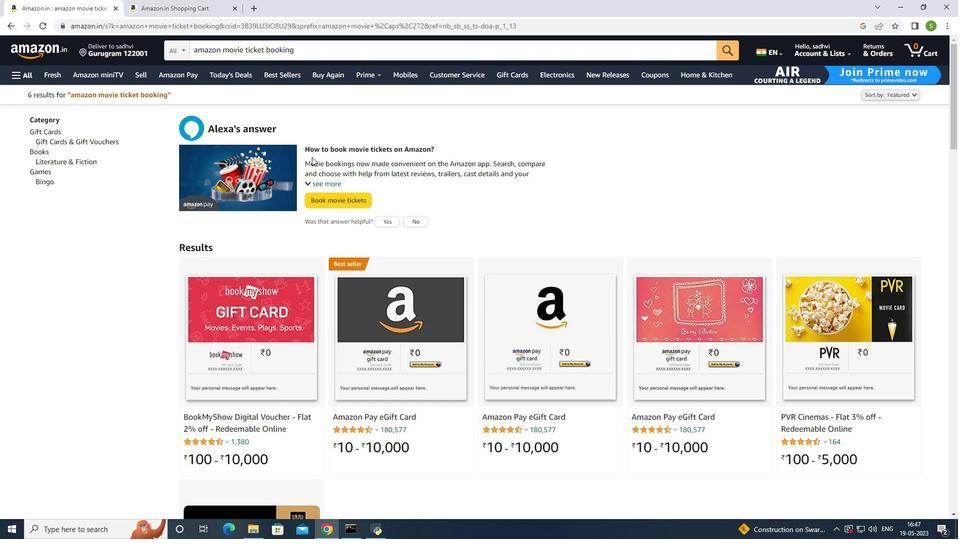 
Action: Mouse moved to (317, 202)
Screenshot: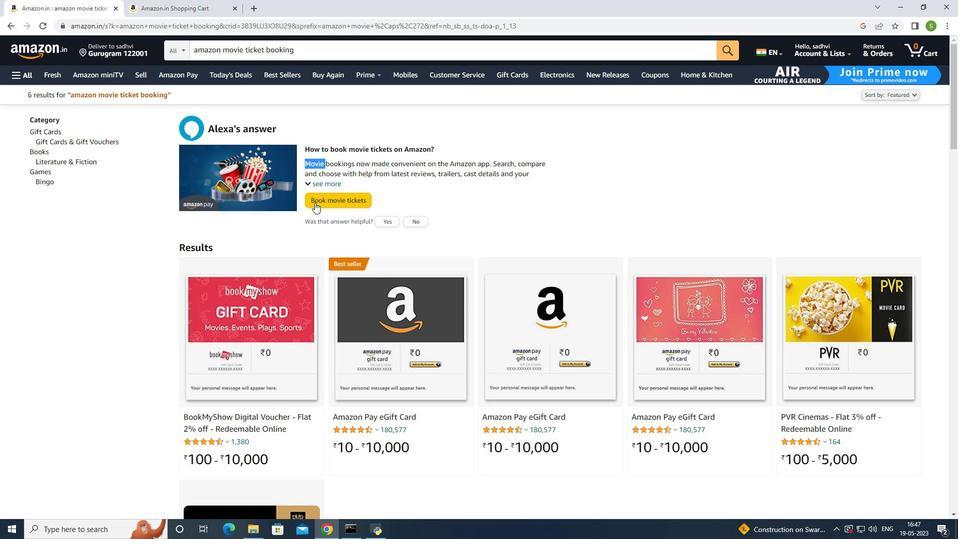 
Action: Mouse pressed left at (317, 202)
